 Task: Find connections with filter location Serrinha with filter topic #Selfhelpwith filter profile language Potuguese with filter current company MobiKwik with filter school Punjab Engineering College with filter industry Fabricated Metal Products with filter service category Computer Repair with filter keywords title Owner
Action: Mouse moved to (666, 117)
Screenshot: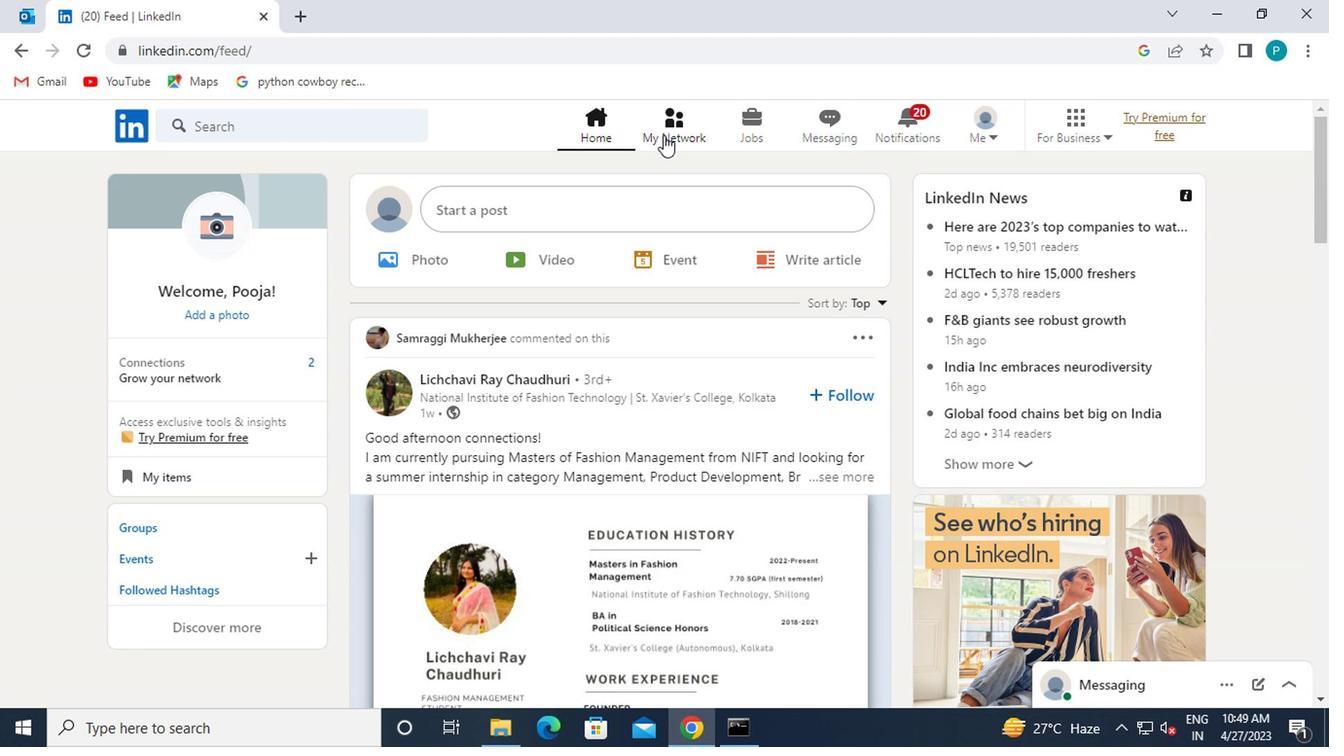 
Action: Mouse pressed left at (666, 117)
Screenshot: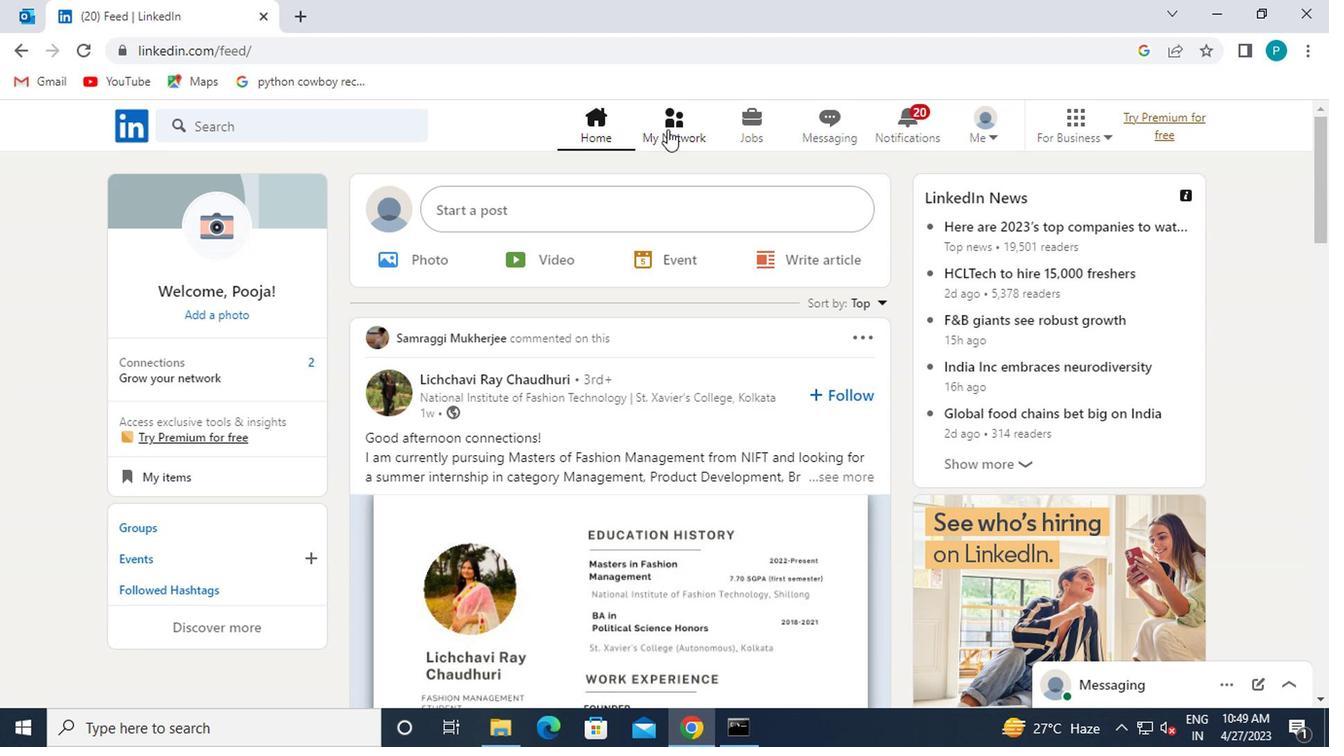 
Action: Mouse moved to (313, 228)
Screenshot: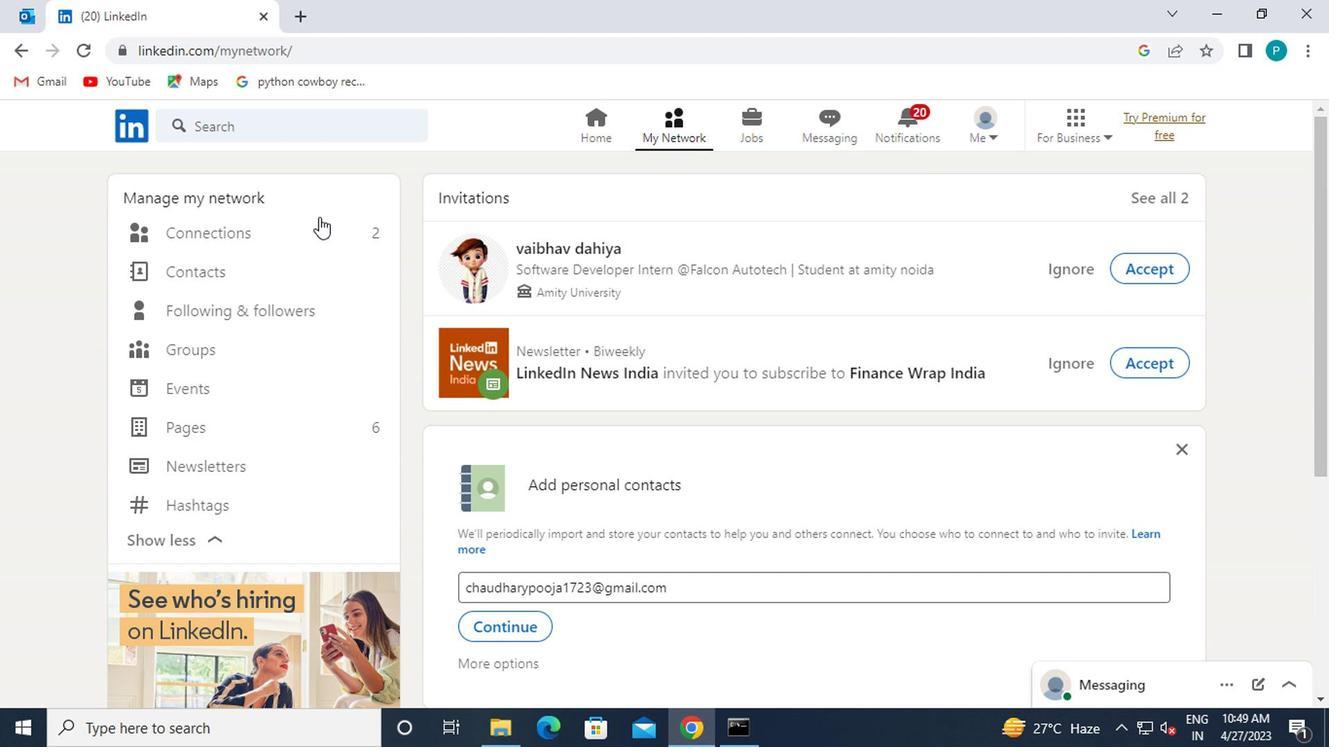 
Action: Mouse pressed left at (313, 228)
Screenshot: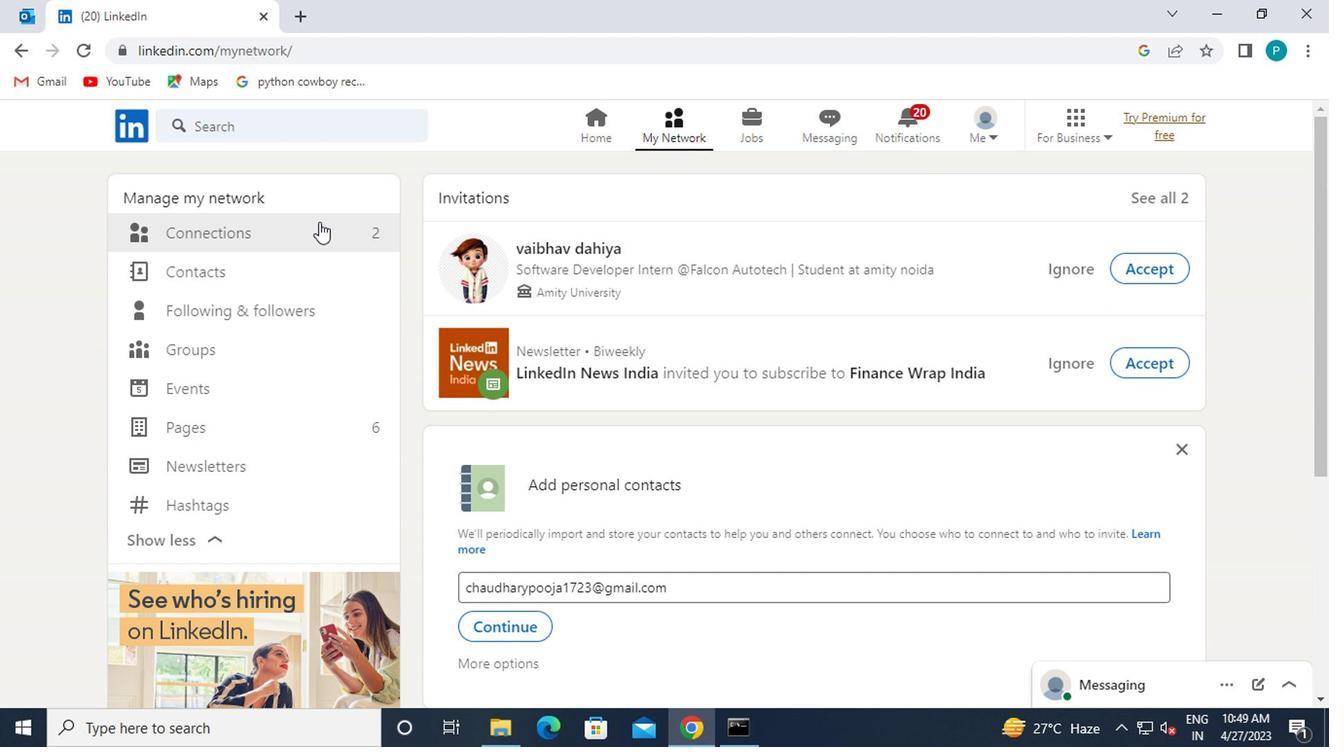 
Action: Mouse moved to (776, 239)
Screenshot: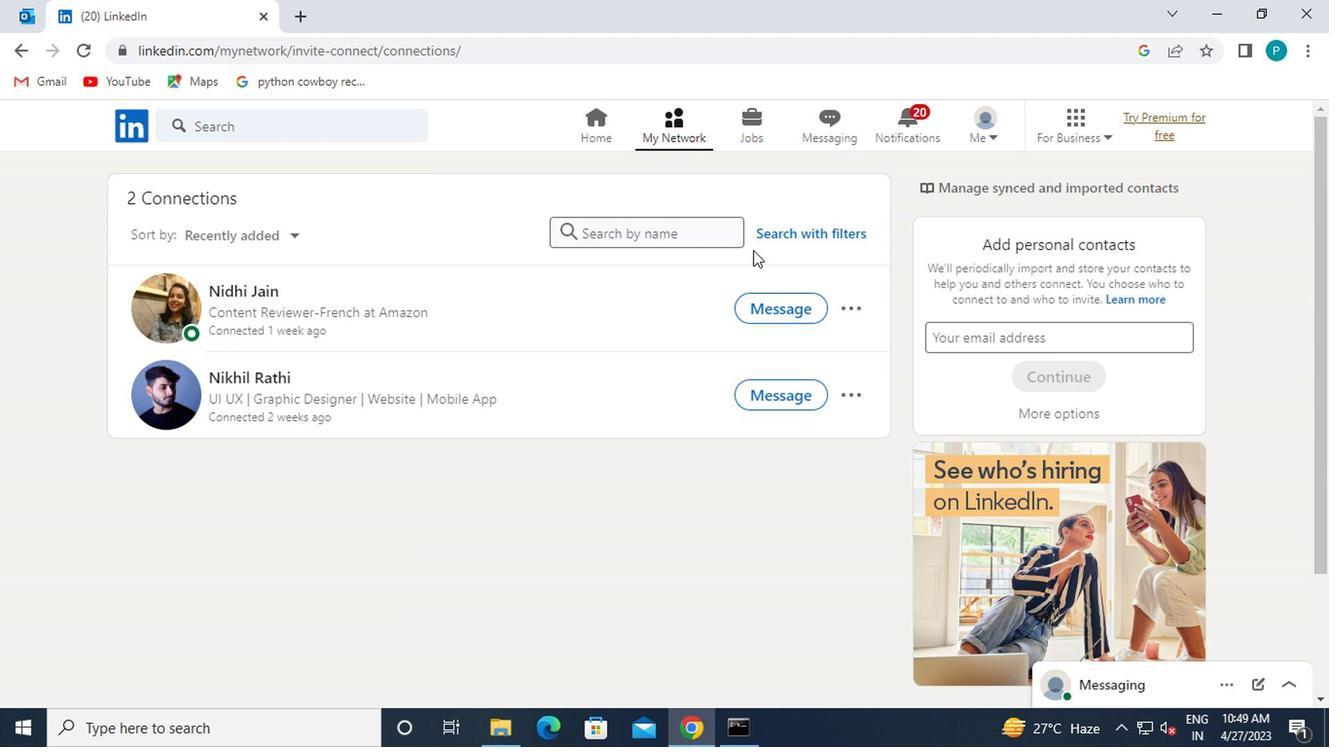 
Action: Mouse pressed left at (776, 239)
Screenshot: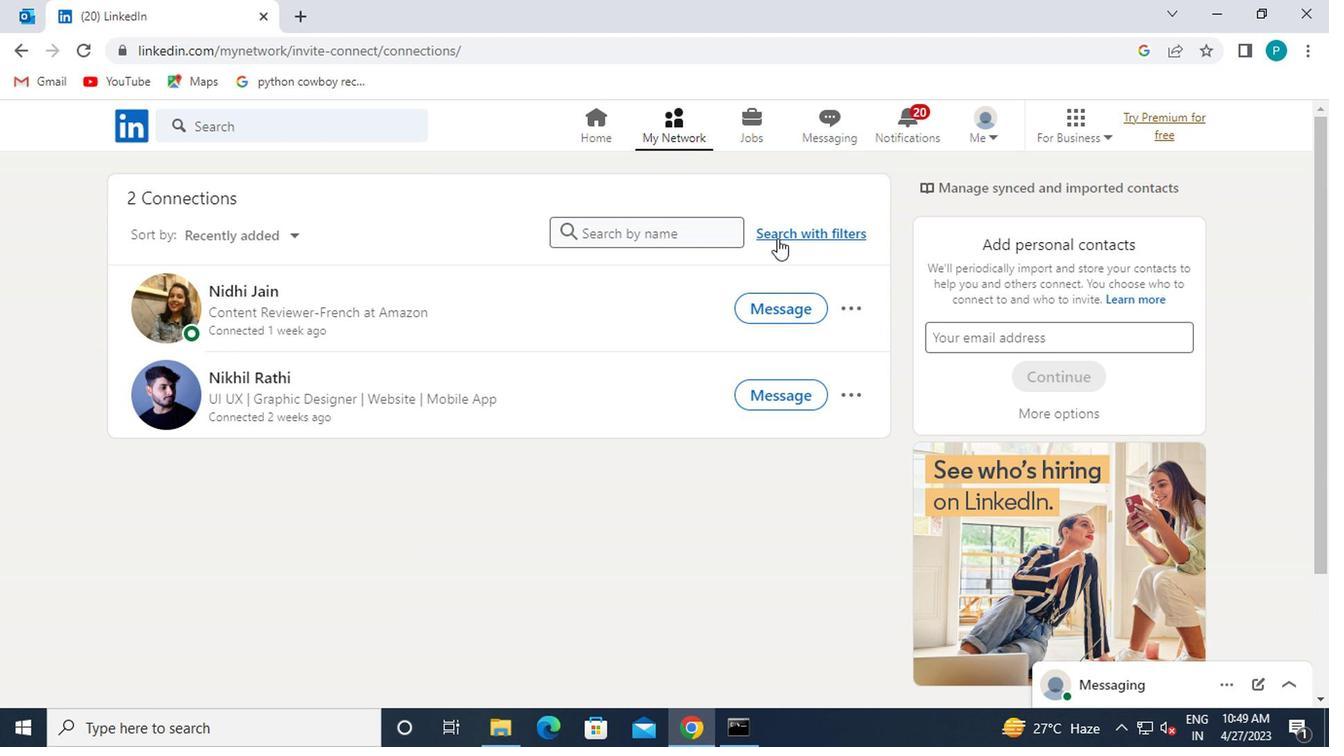 
Action: Mouse moved to (676, 184)
Screenshot: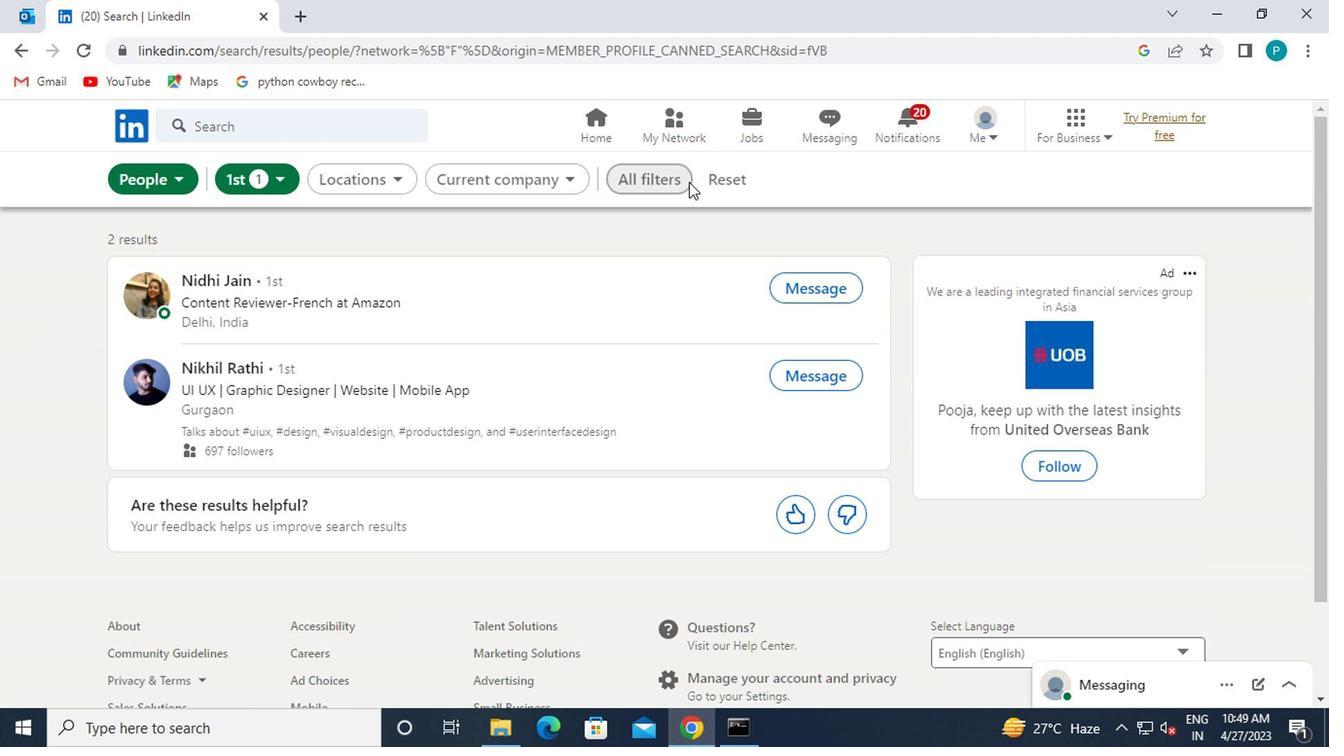 
Action: Mouse pressed left at (676, 184)
Screenshot: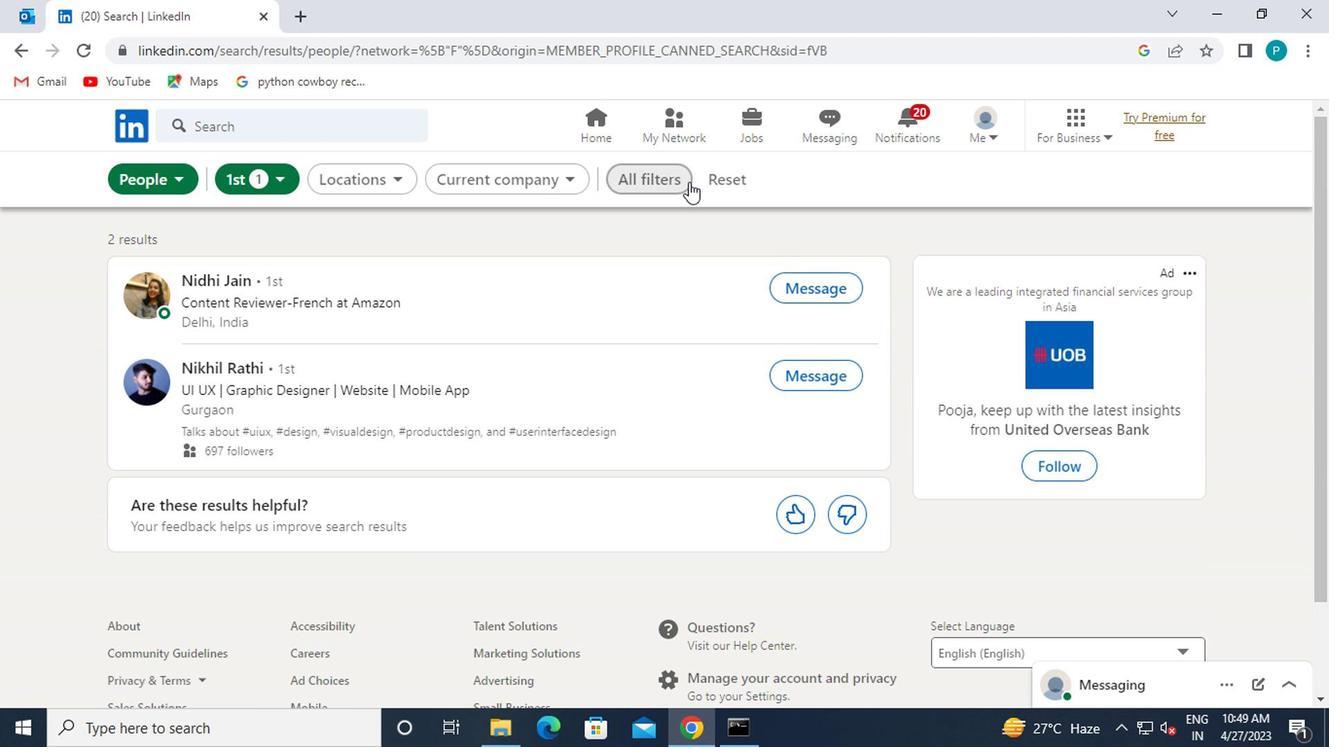 
Action: Mouse moved to (972, 414)
Screenshot: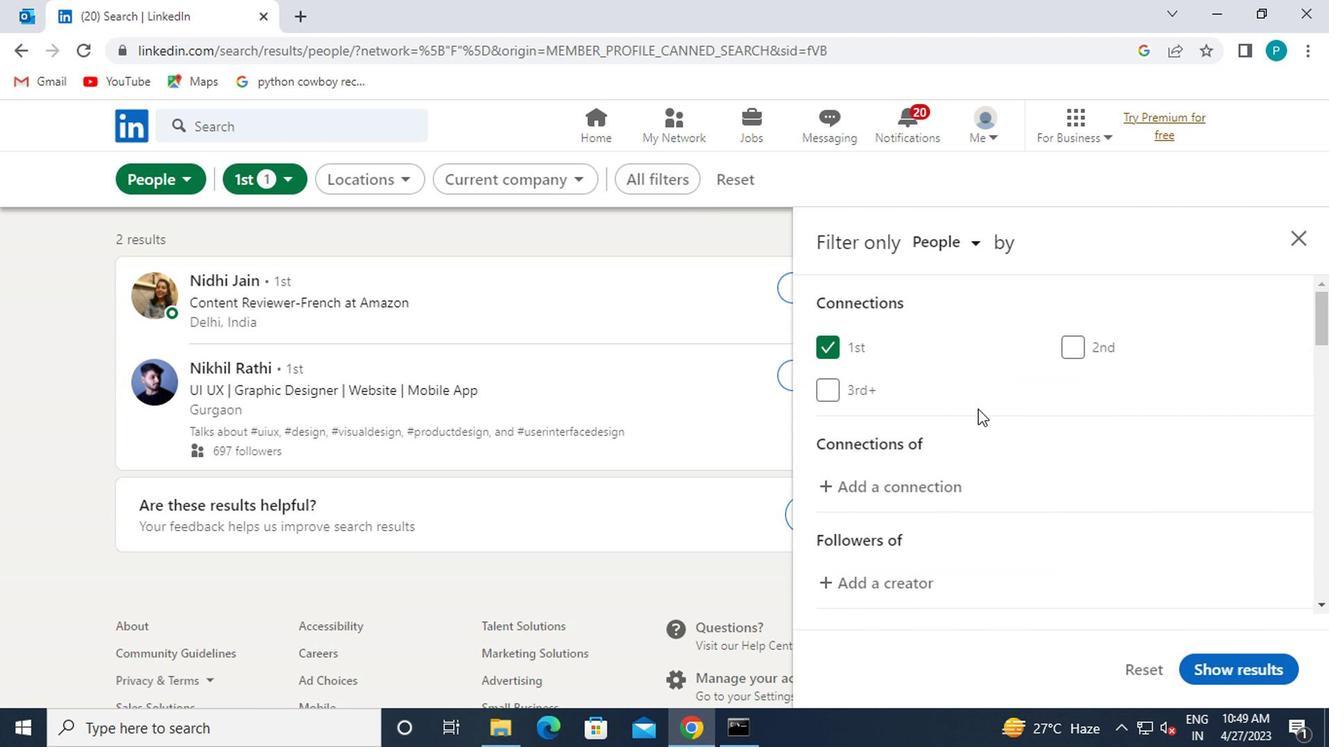 
Action: Mouse scrolled (972, 412) with delta (0, -1)
Screenshot: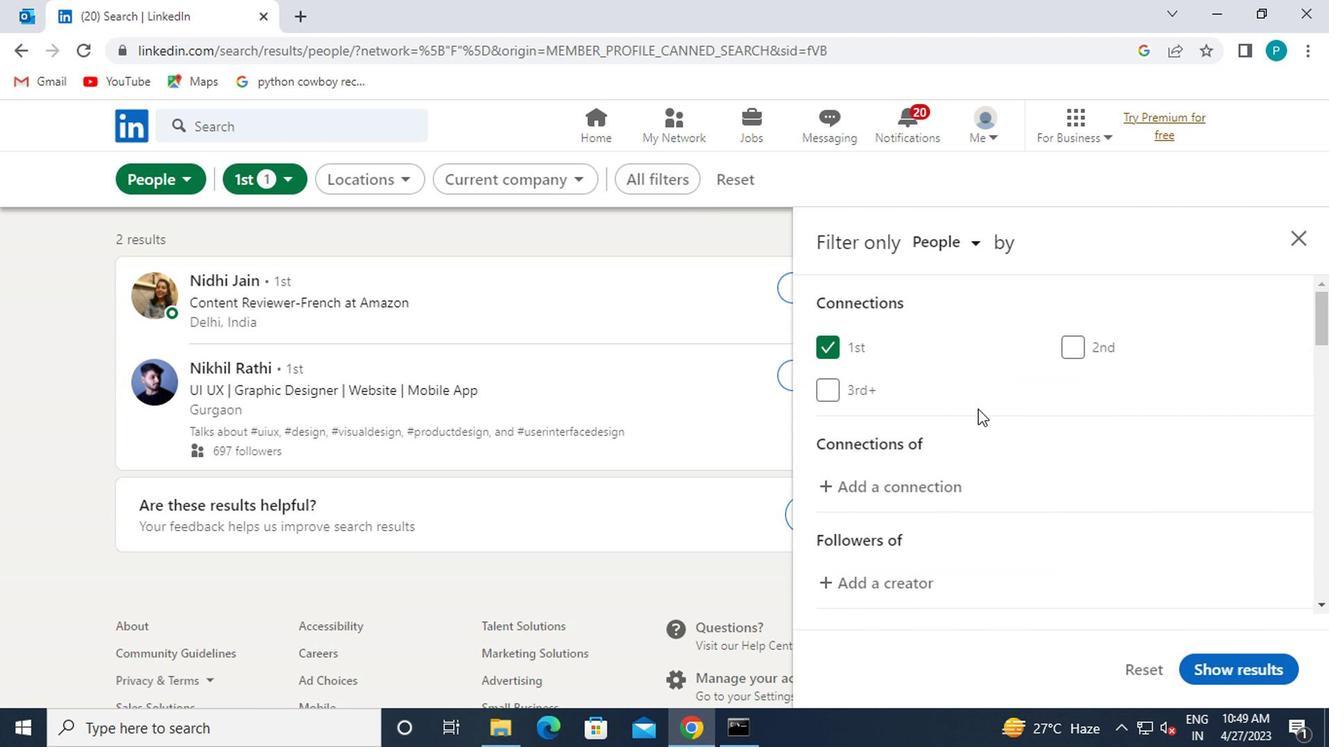 
Action: Mouse scrolled (972, 412) with delta (0, -1)
Screenshot: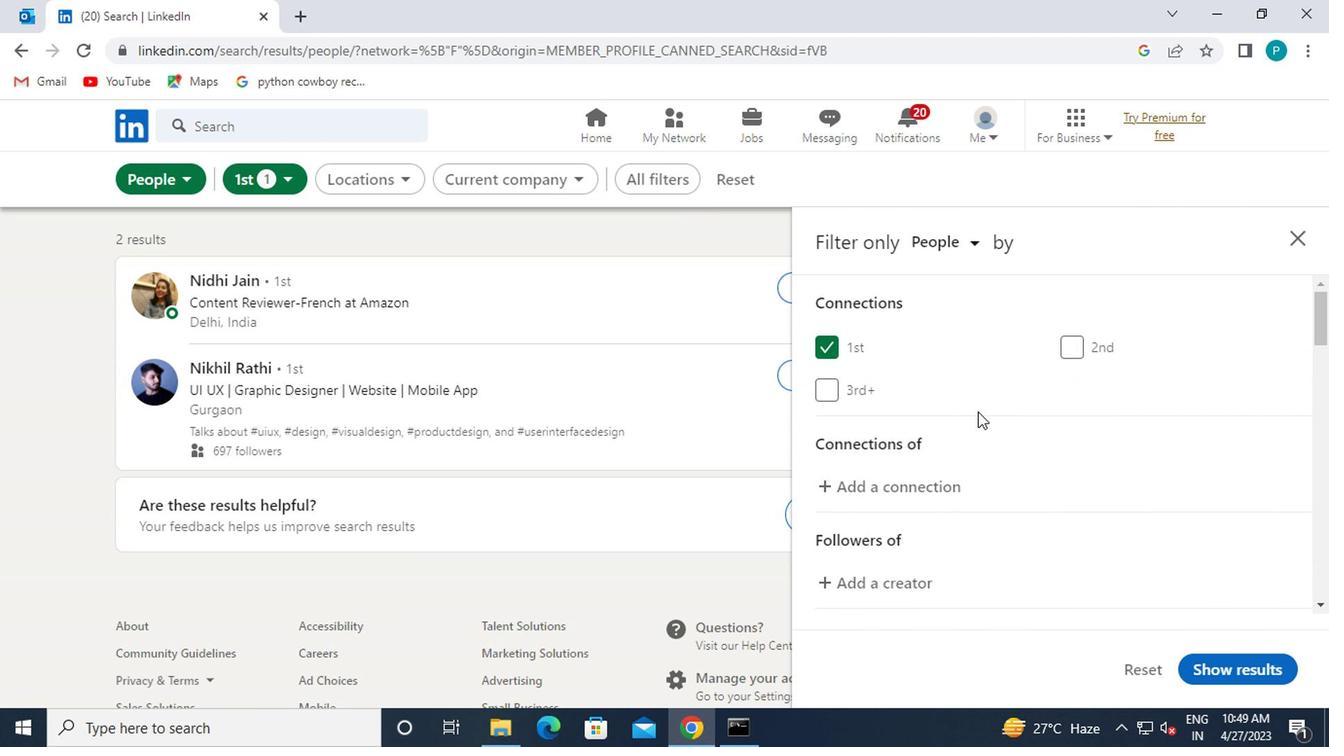 
Action: Mouse scrolled (972, 412) with delta (0, -1)
Screenshot: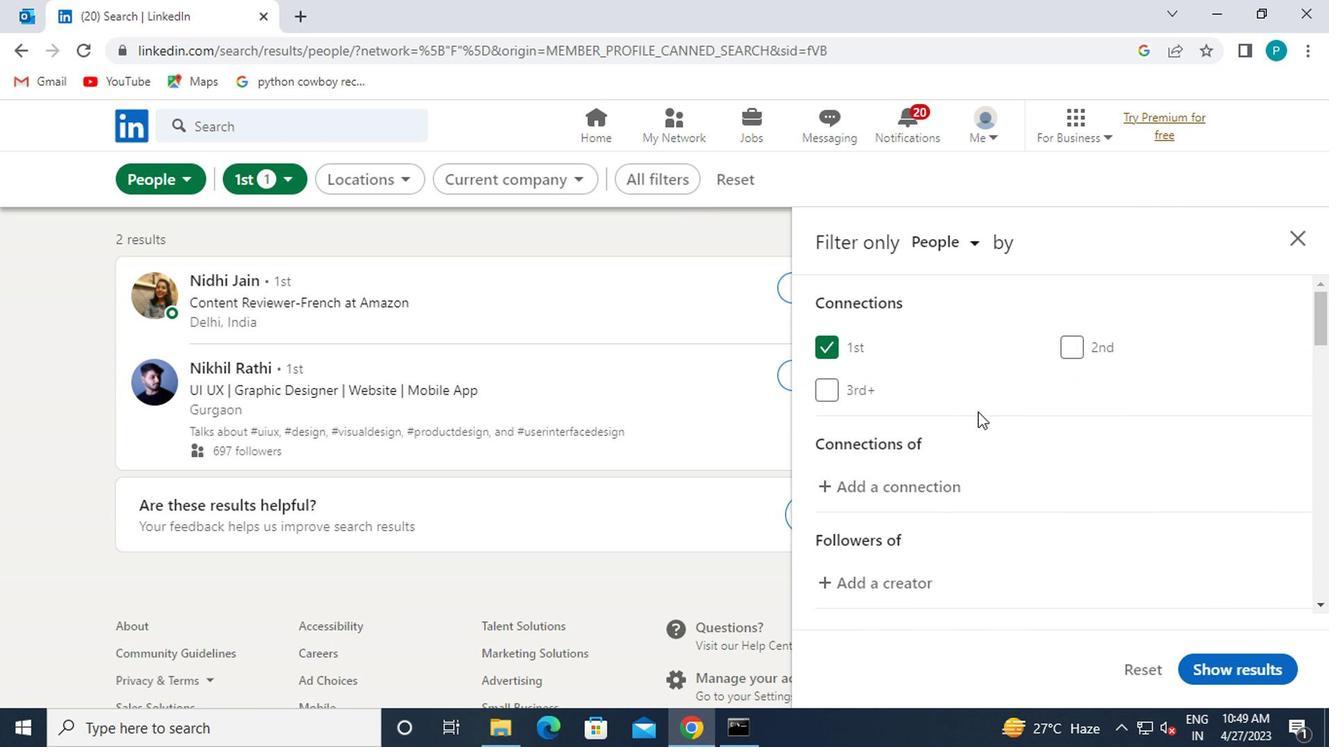 
Action: Mouse moved to (1132, 468)
Screenshot: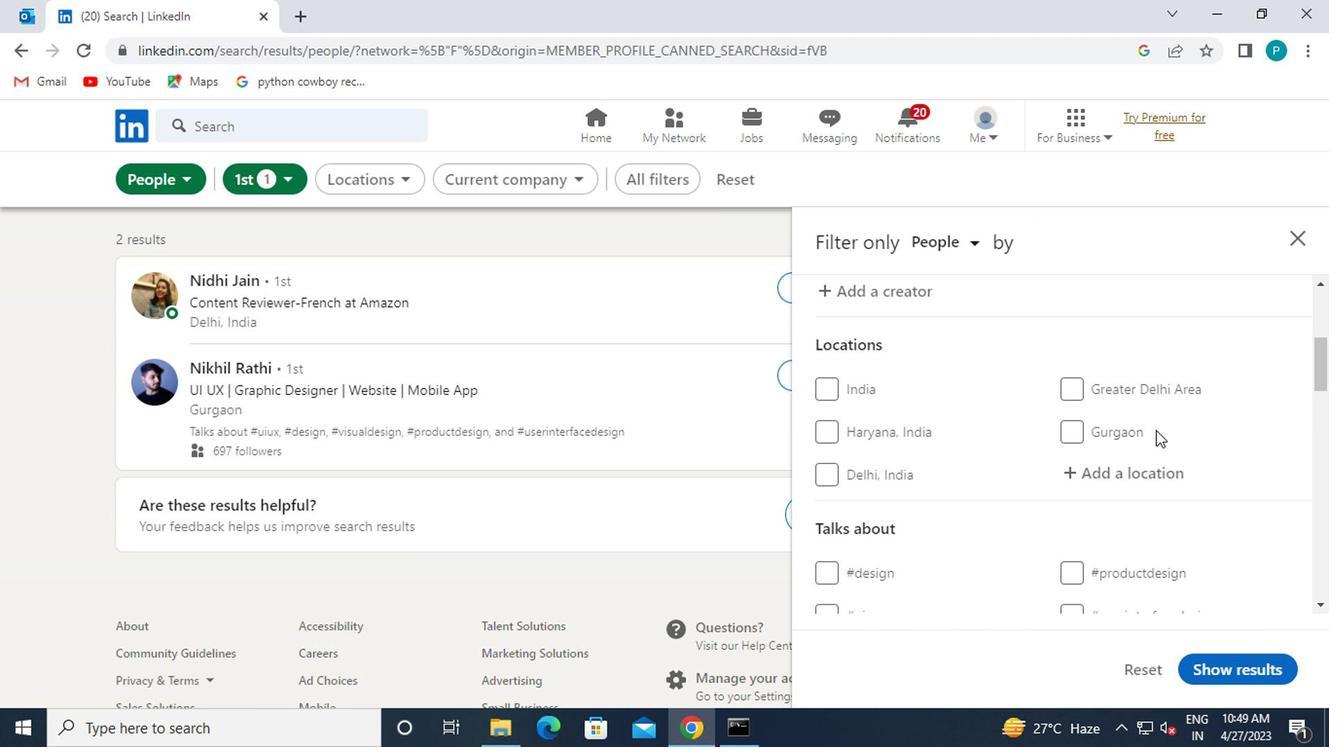 
Action: Mouse pressed left at (1132, 468)
Screenshot: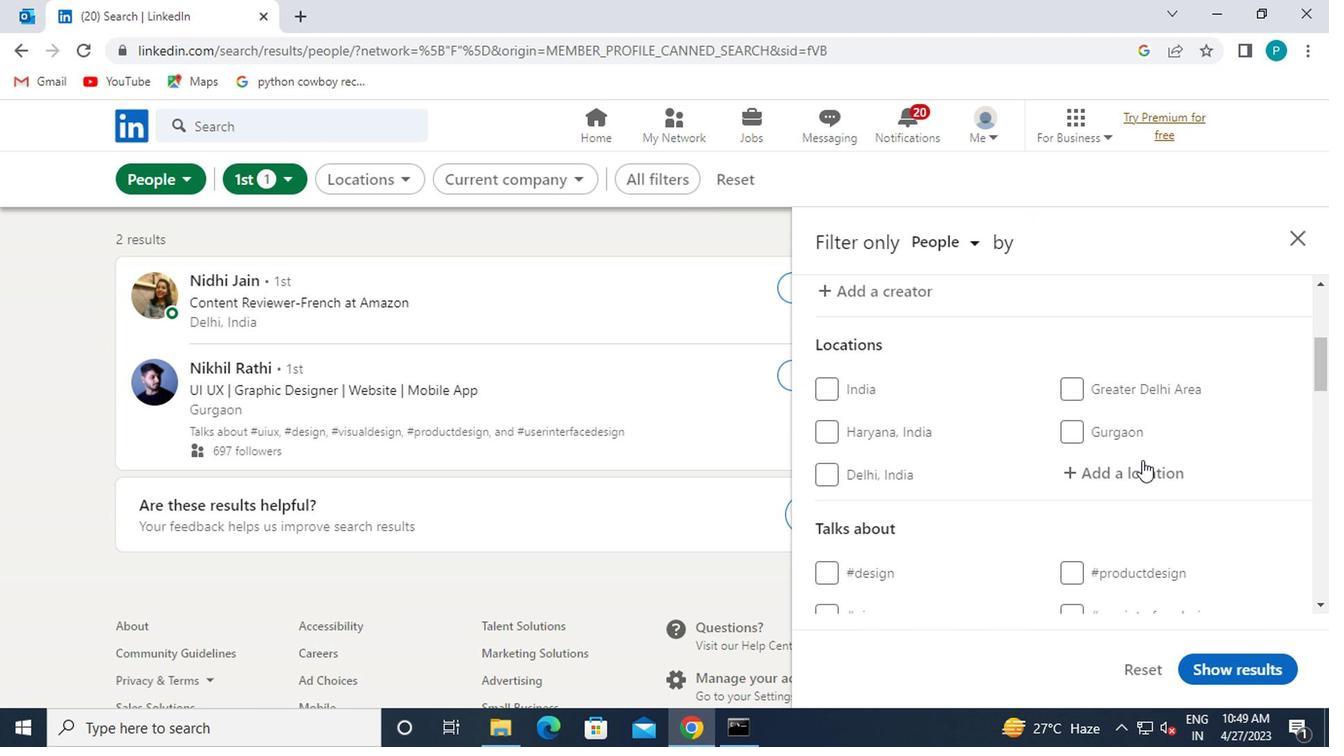 
Action: Mouse moved to (1134, 470)
Screenshot: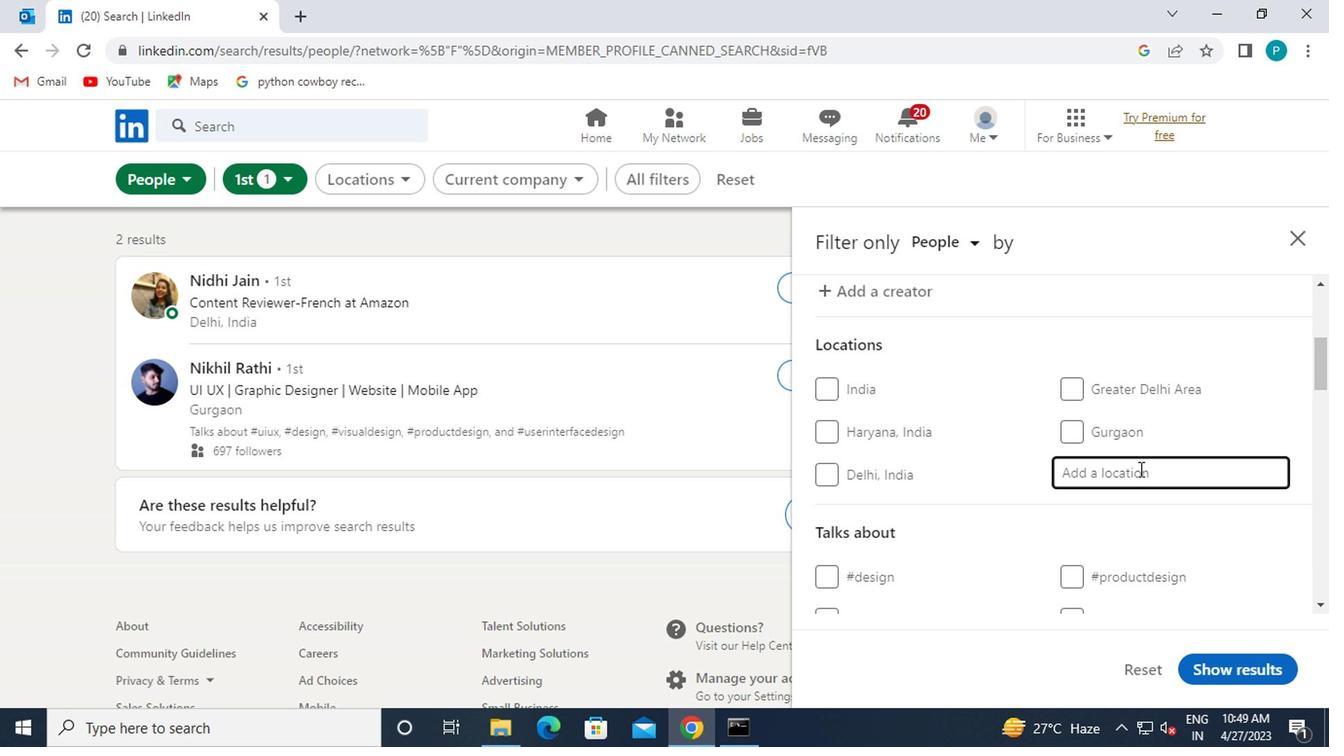 
Action: Key pressed <Key.caps_lock>s<Key.caps_lock>errinha
Screenshot: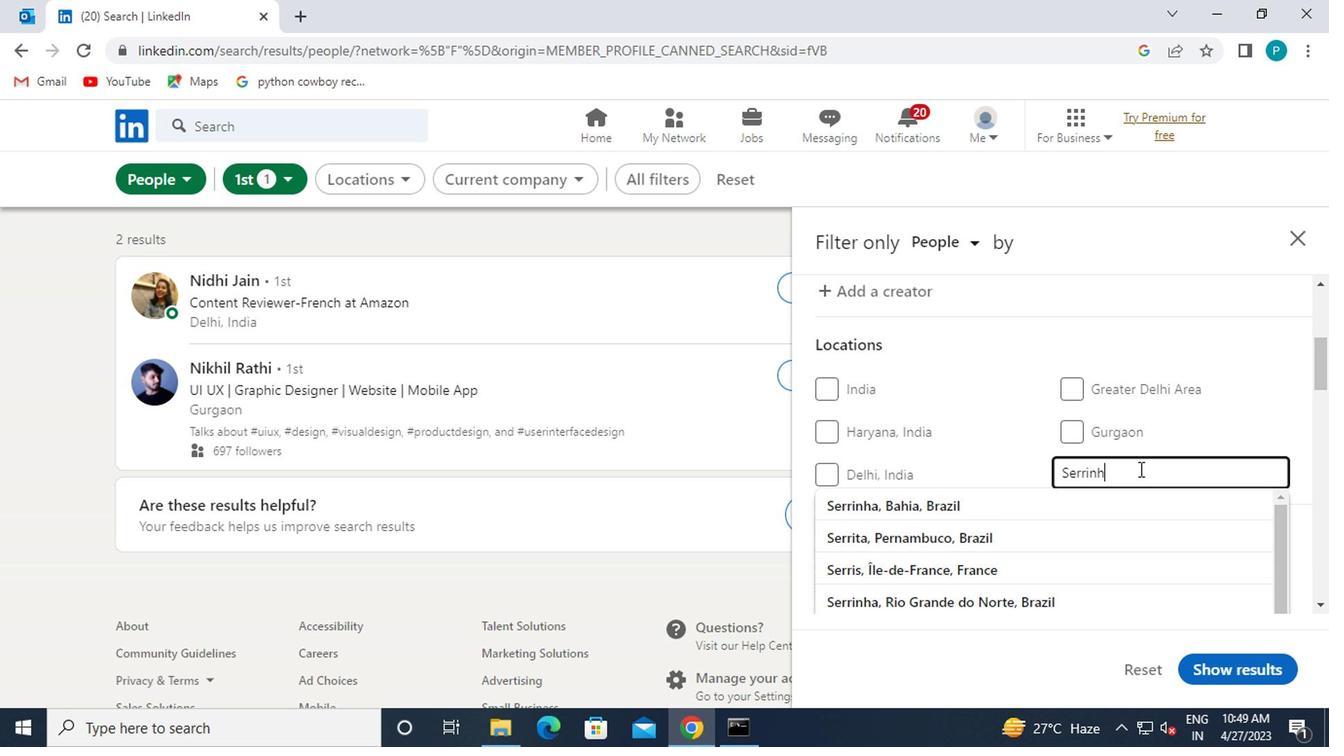 
Action: Mouse moved to (1060, 504)
Screenshot: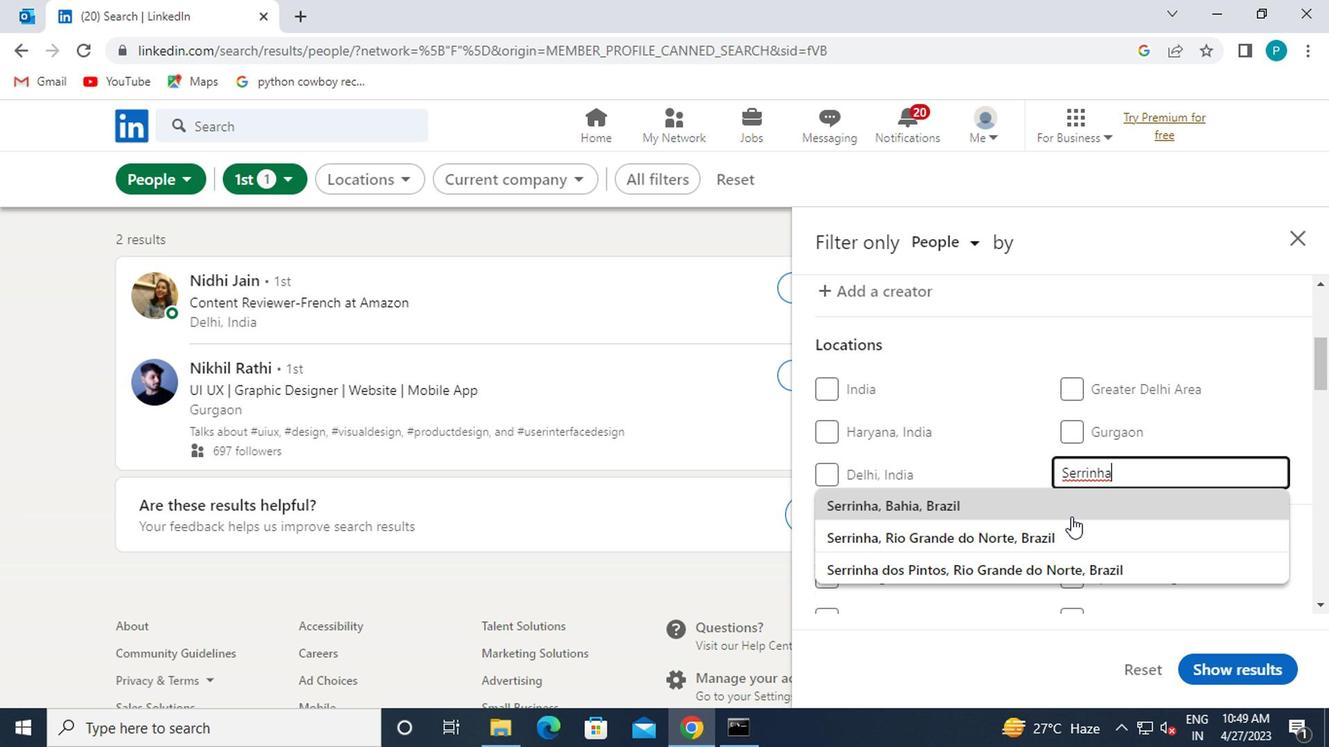 
Action: Mouse pressed left at (1060, 504)
Screenshot: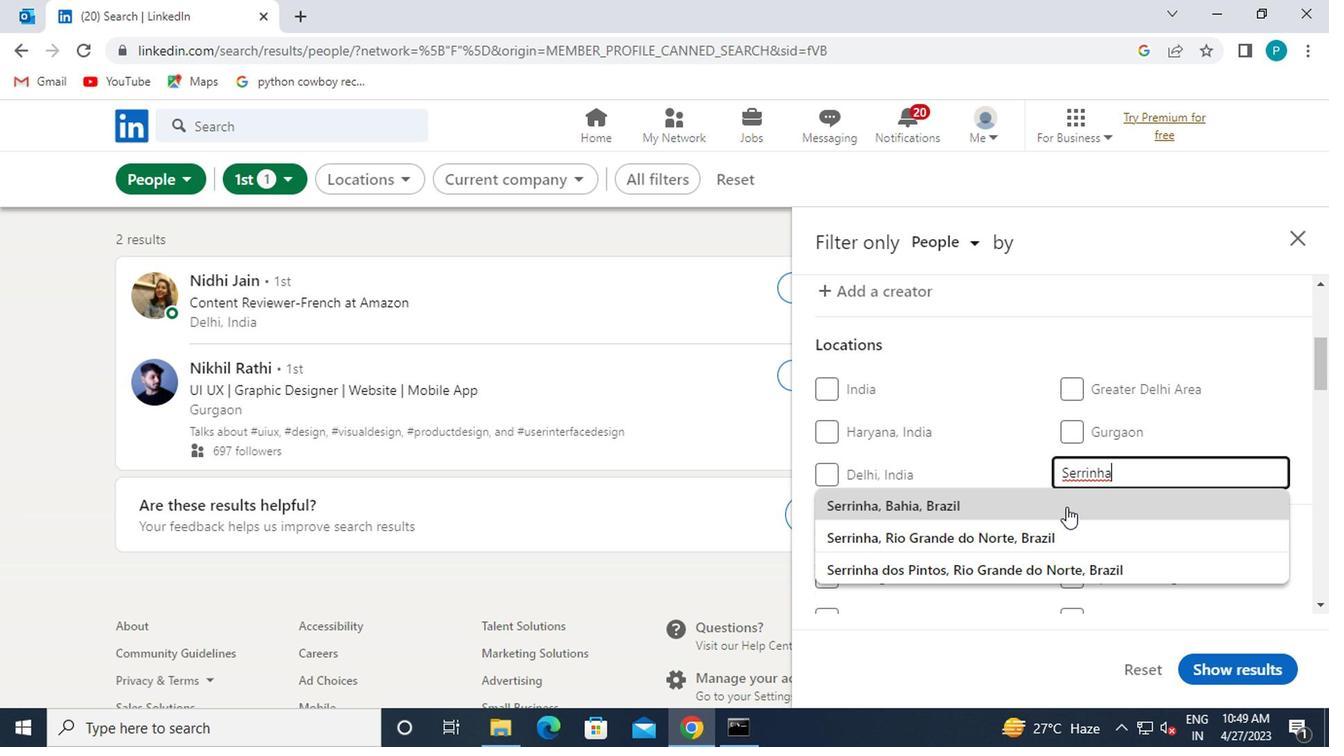 
Action: Mouse scrolled (1060, 504) with delta (0, 0)
Screenshot: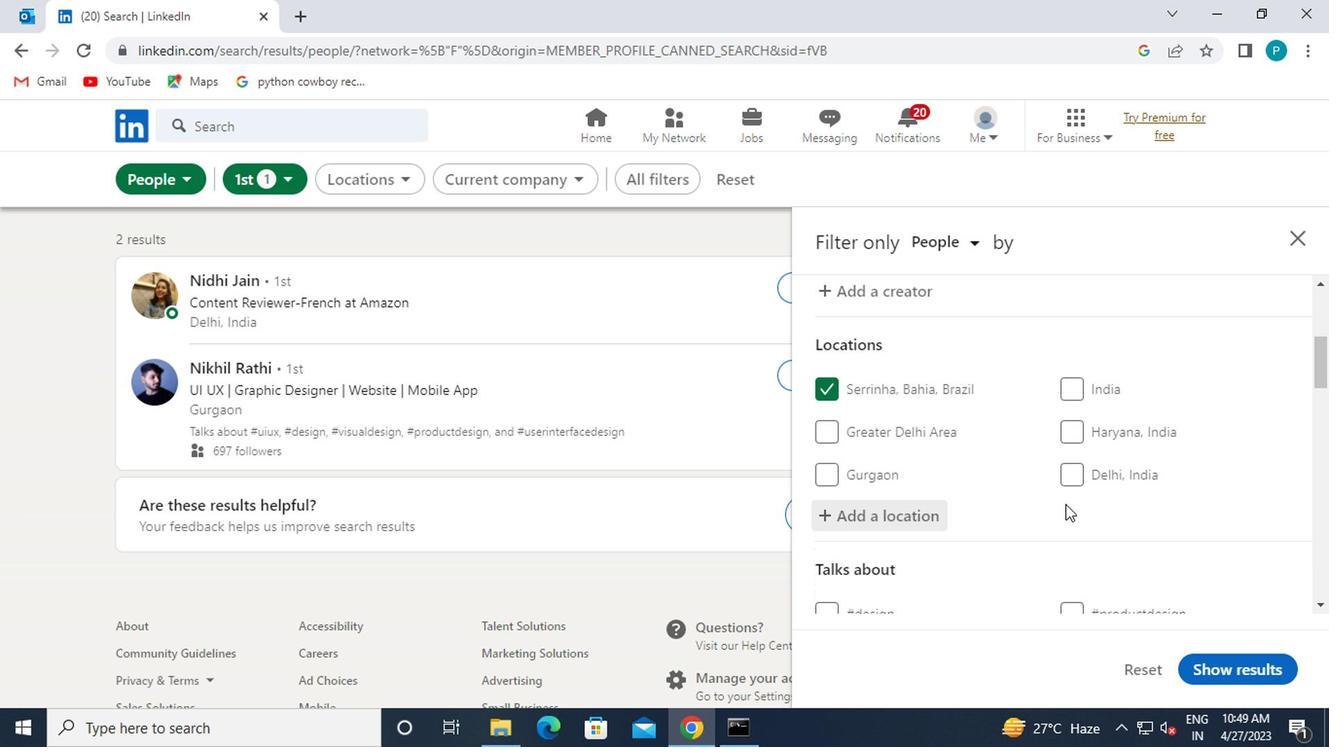 
Action: Mouse scrolled (1060, 504) with delta (0, 0)
Screenshot: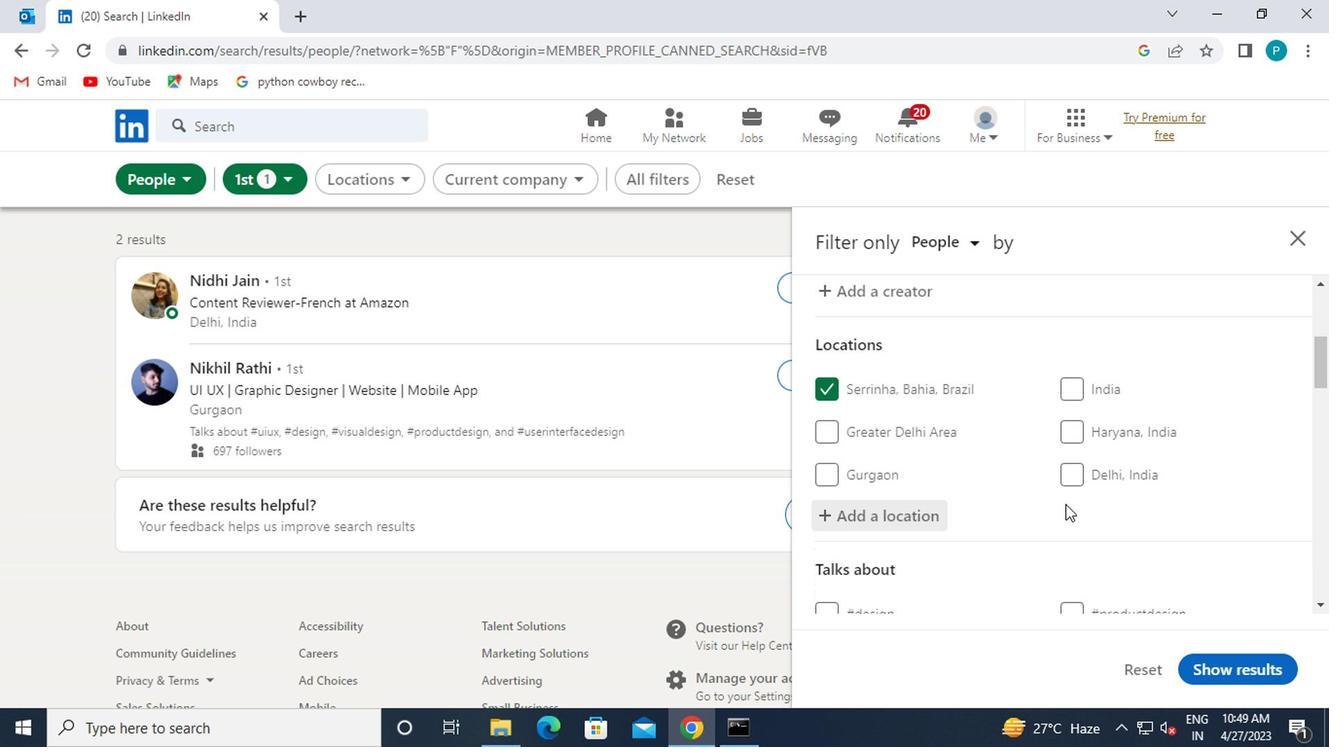
Action: Mouse scrolled (1060, 504) with delta (0, 0)
Screenshot: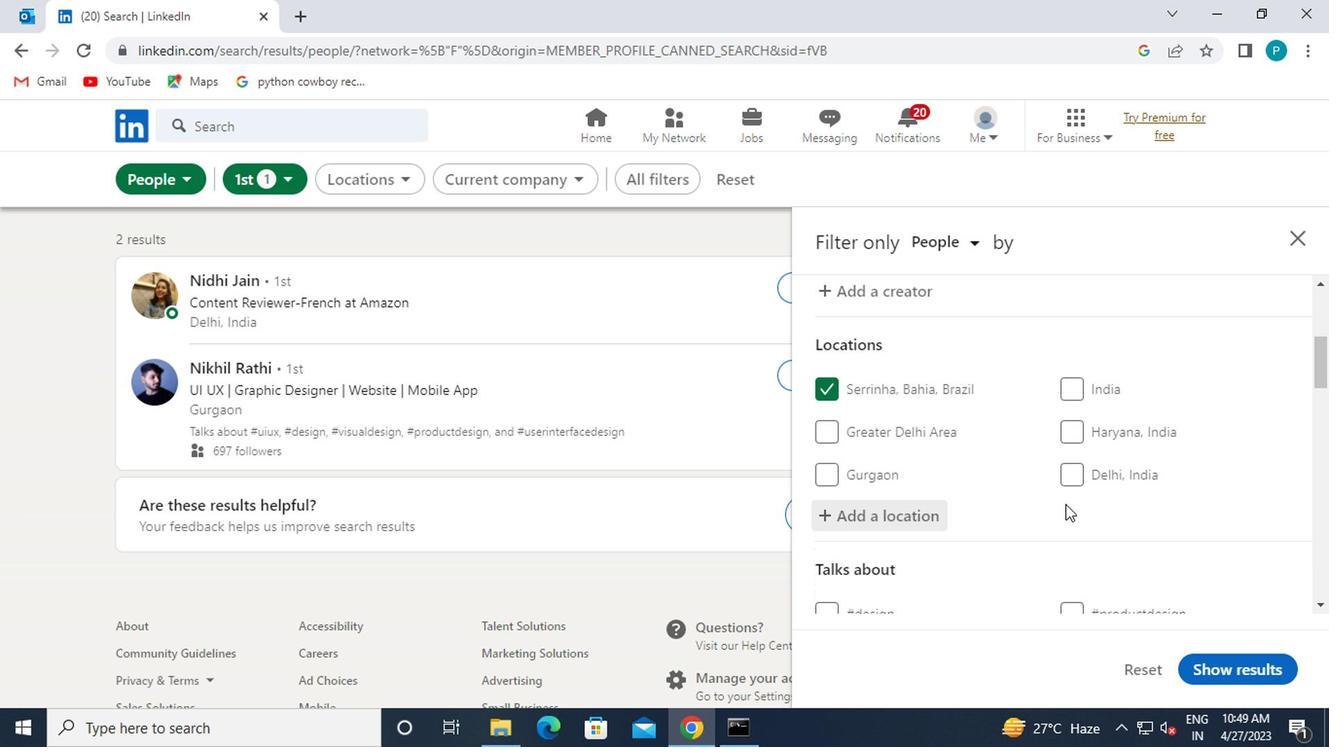 
Action: Mouse moved to (1080, 414)
Screenshot: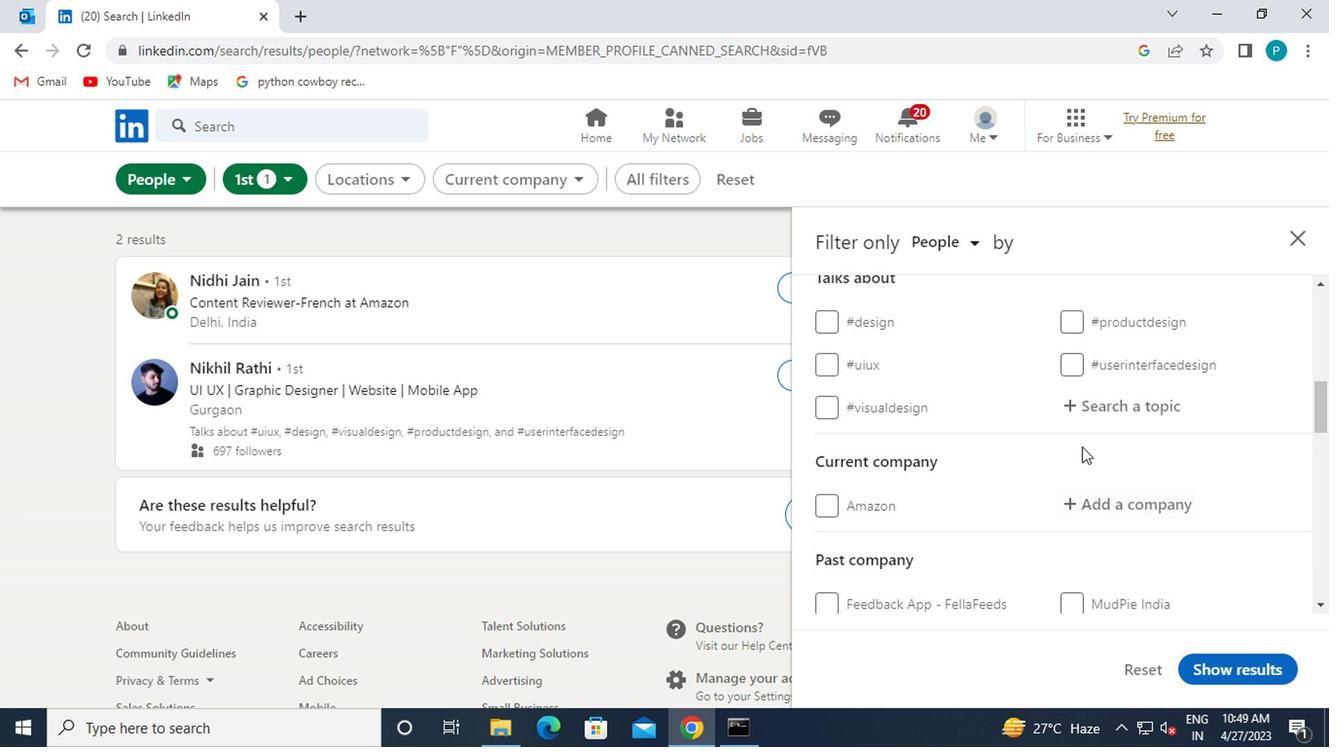 
Action: Mouse pressed left at (1080, 414)
Screenshot: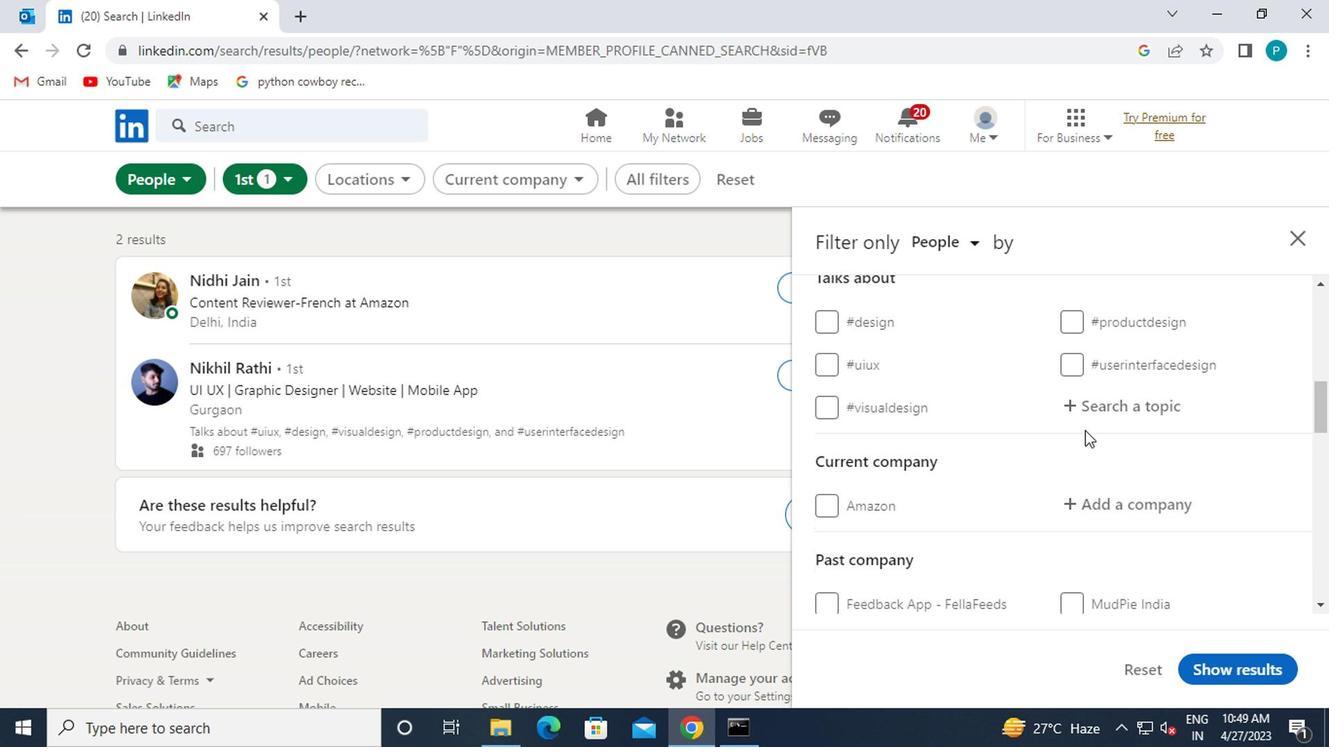 
Action: Mouse moved to (1090, 412)
Screenshot: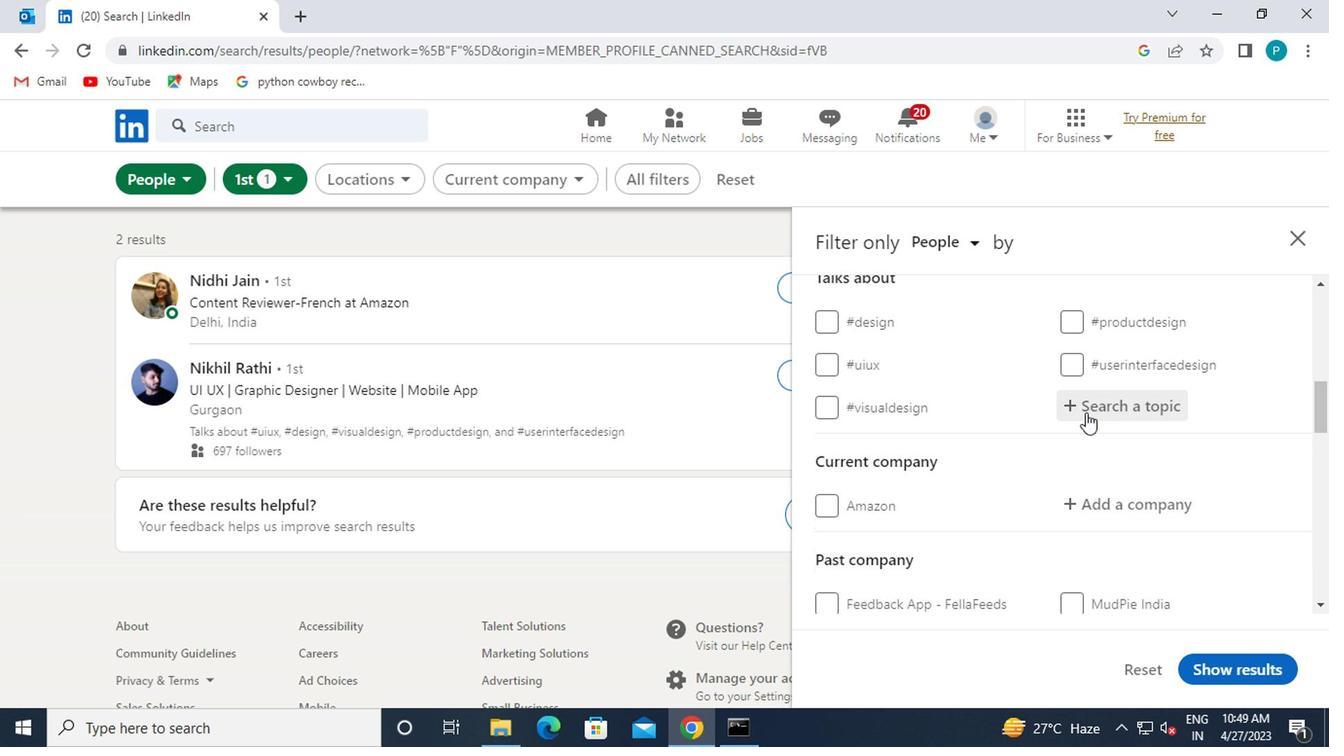 
Action: Key pressed <Key.shift>#<Key.caps_lock>S<Key.caps_lock>ELFHELP
Screenshot: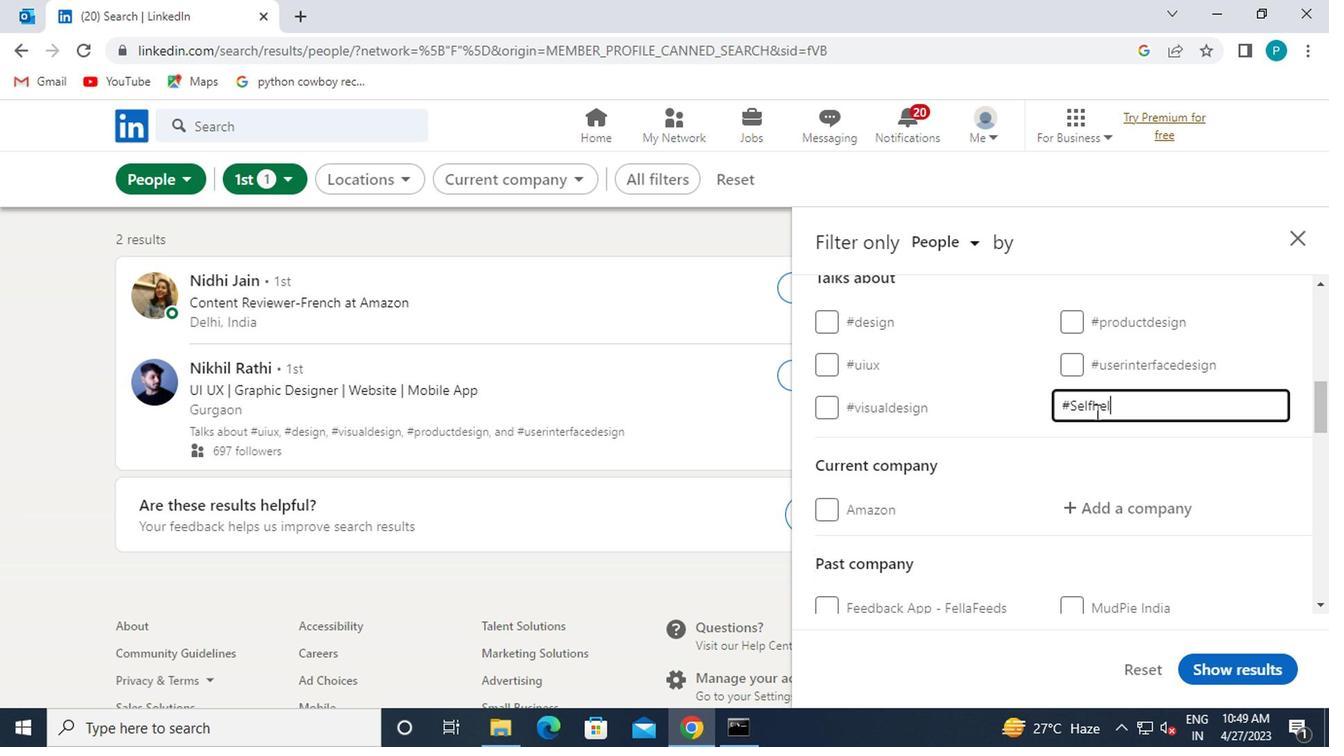 
Action: Mouse moved to (1082, 517)
Screenshot: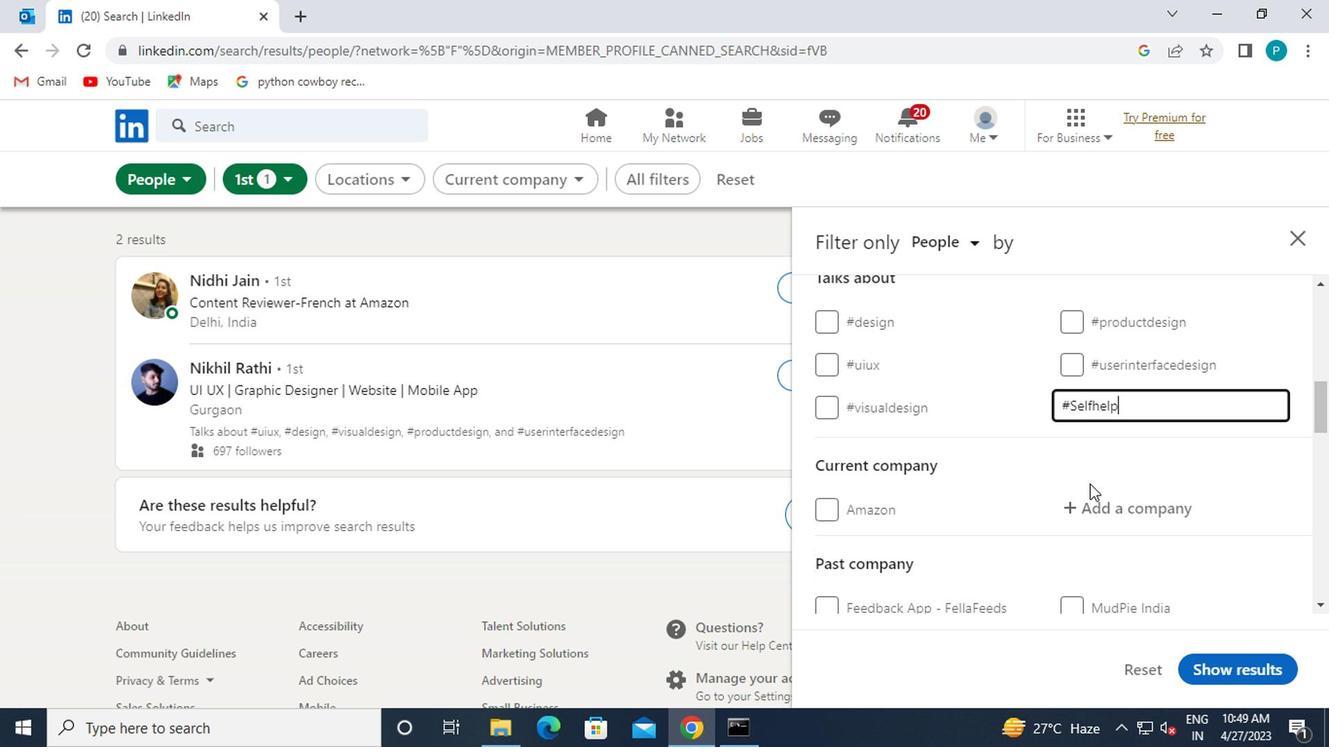 
Action: Mouse pressed left at (1082, 517)
Screenshot: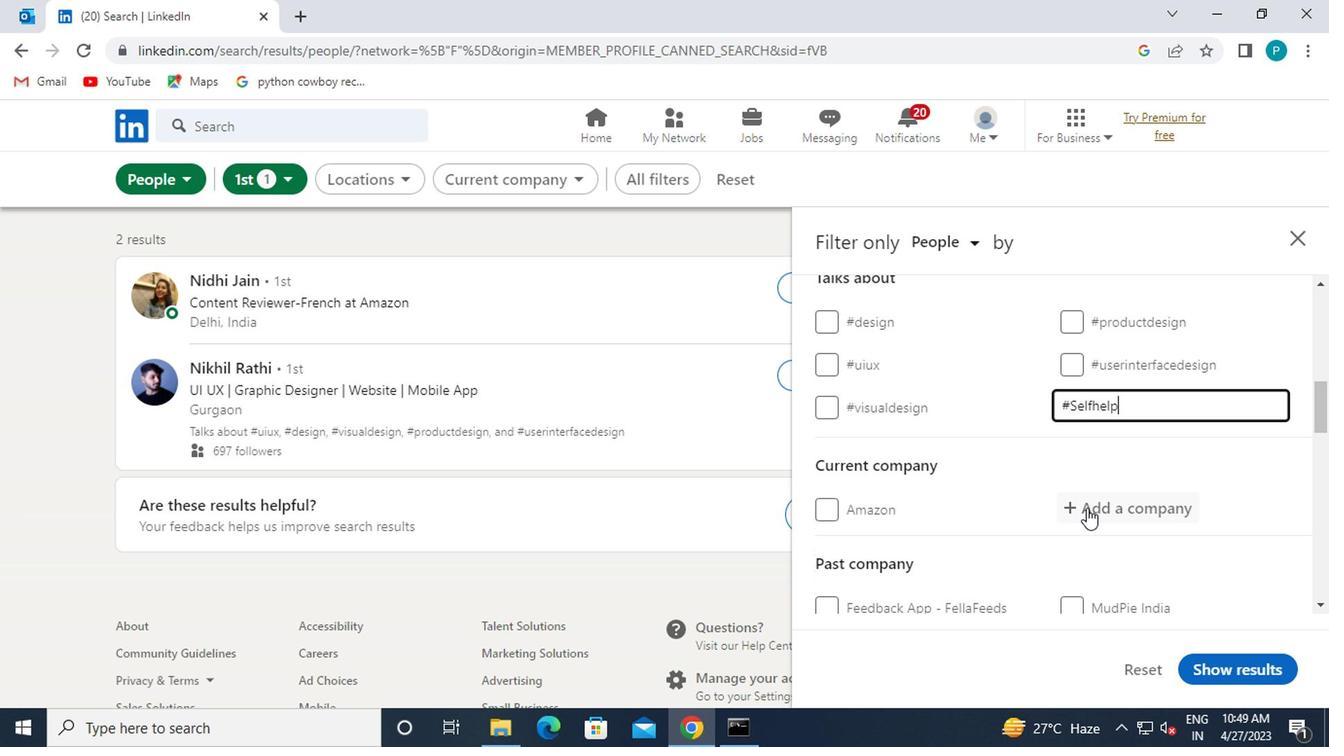 
Action: Mouse moved to (1118, 495)
Screenshot: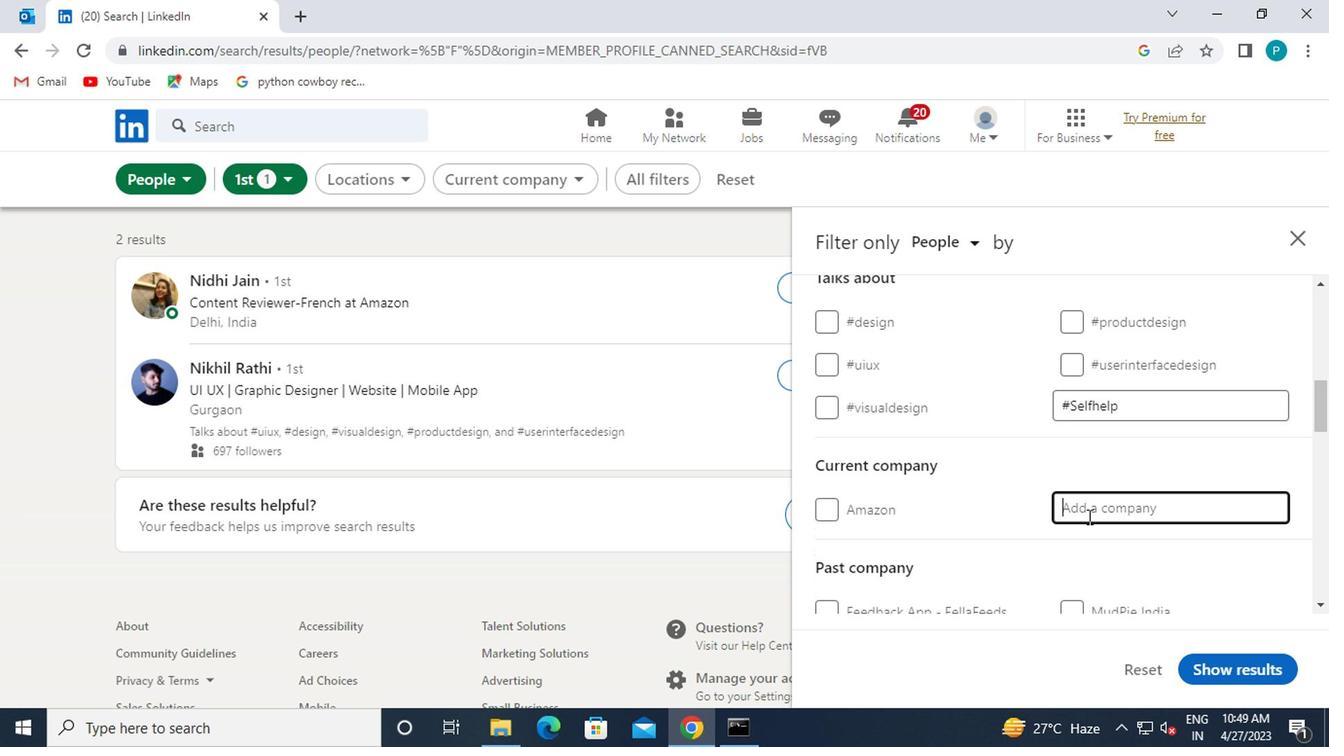 
Action: Key pressed <Key.caps_lock>M<Key.caps_lock>OBIKWIK
Screenshot: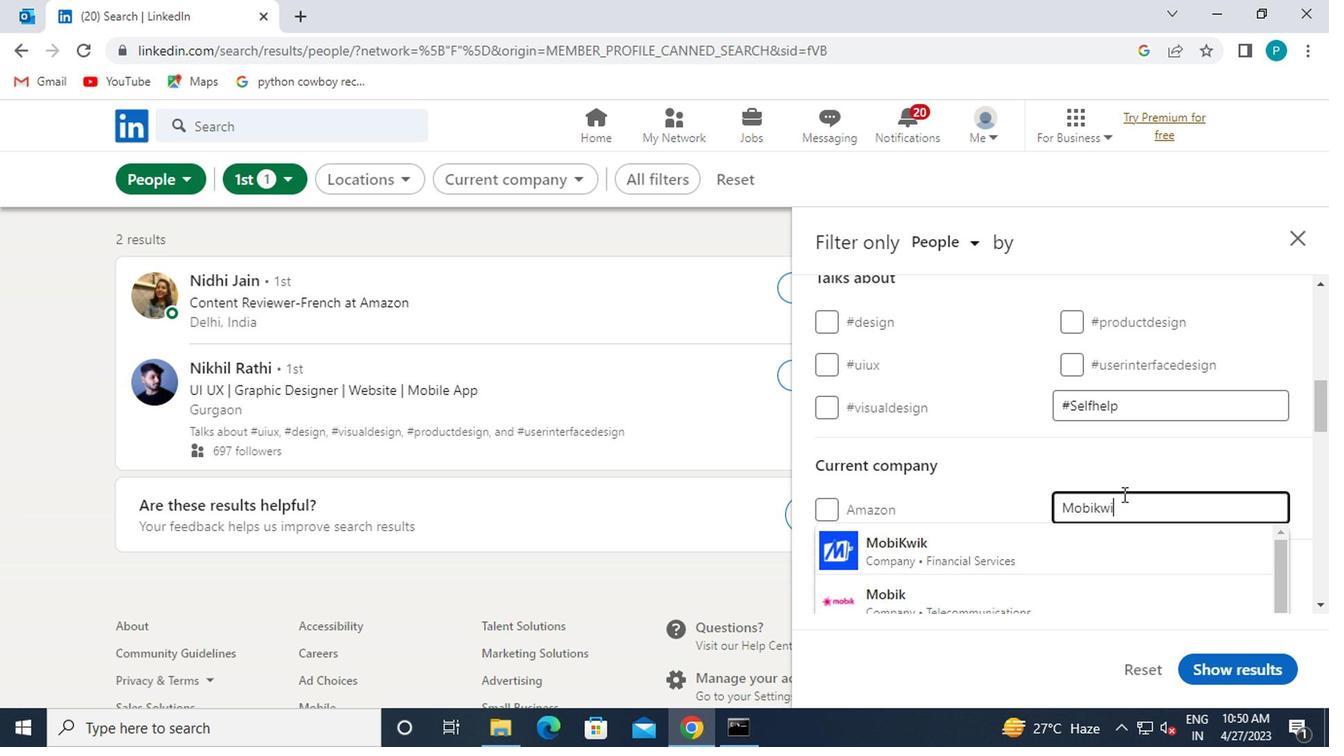 
Action: Mouse moved to (1053, 540)
Screenshot: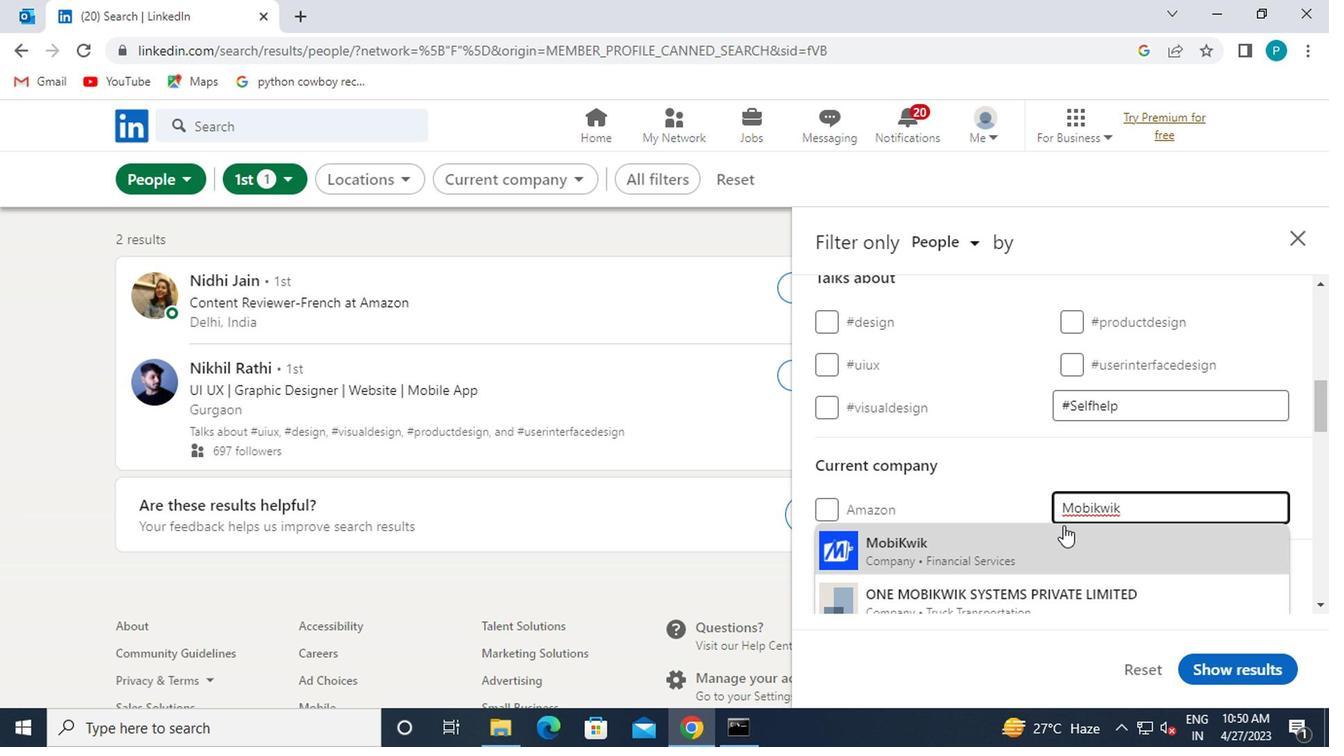 
Action: Mouse pressed left at (1053, 540)
Screenshot: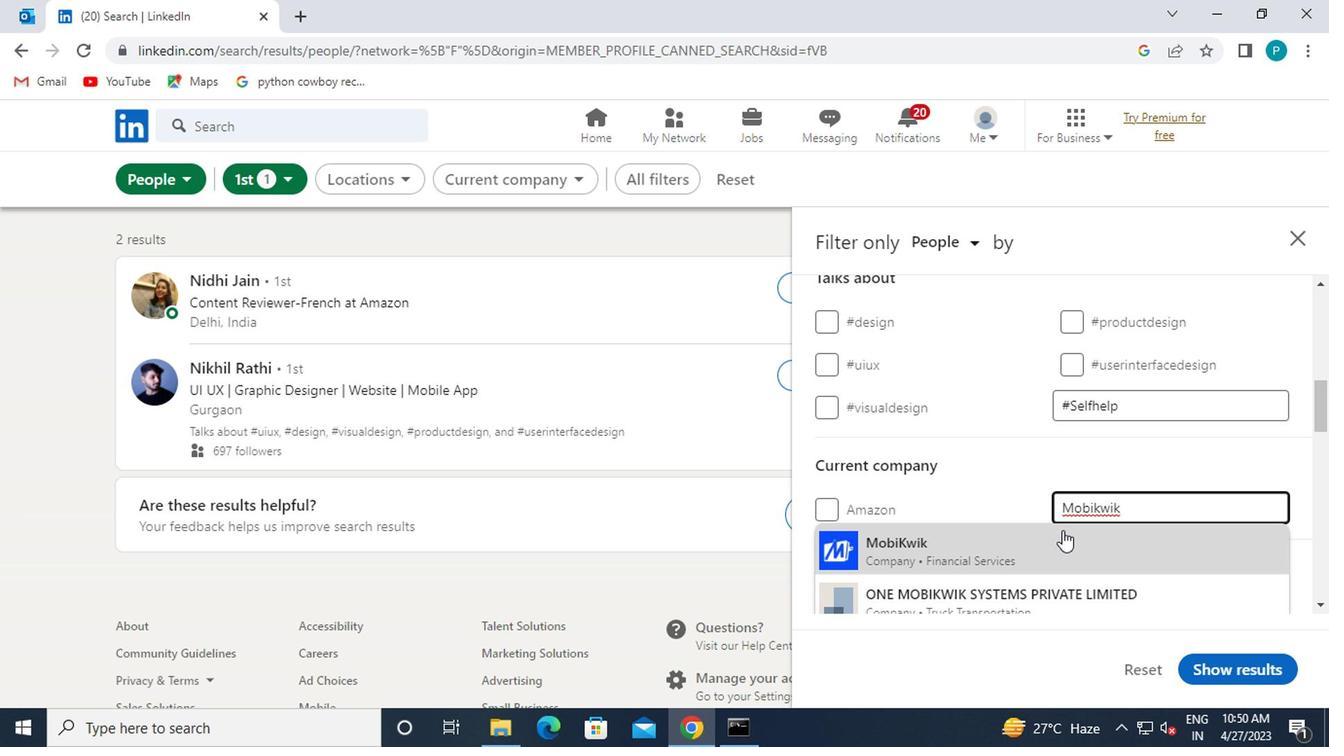 
Action: Mouse moved to (988, 485)
Screenshot: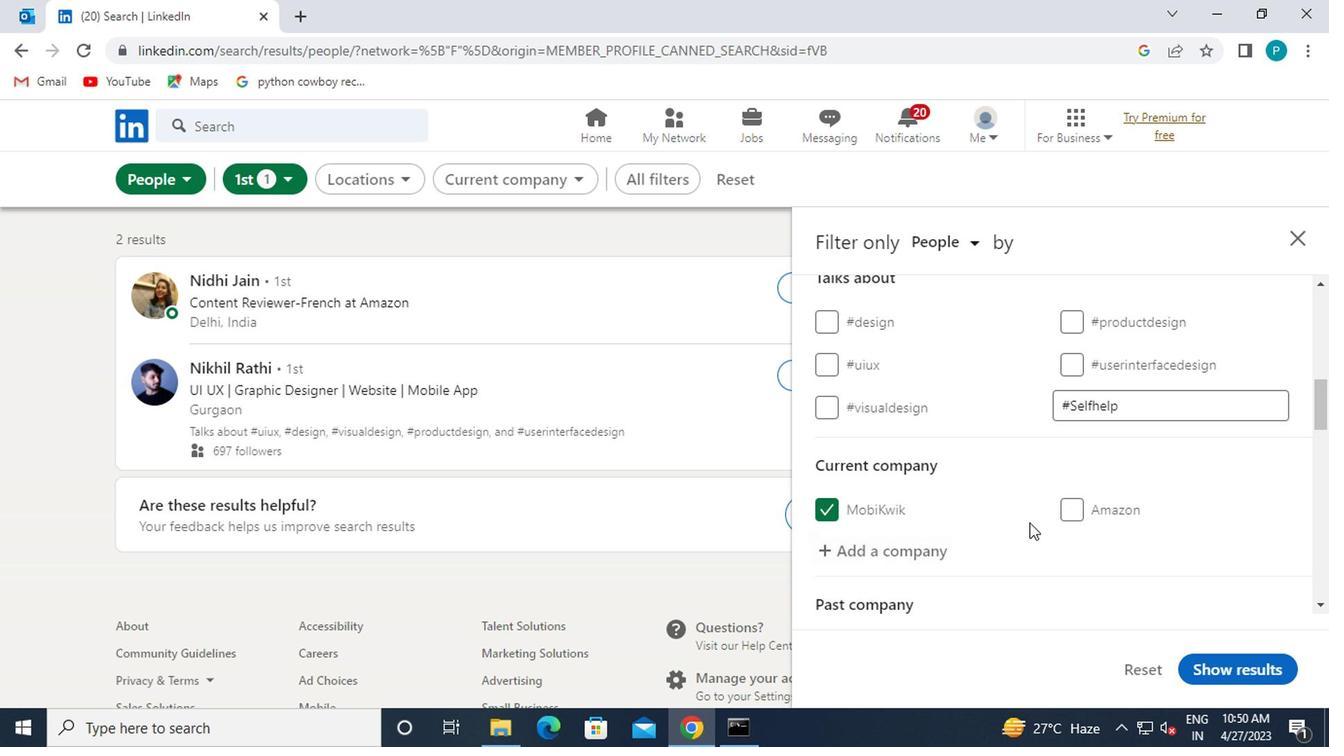 
Action: Mouse scrolled (988, 484) with delta (0, 0)
Screenshot: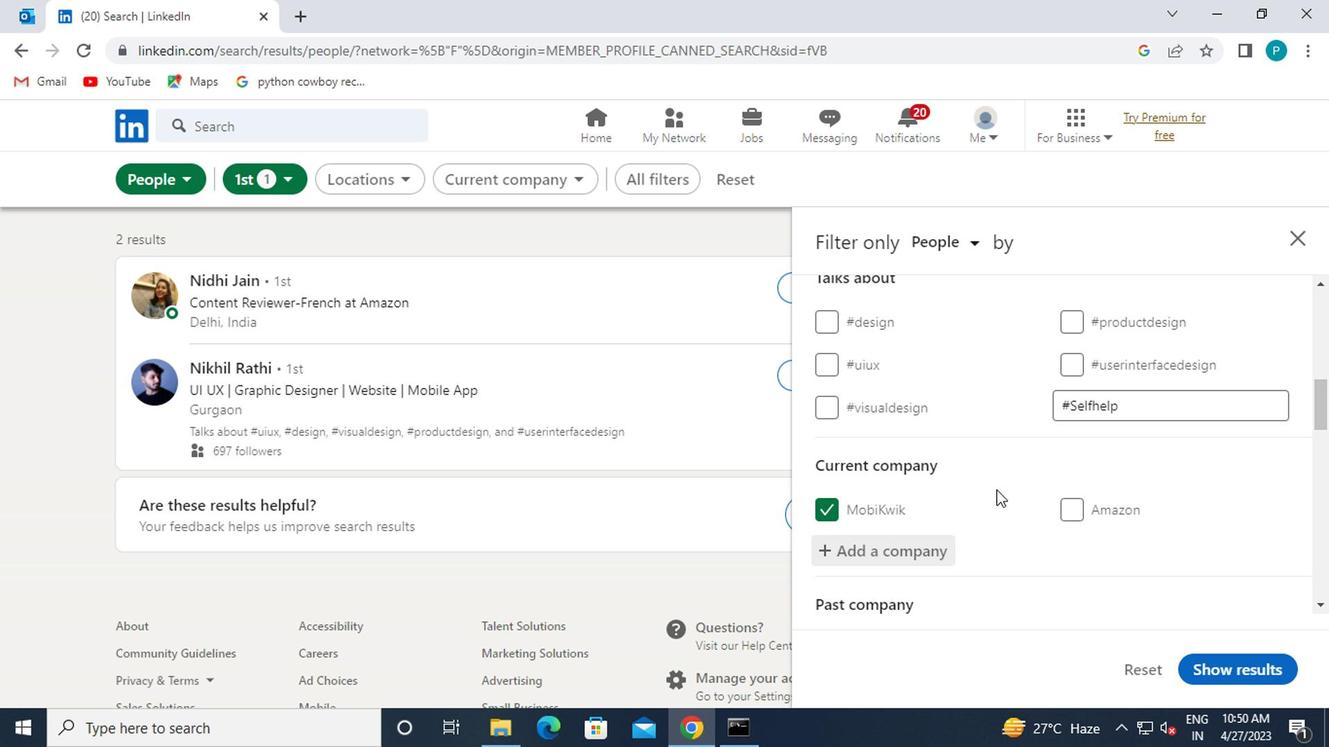 
Action: Mouse scrolled (988, 484) with delta (0, 0)
Screenshot: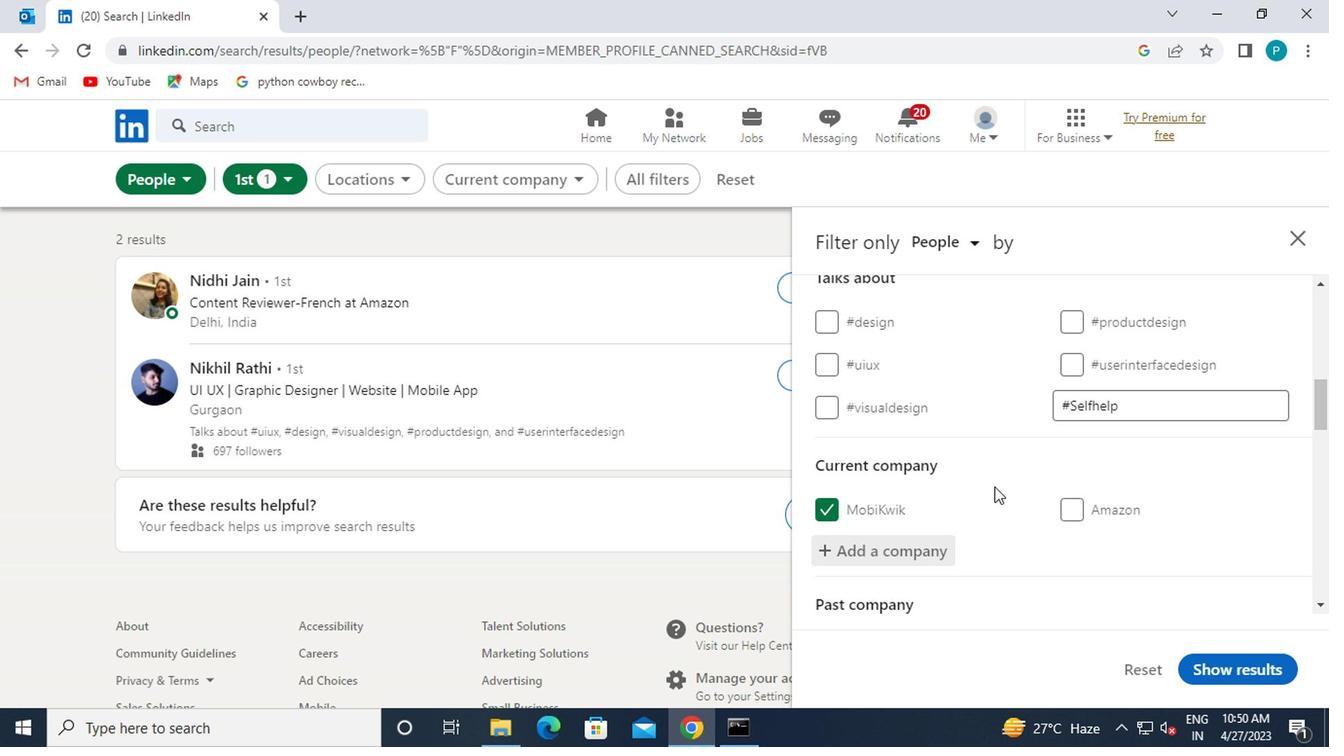 
Action: Mouse moved to (1018, 524)
Screenshot: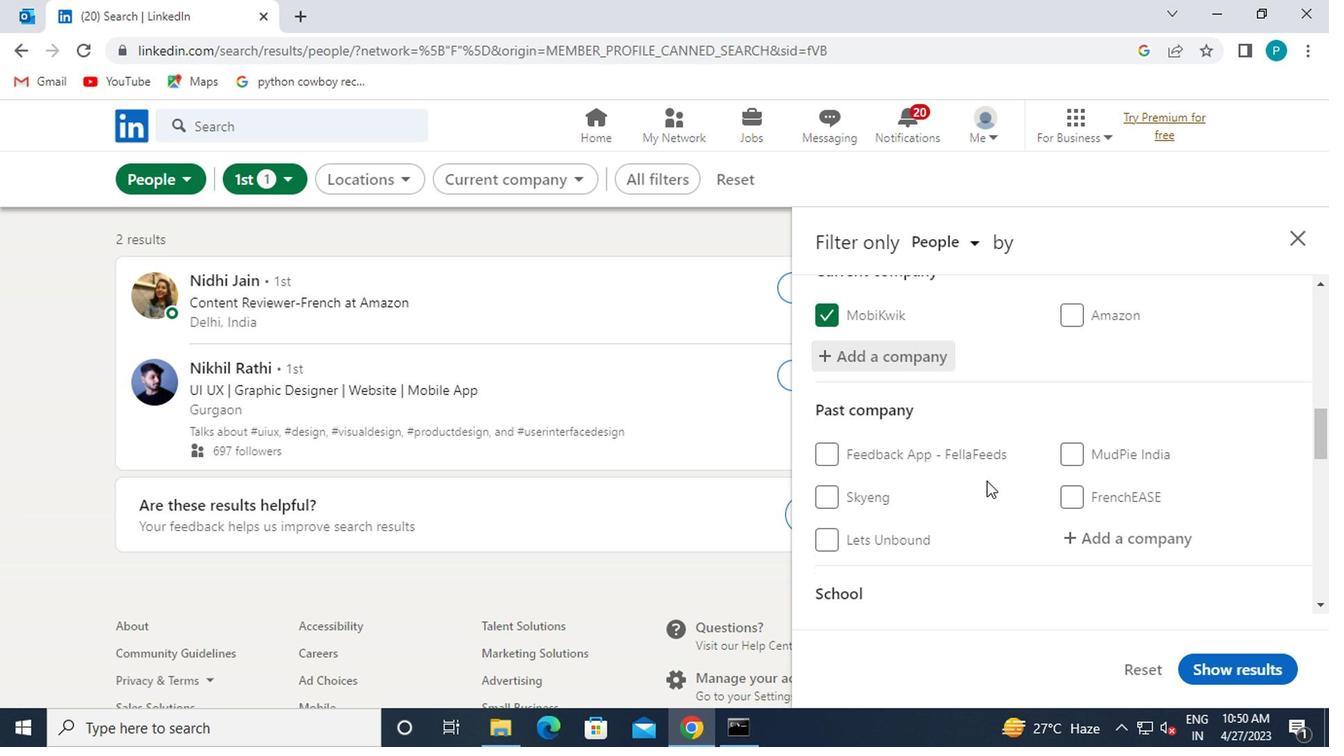 
Action: Mouse scrolled (1018, 523) with delta (0, 0)
Screenshot: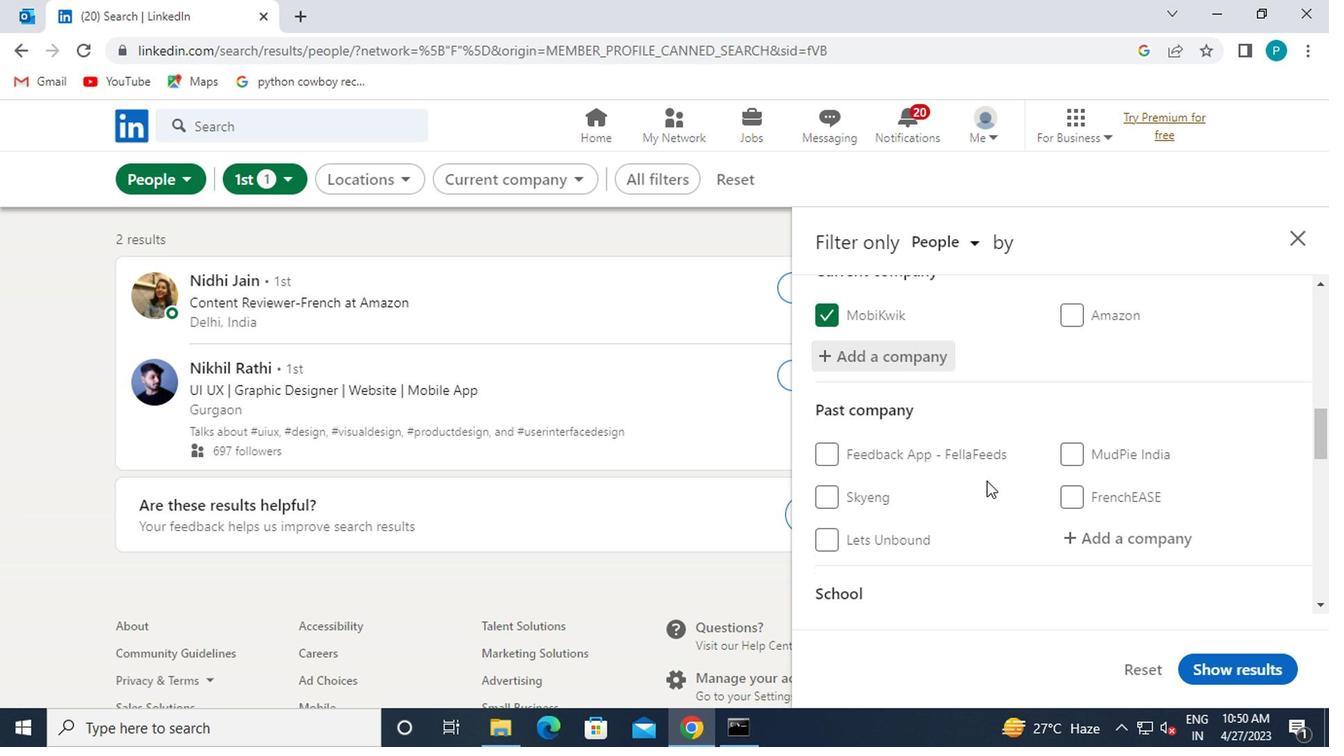 
Action: Mouse moved to (1020, 525)
Screenshot: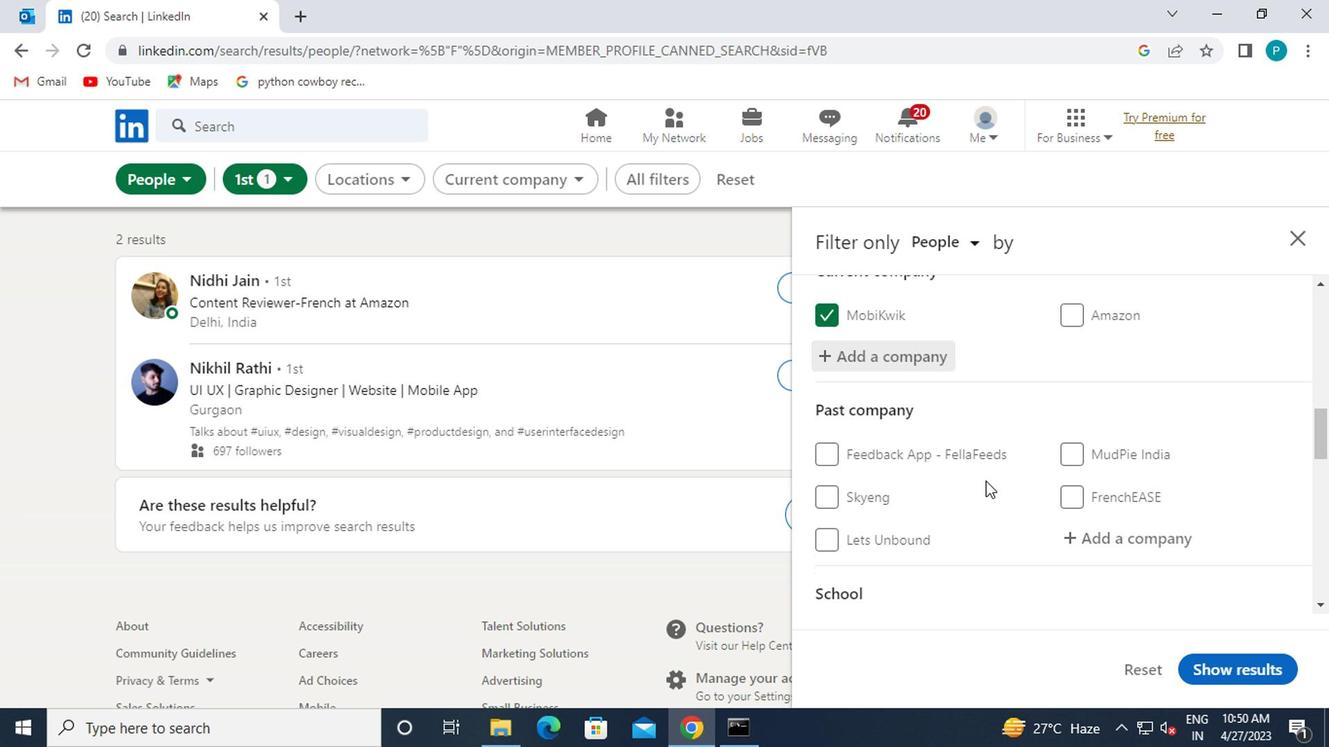 
Action: Mouse scrolled (1020, 524) with delta (0, -1)
Screenshot: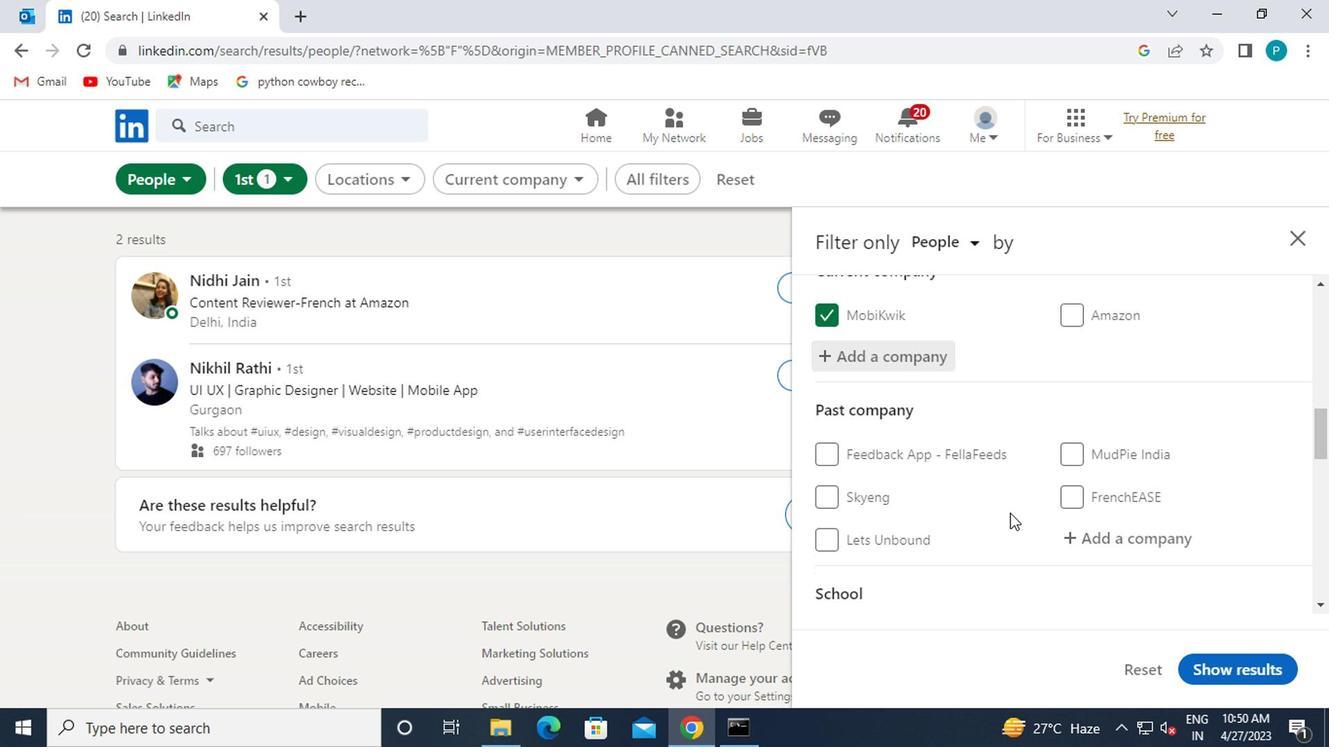 
Action: Mouse moved to (1064, 569)
Screenshot: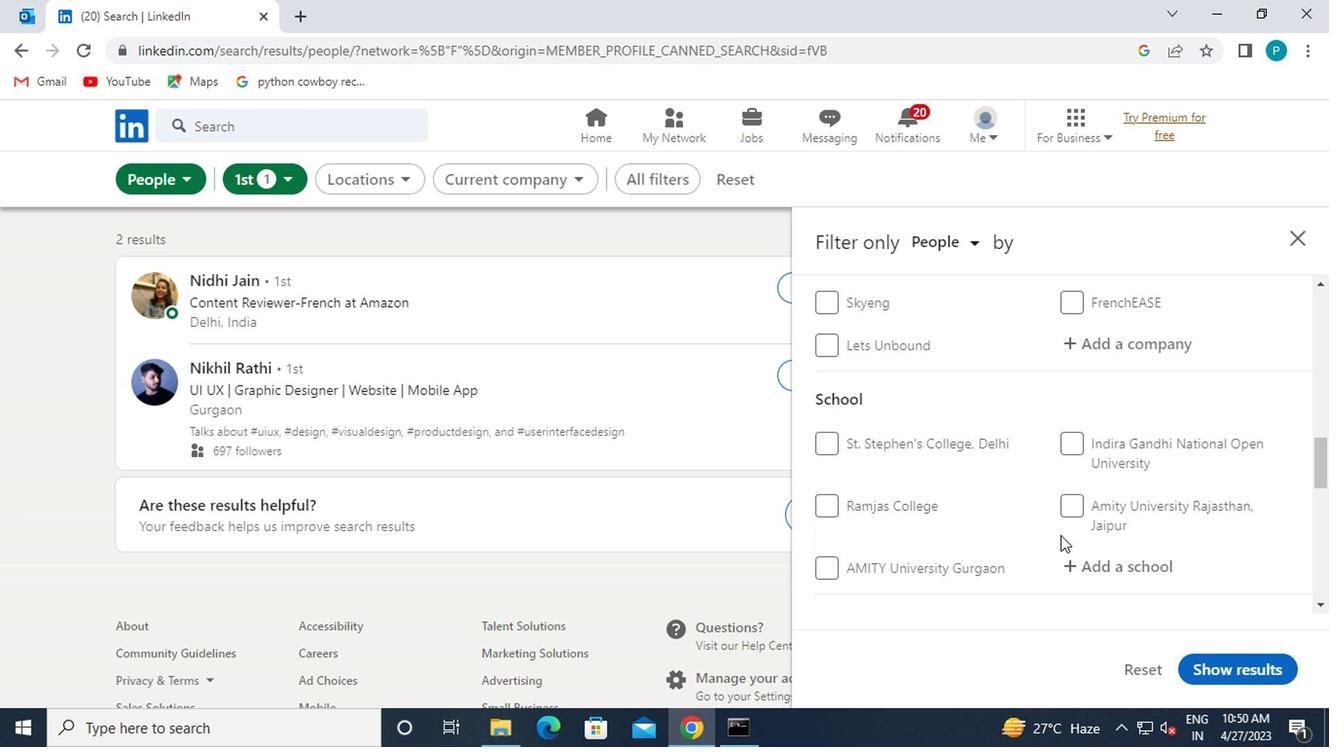 
Action: Mouse pressed left at (1064, 569)
Screenshot: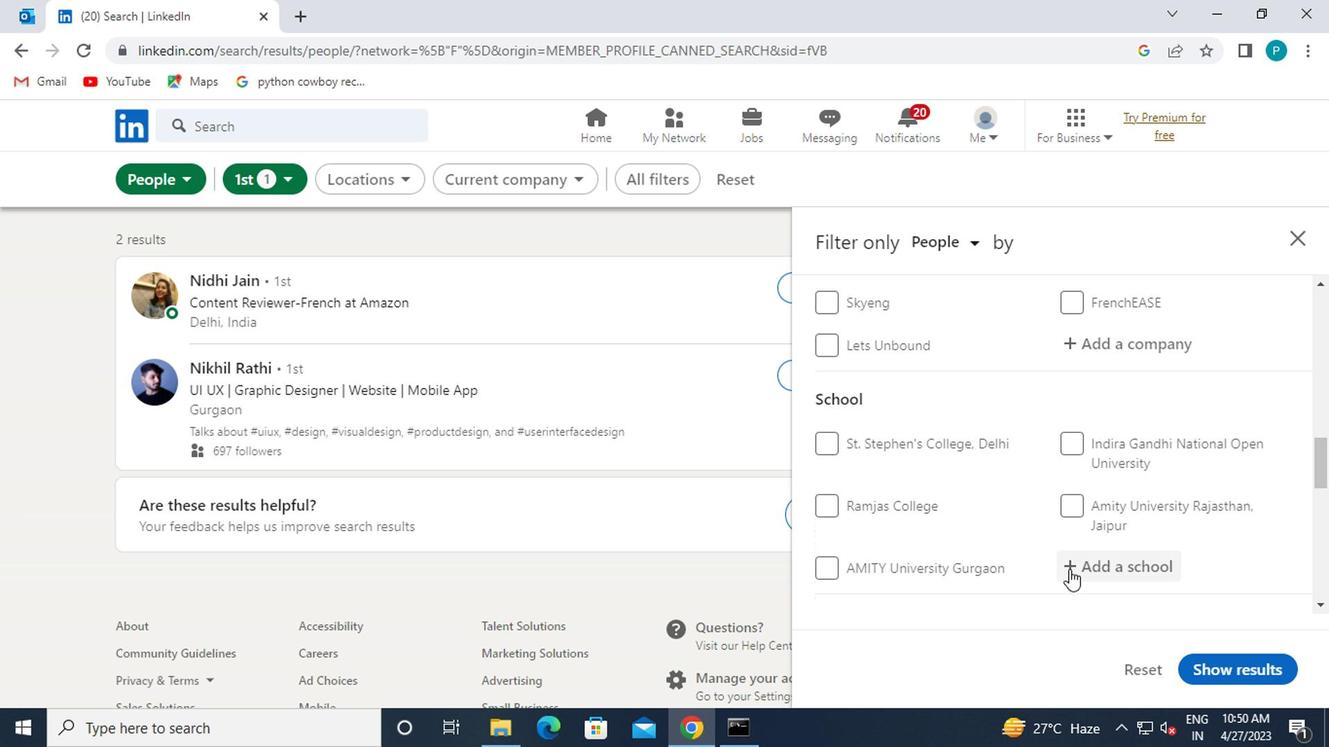 
Action: Mouse moved to (1105, 558)
Screenshot: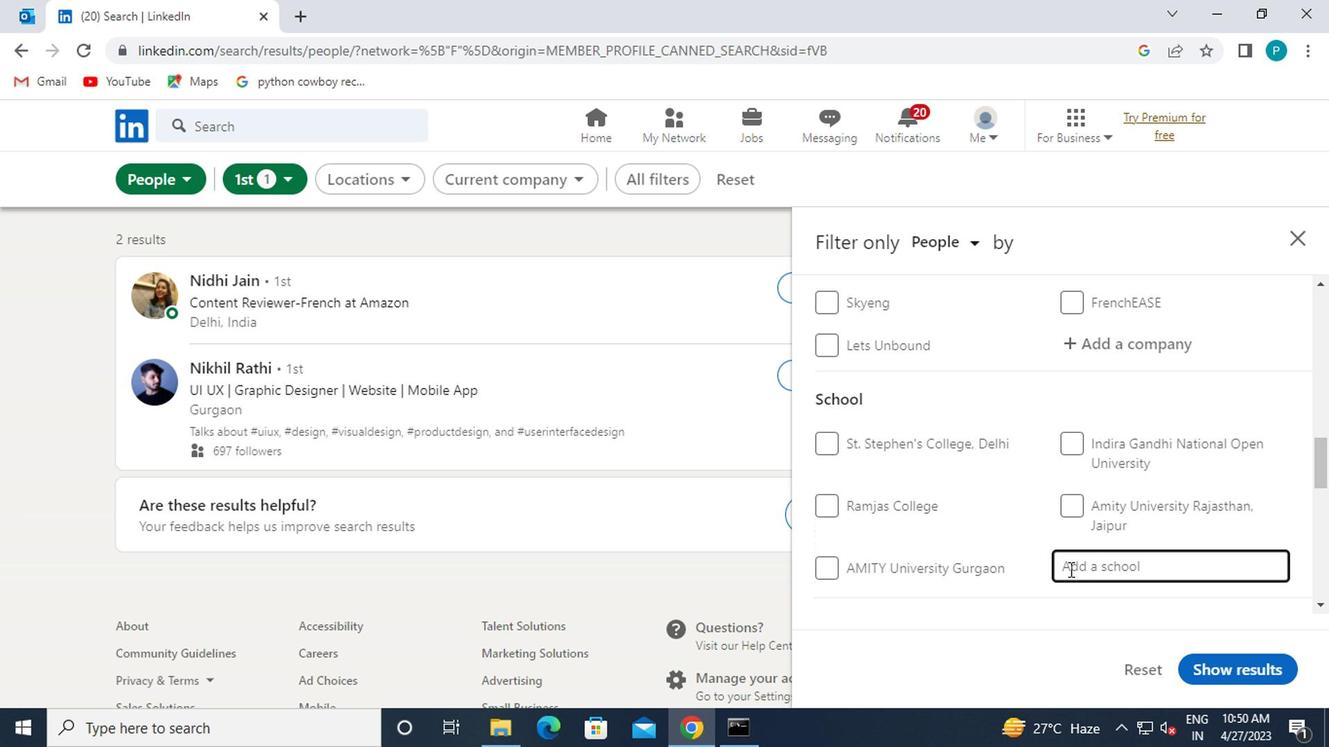 
Action: Key pressed <Key.caps_lock>P<Key.caps_lock>UNJAB
Screenshot: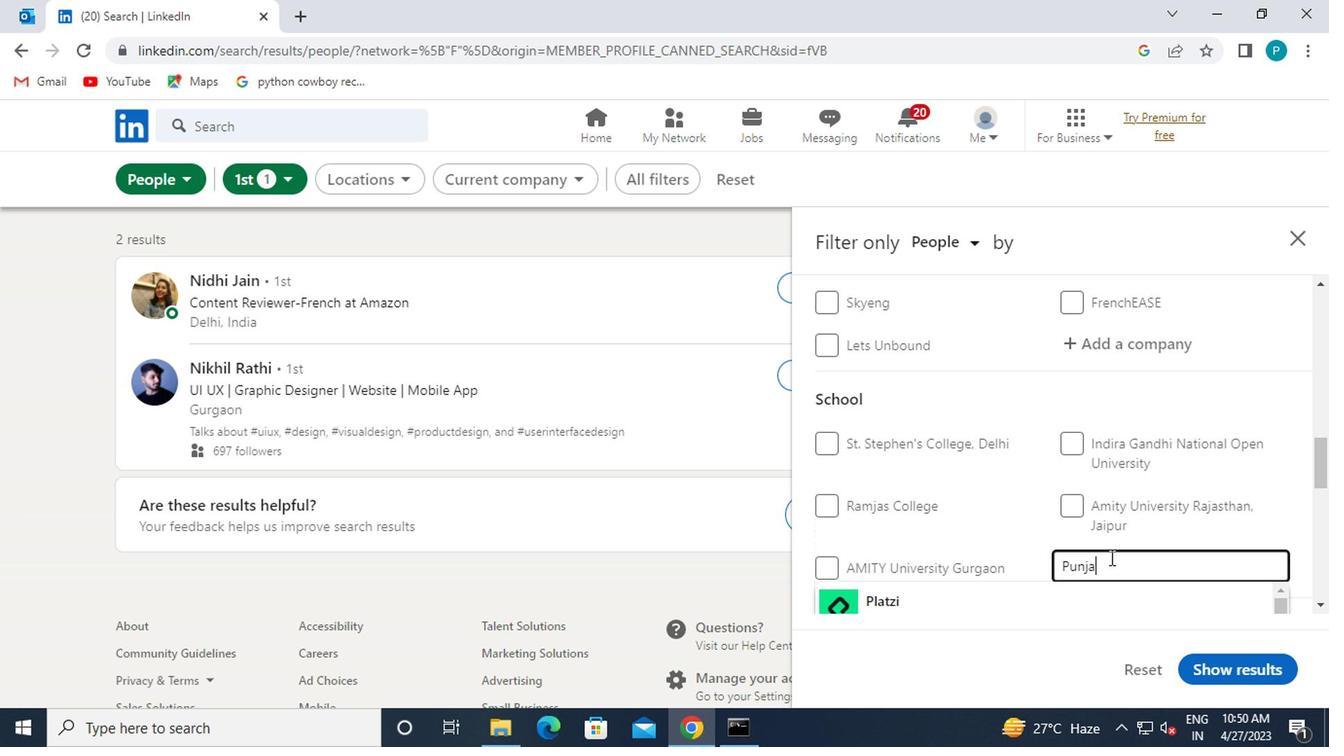 
Action: Mouse moved to (1087, 497)
Screenshot: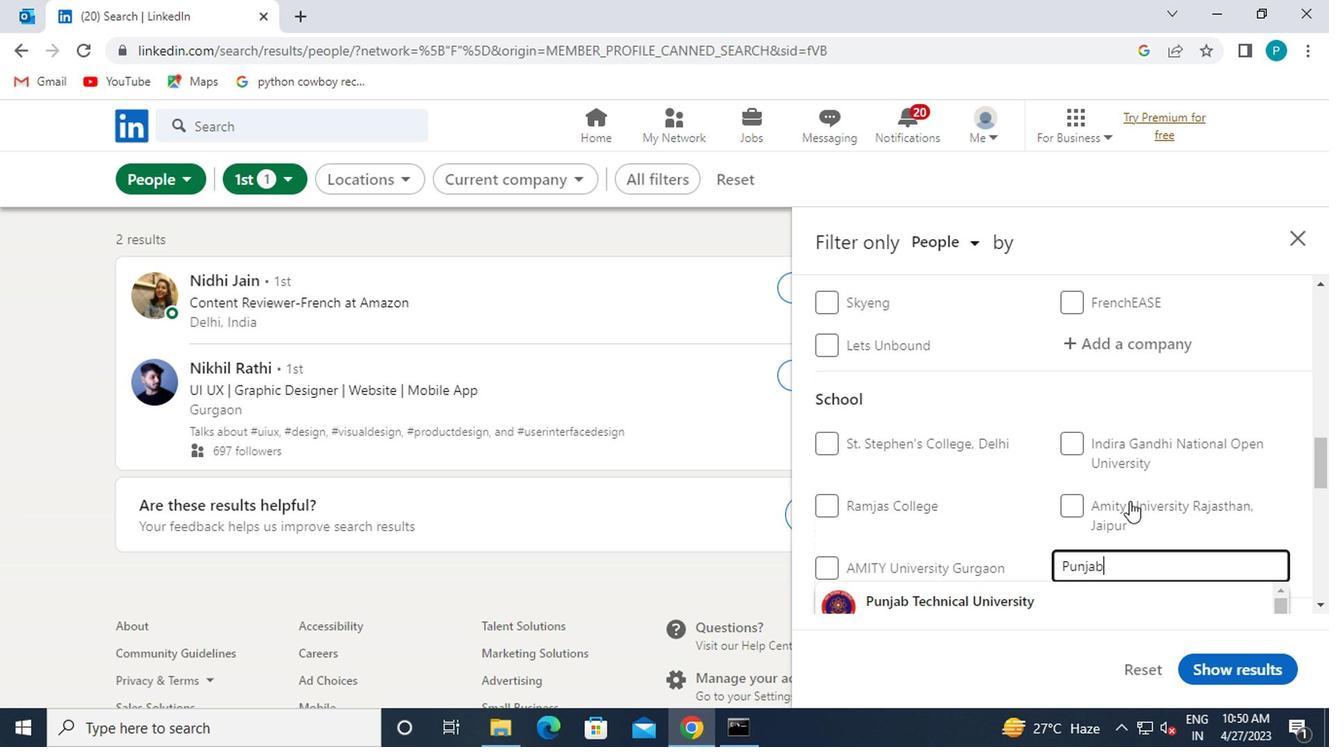 
Action: Mouse scrolled (1087, 497) with delta (0, 0)
Screenshot: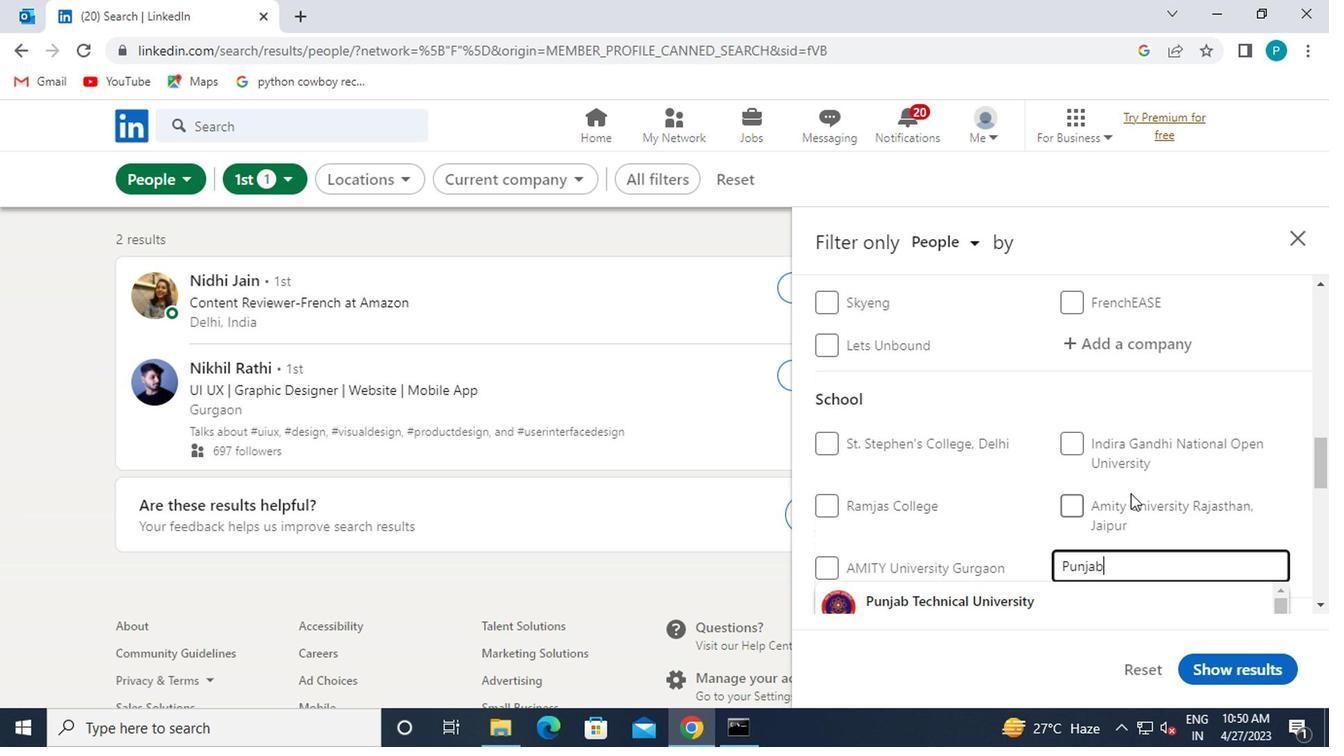 
Action: Mouse scrolled (1087, 497) with delta (0, 0)
Screenshot: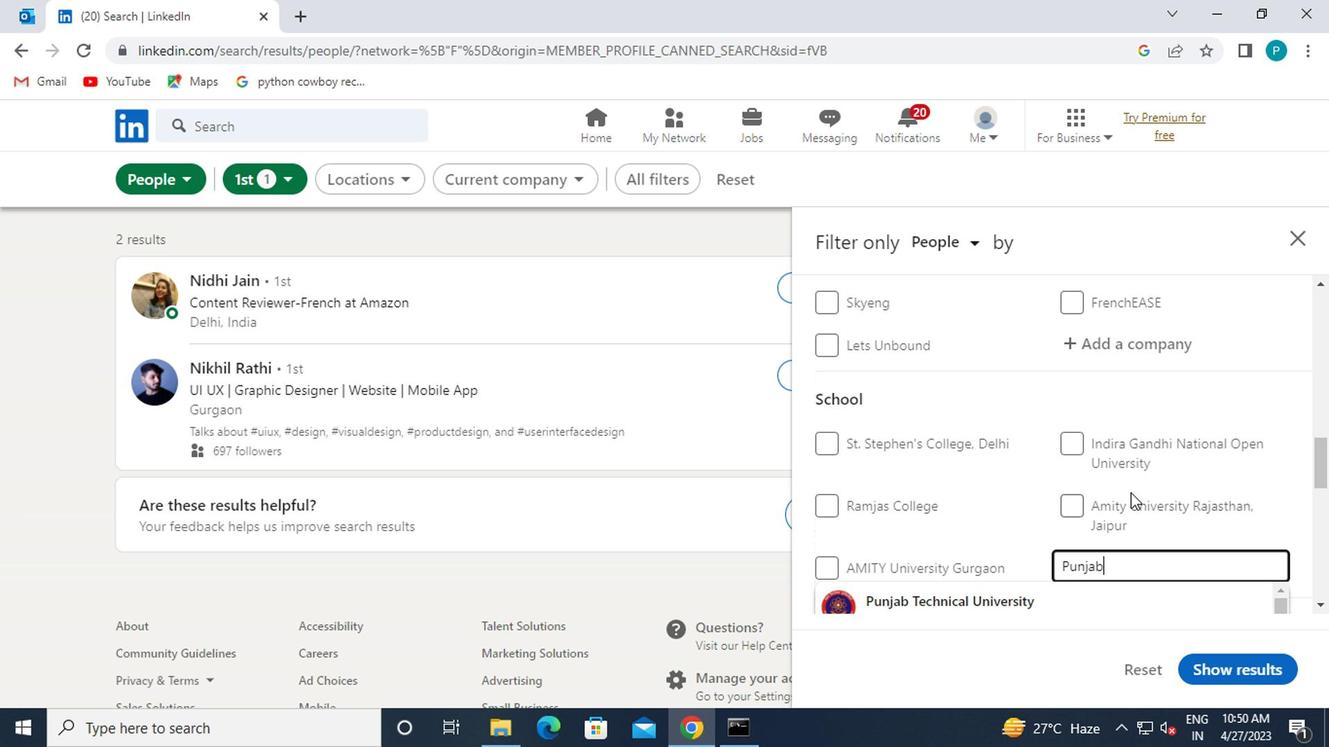 
Action: Mouse moved to (1082, 463)
Screenshot: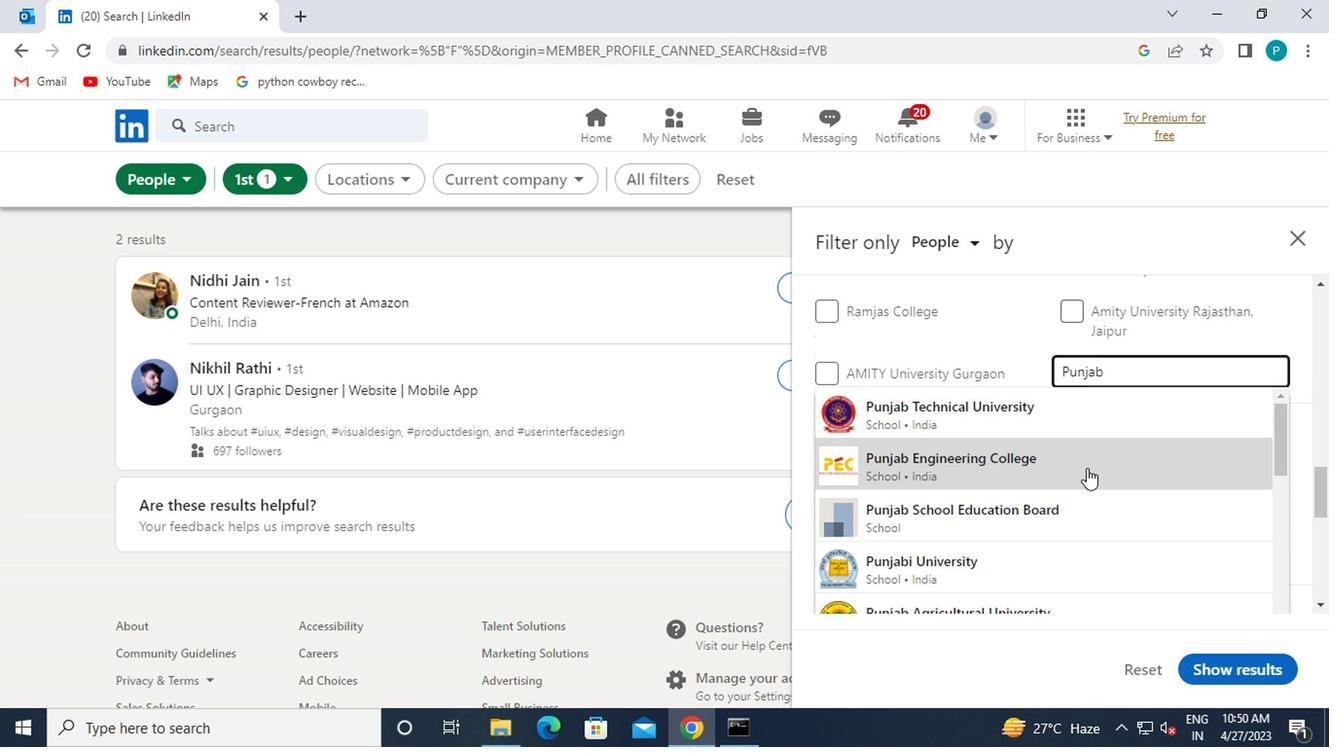 
Action: Mouse pressed left at (1082, 463)
Screenshot: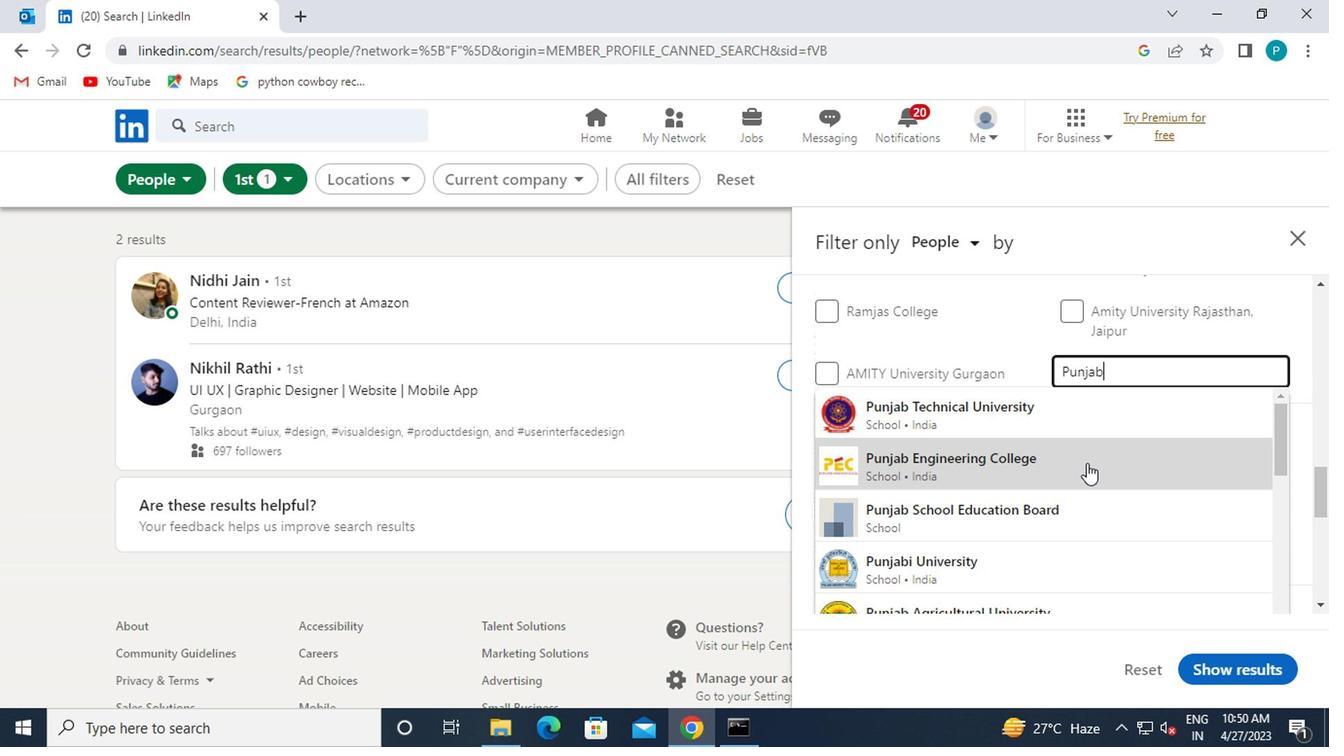 
Action: Mouse scrolled (1082, 463) with delta (0, 0)
Screenshot: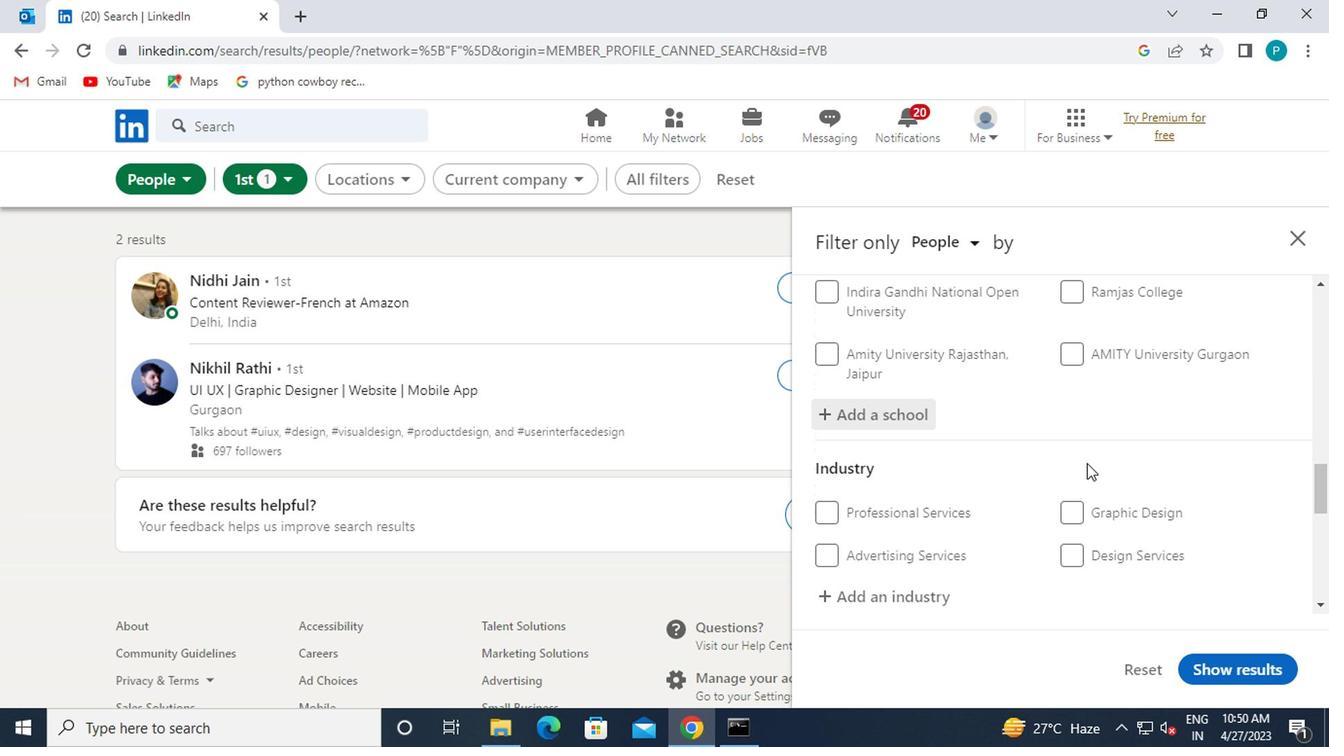 
Action: Mouse scrolled (1082, 463) with delta (0, 0)
Screenshot: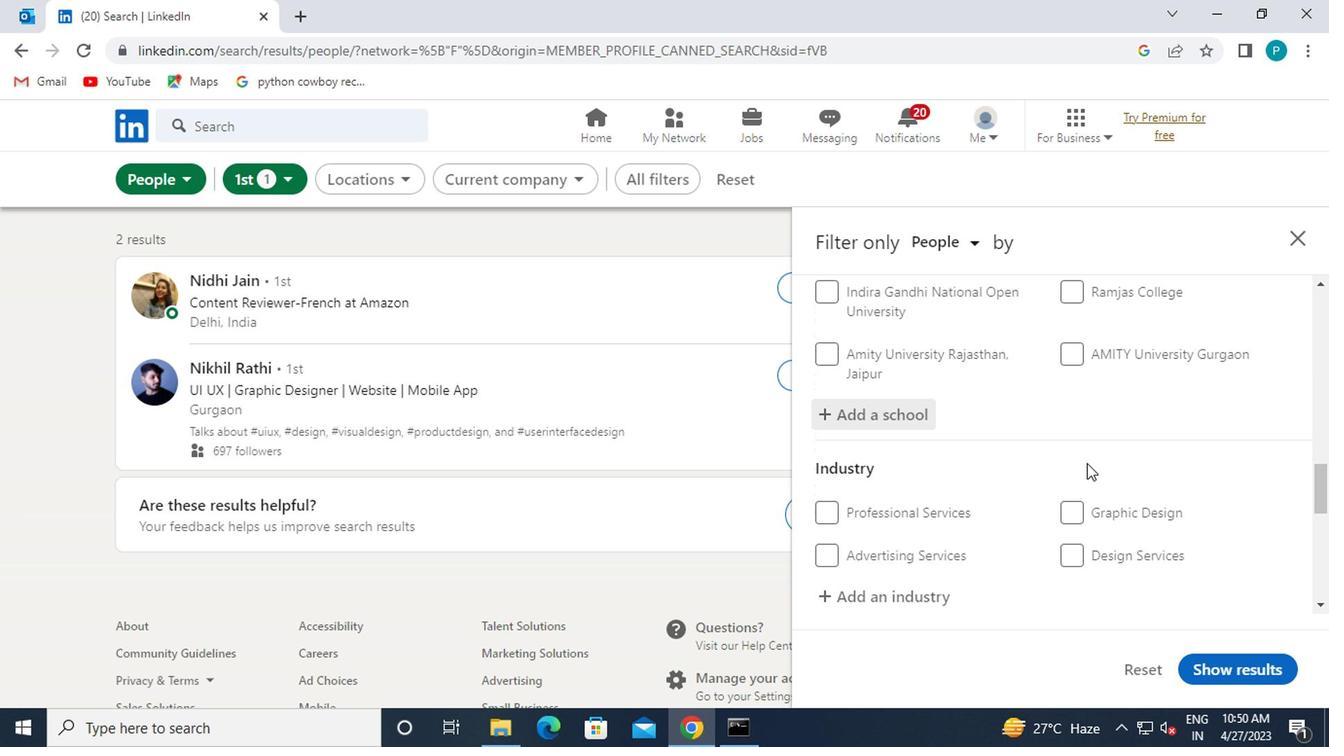 
Action: Mouse scrolled (1082, 463) with delta (0, 0)
Screenshot: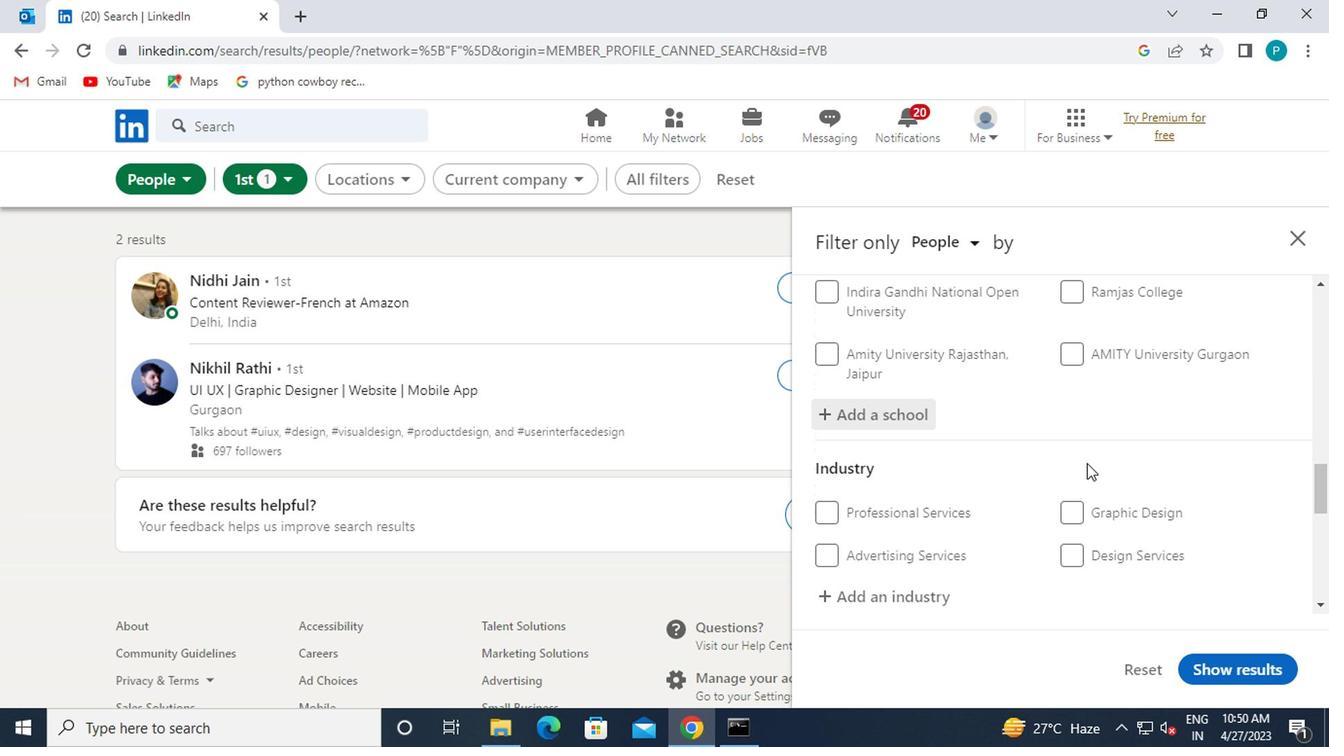 
Action: Mouse moved to (980, 417)
Screenshot: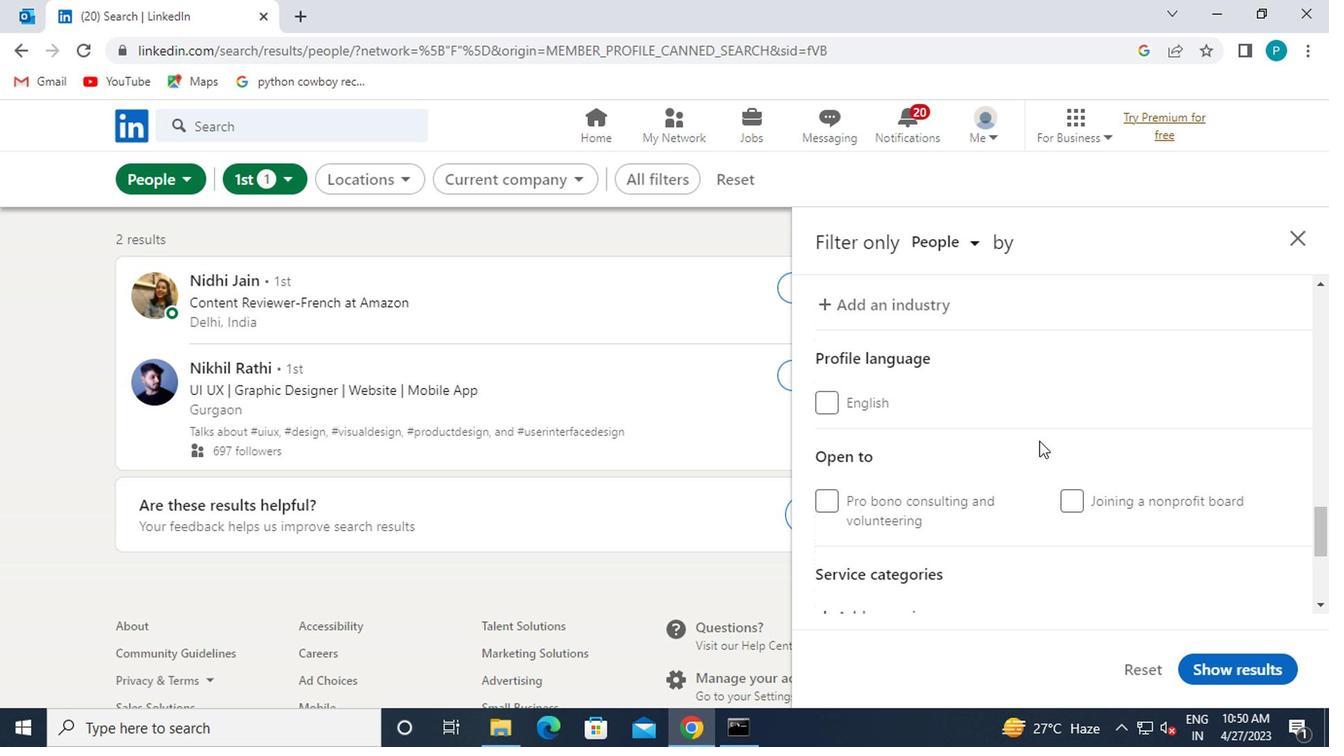 
Action: Mouse scrolled (980, 418) with delta (0, 1)
Screenshot: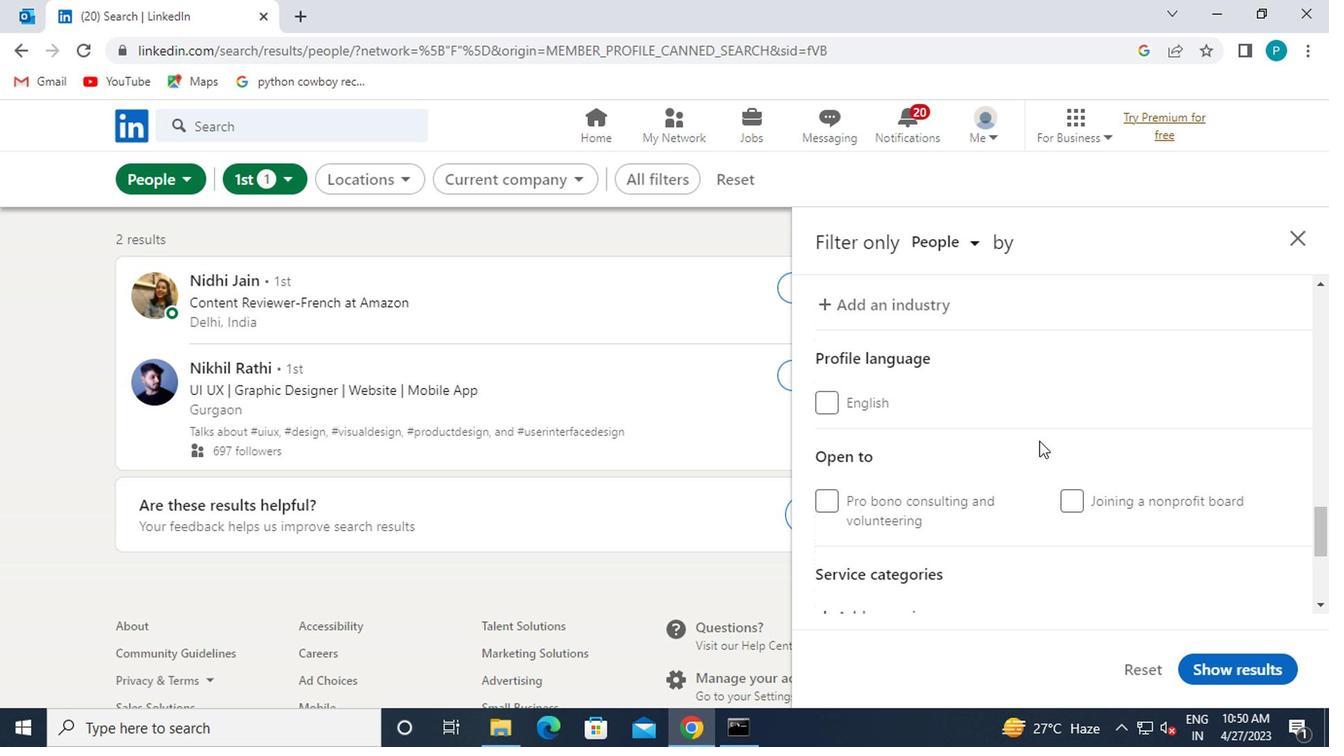 
Action: Mouse moved to (968, 414)
Screenshot: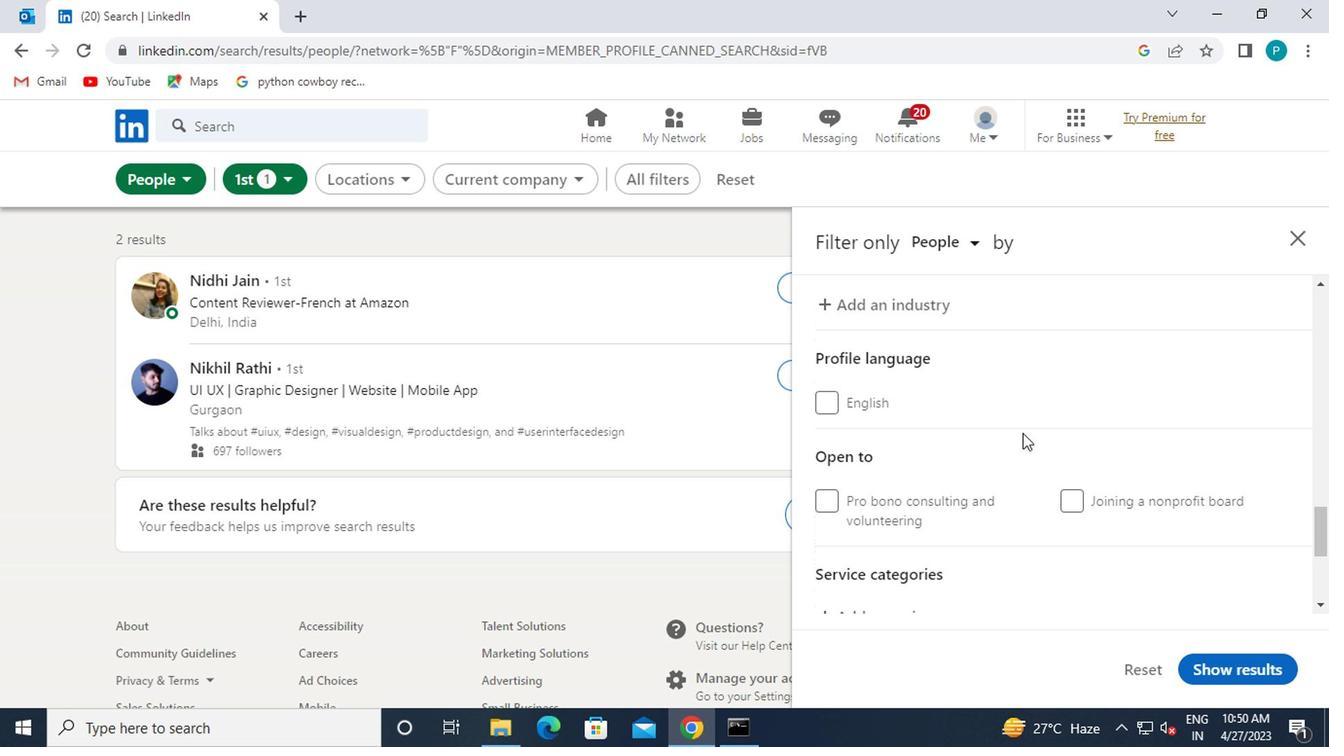 
Action: Mouse scrolled (968, 414) with delta (0, 0)
Screenshot: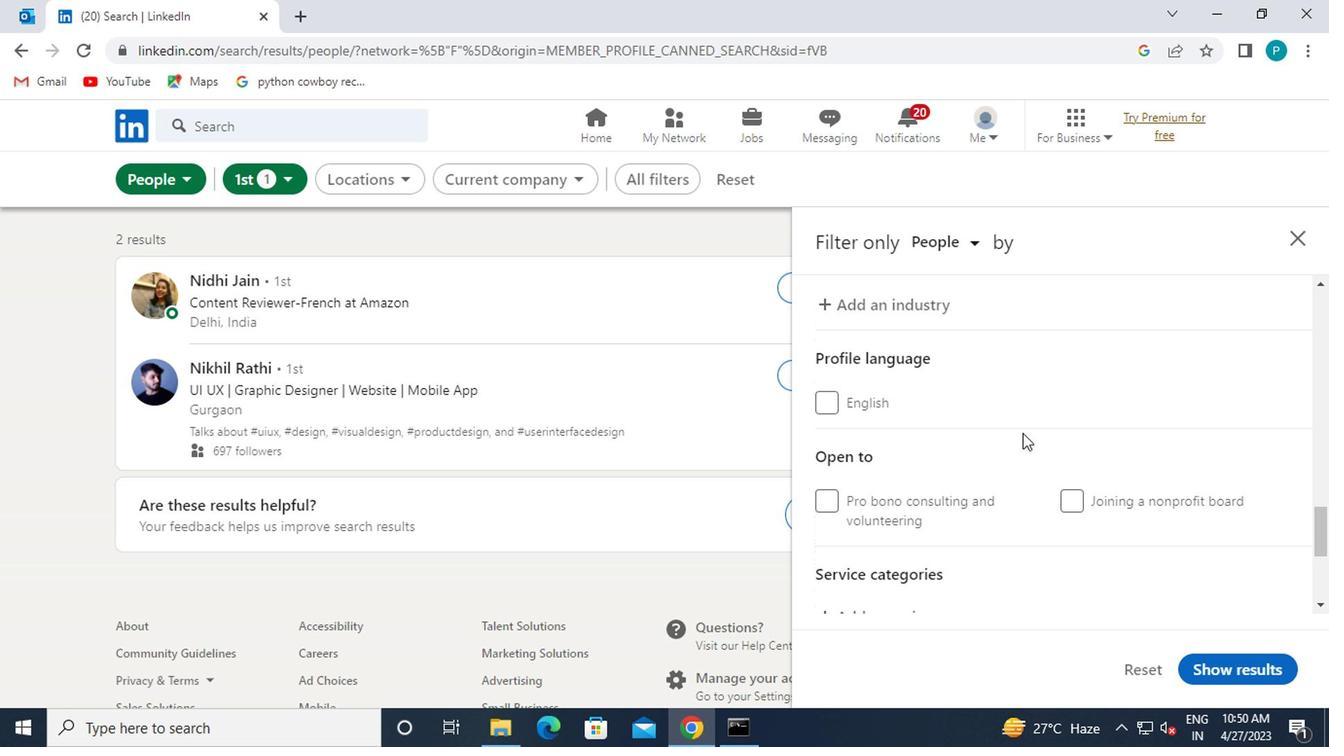 
Action: Mouse moved to (886, 496)
Screenshot: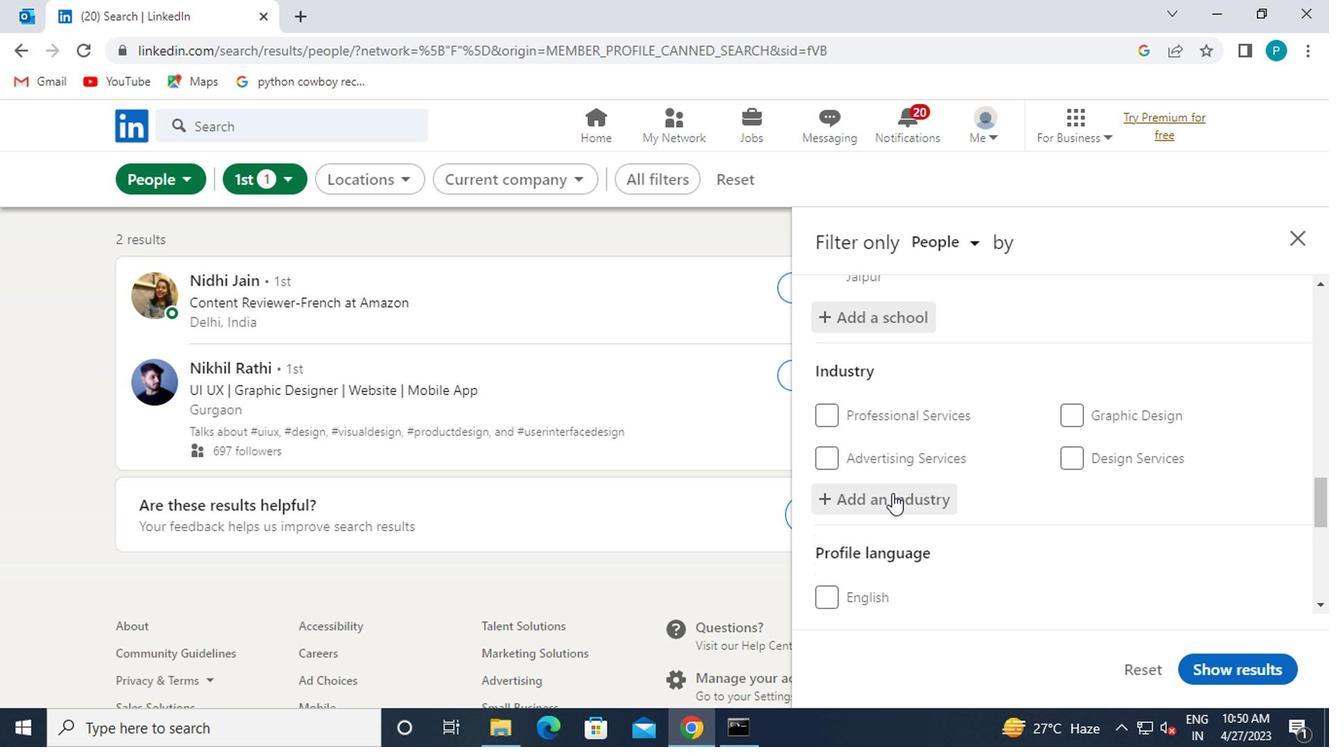 
Action: Mouse pressed left at (886, 496)
Screenshot: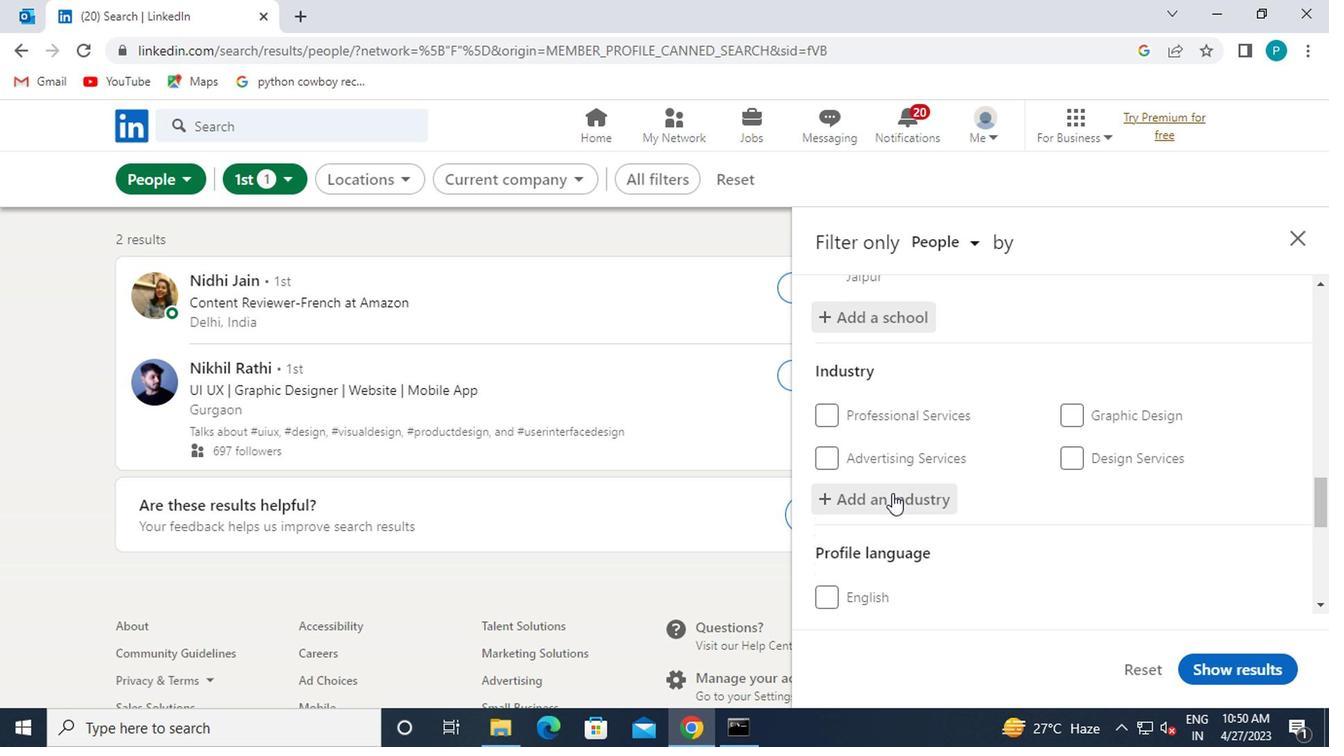 
Action: Mouse moved to (770, 371)
Screenshot: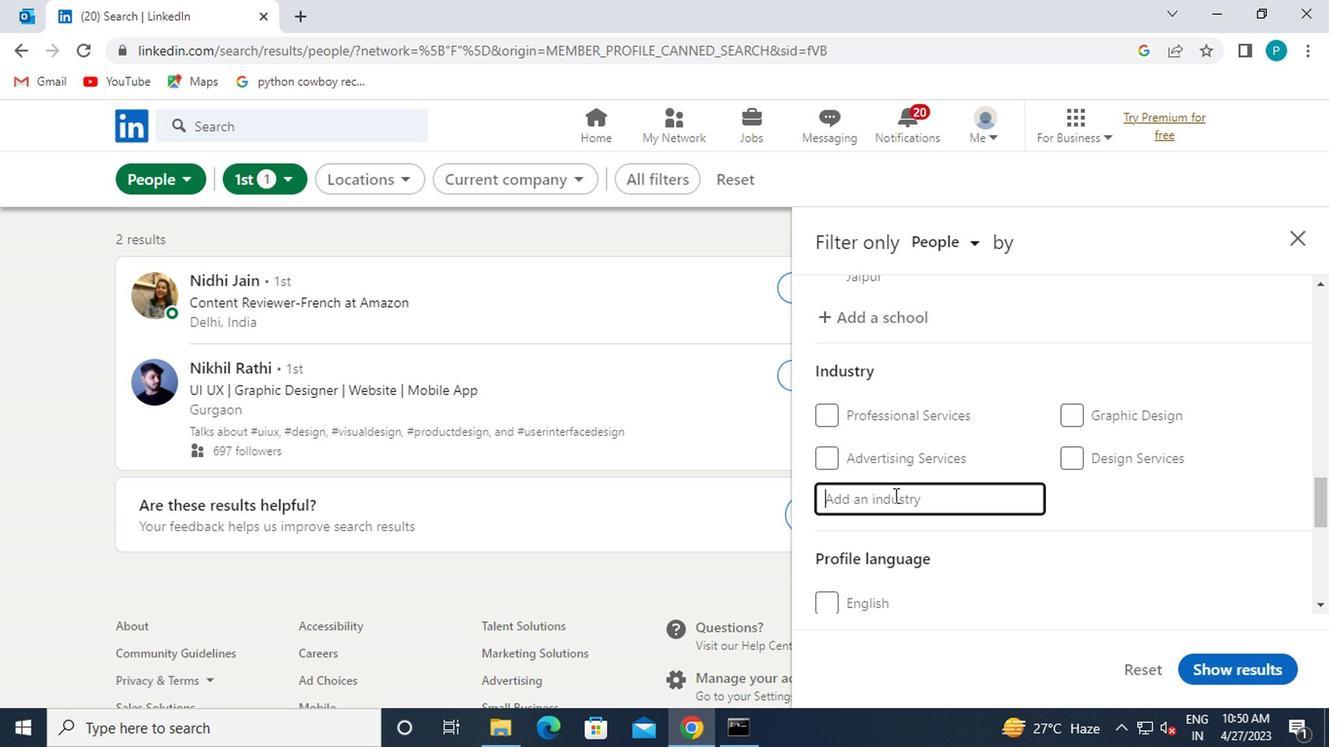 
Action: Key pressed FABR
Screenshot: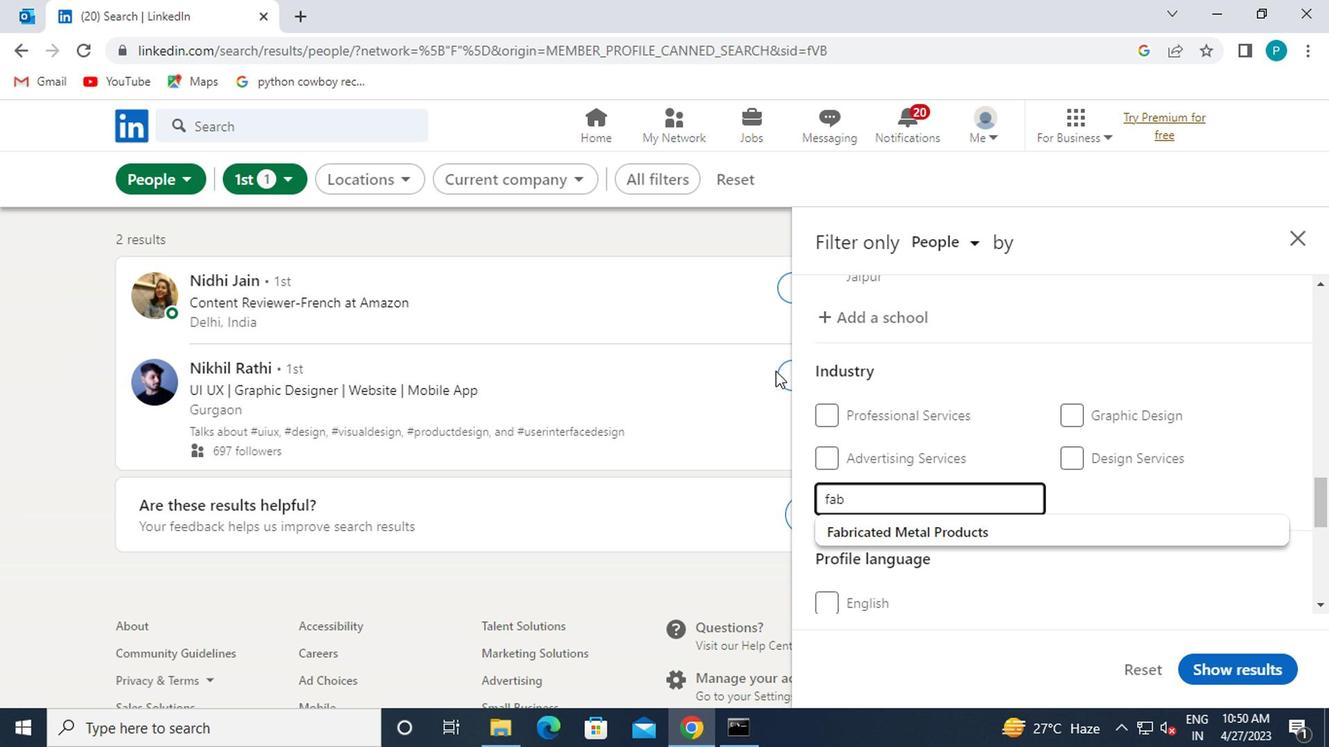
Action: Mouse moved to (934, 531)
Screenshot: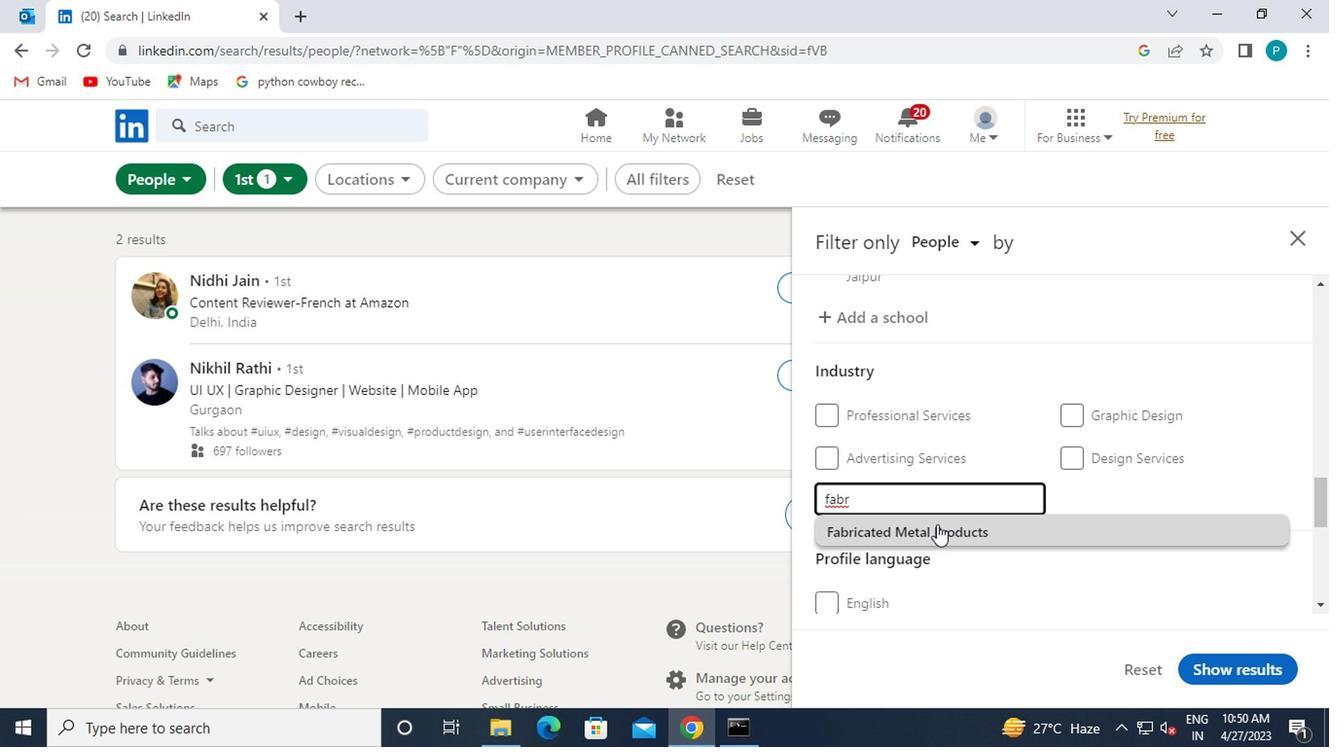 
Action: Mouse pressed left at (934, 531)
Screenshot: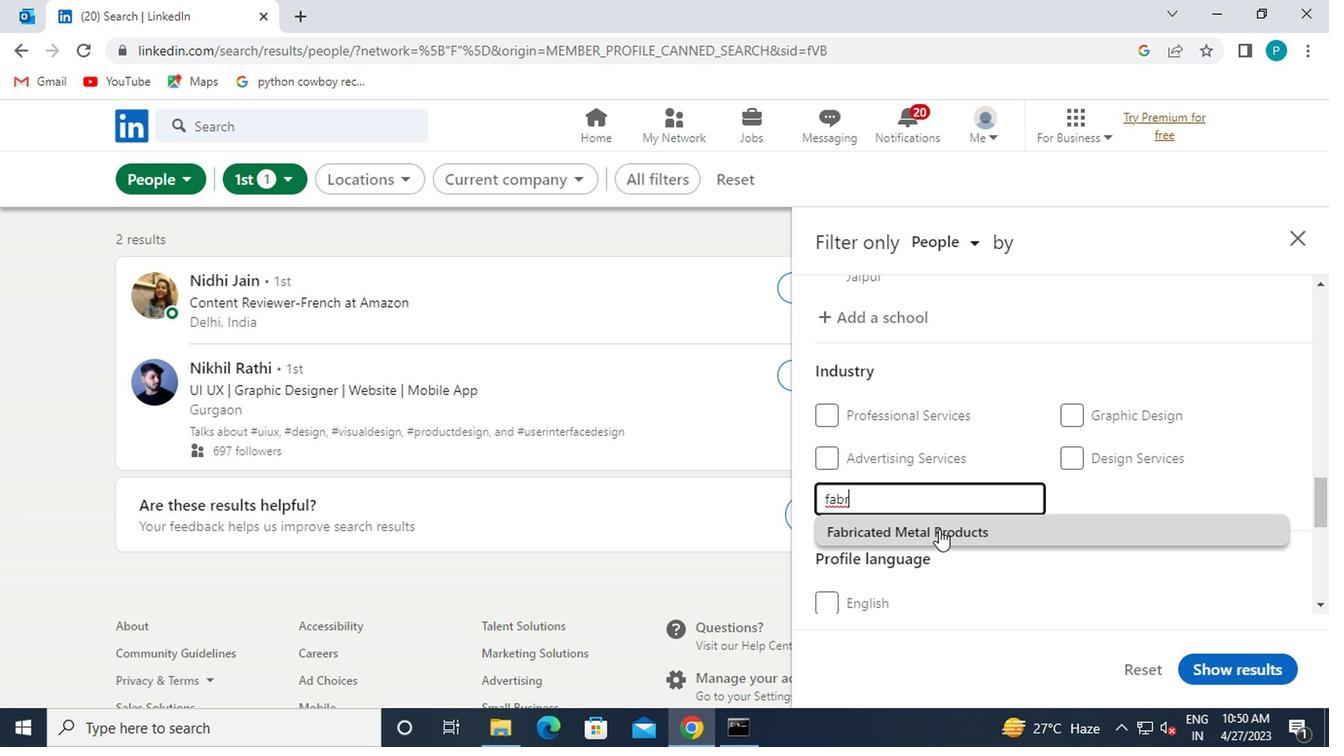 
Action: Mouse moved to (934, 531)
Screenshot: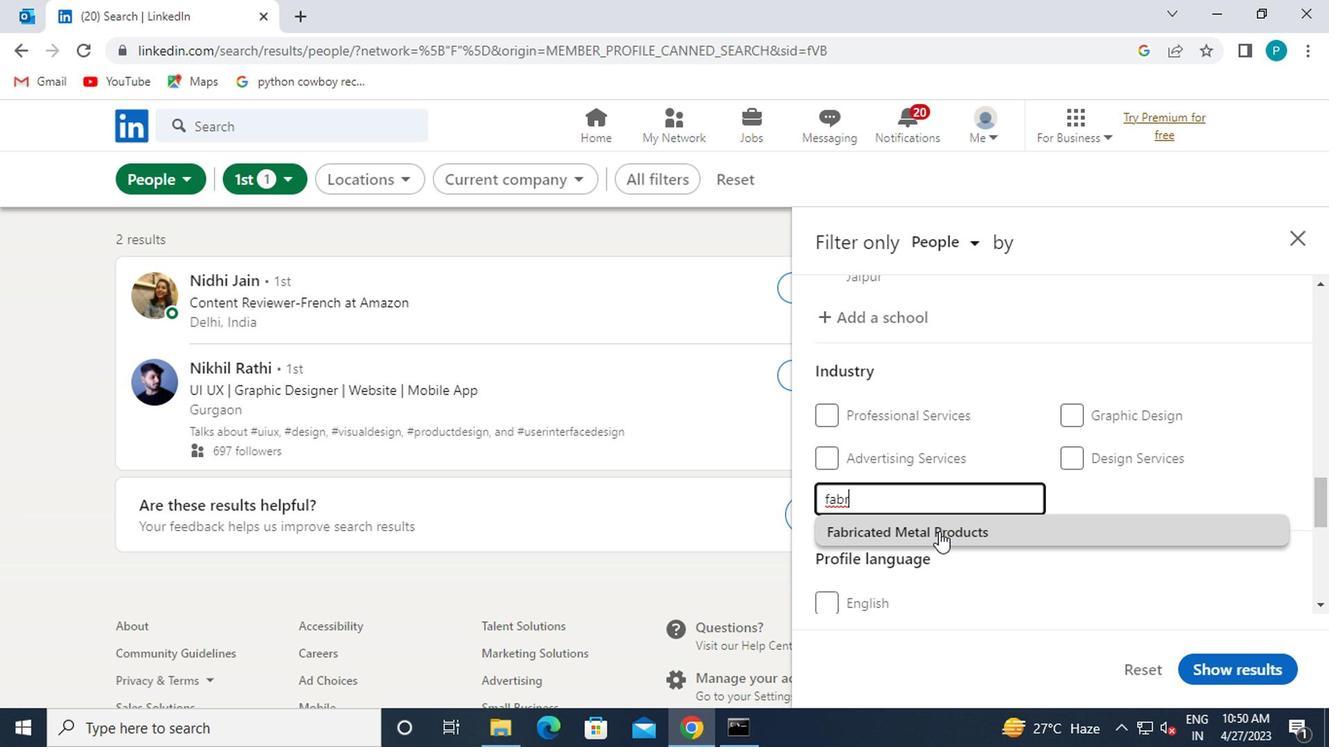 
Action: Mouse scrolled (934, 531) with delta (0, 0)
Screenshot: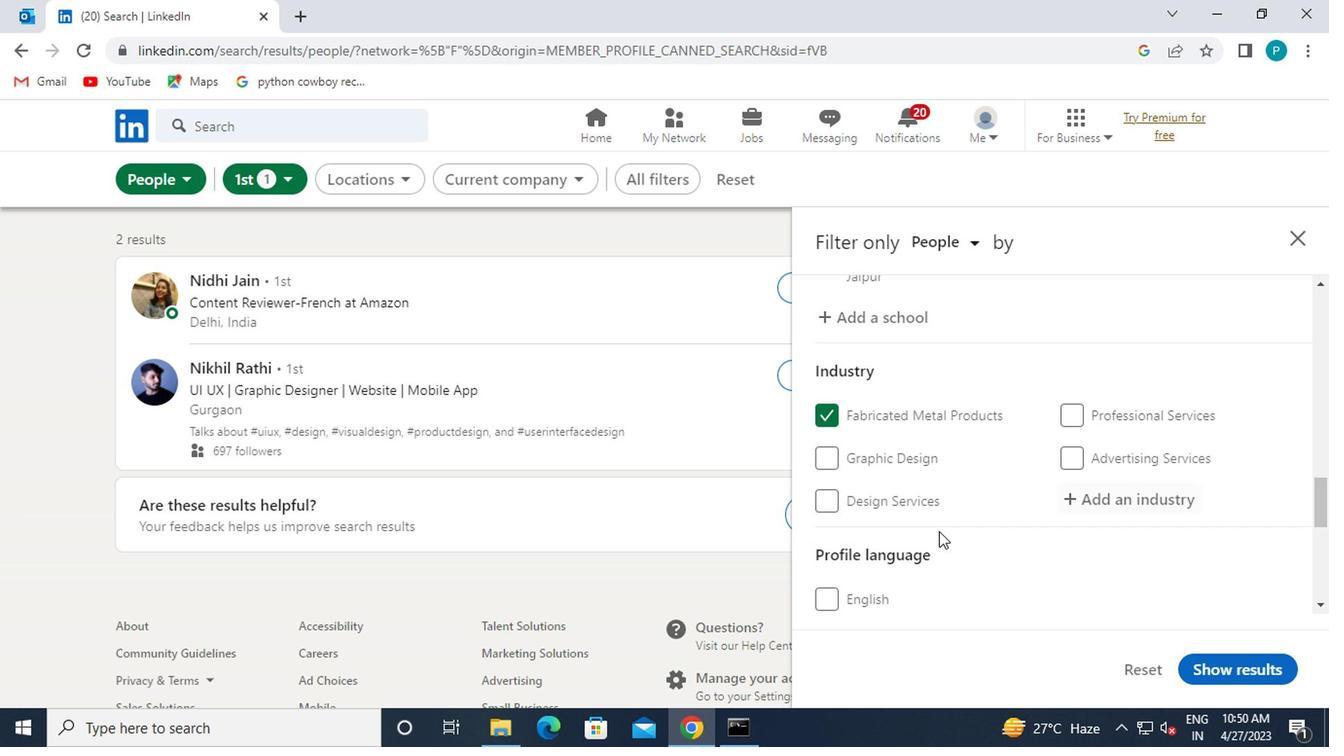 
Action: Mouse scrolled (934, 531) with delta (0, 0)
Screenshot: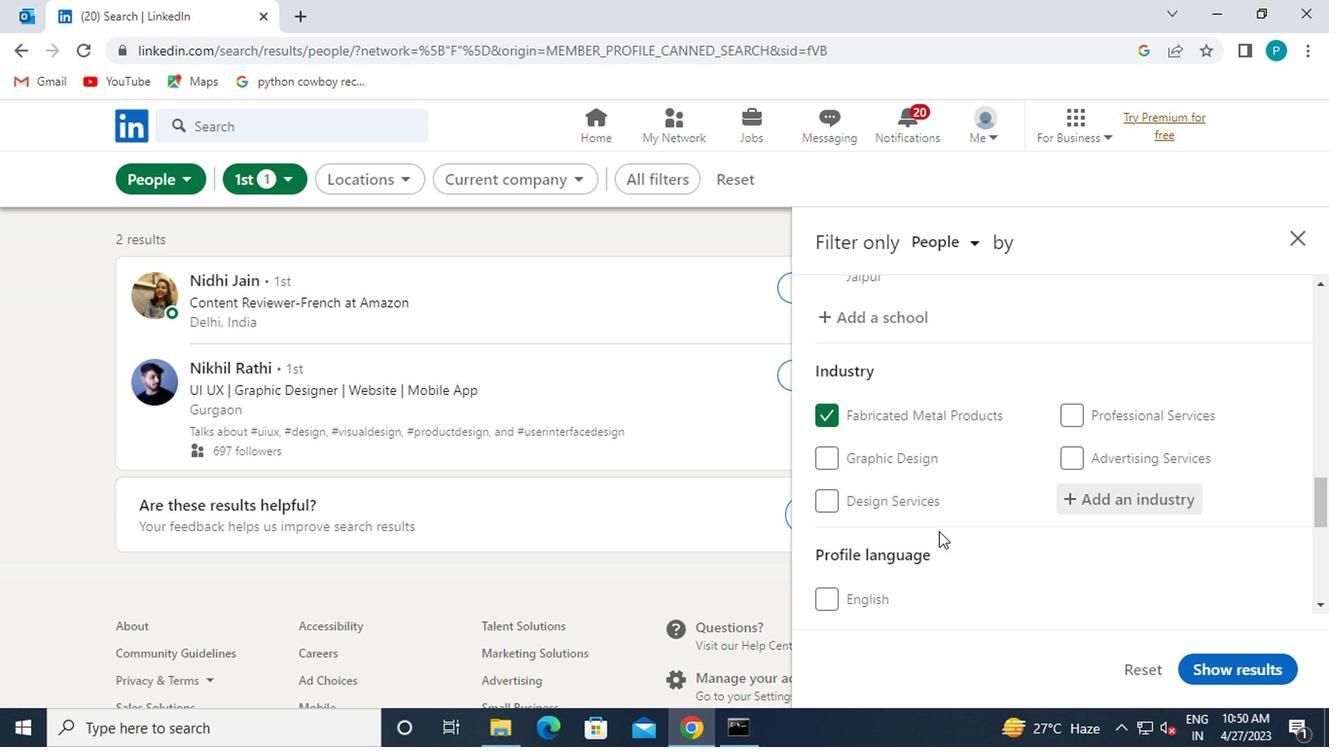 
Action: Mouse moved to (857, 519)
Screenshot: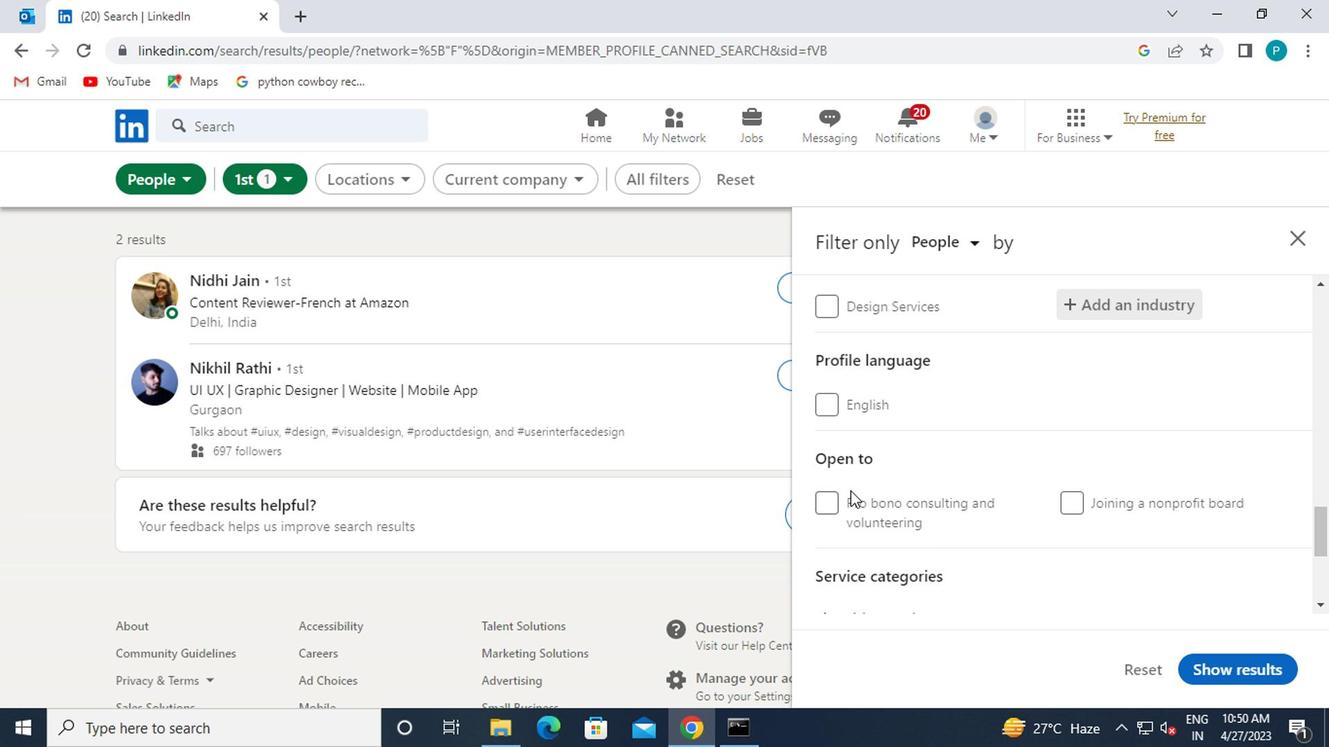 
Action: Mouse scrolled (857, 518) with delta (0, 0)
Screenshot: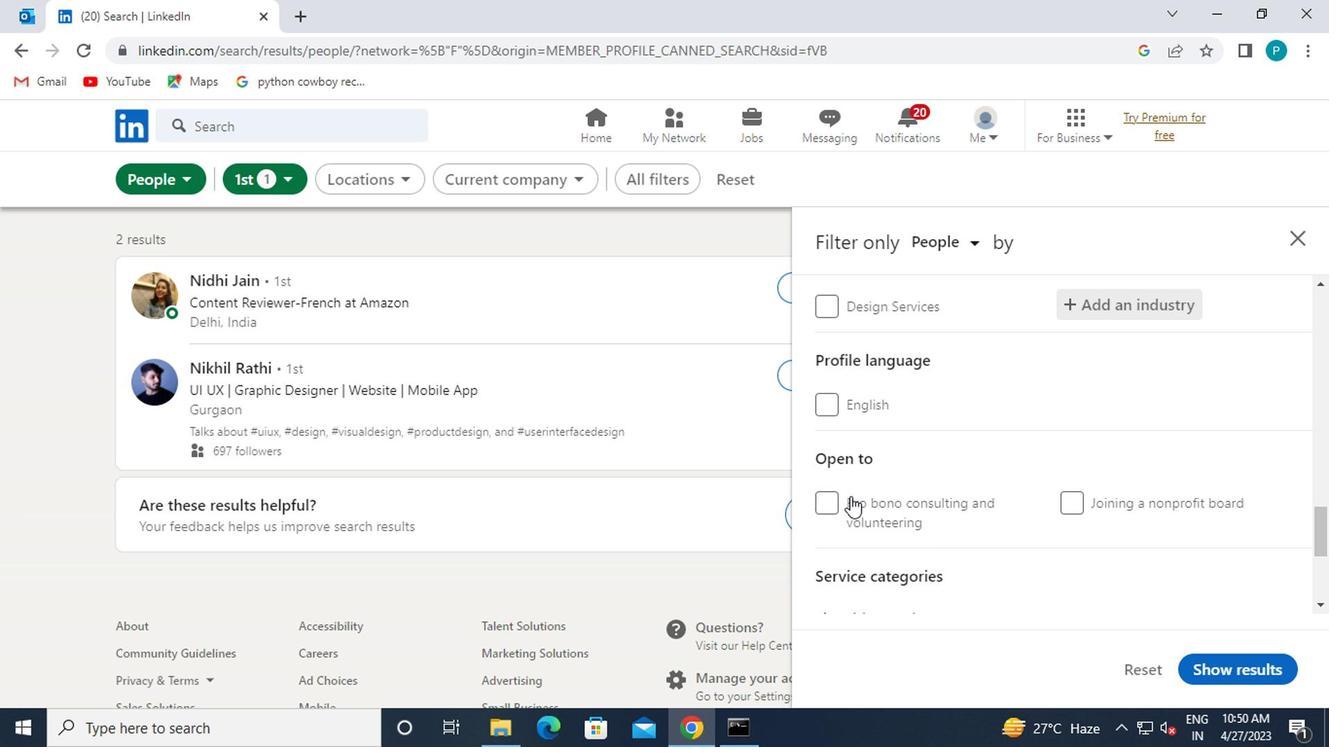 
Action: Mouse scrolled (857, 518) with delta (0, 0)
Screenshot: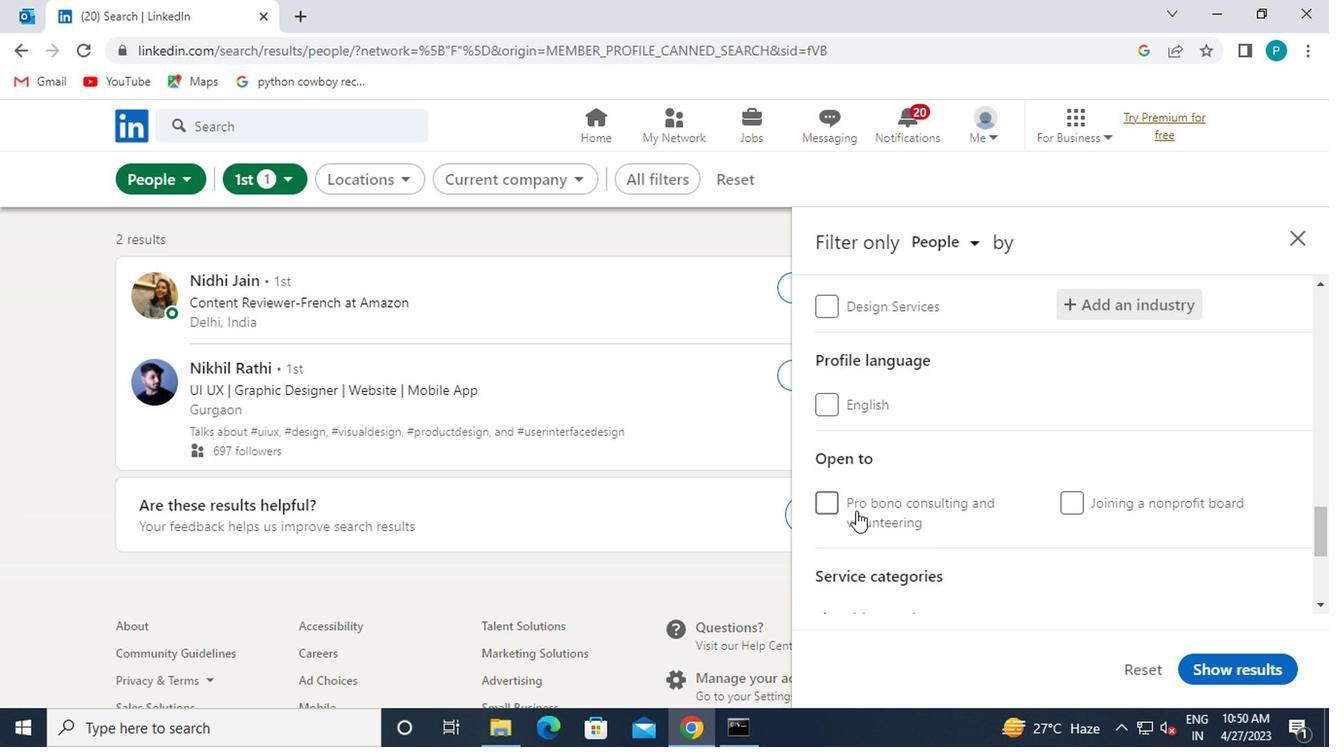 
Action: Mouse moved to (862, 429)
Screenshot: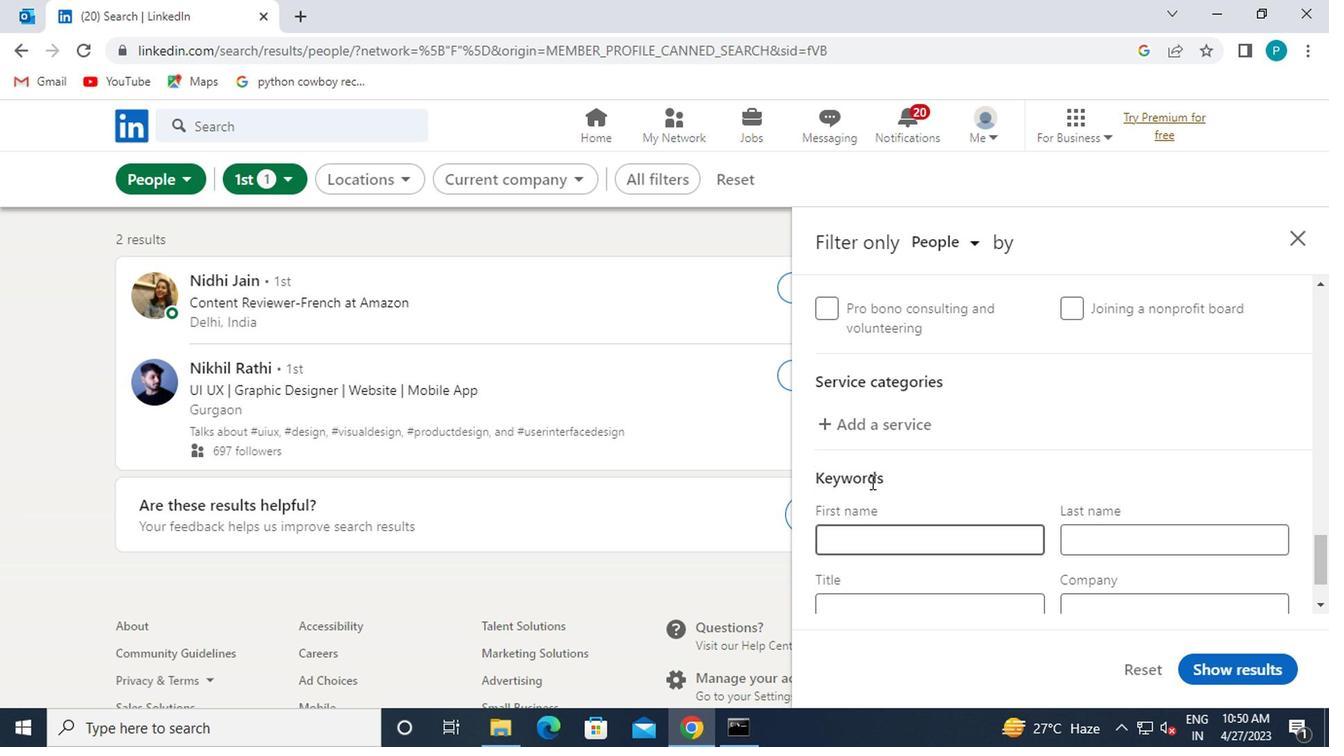 
Action: Mouse pressed left at (862, 429)
Screenshot: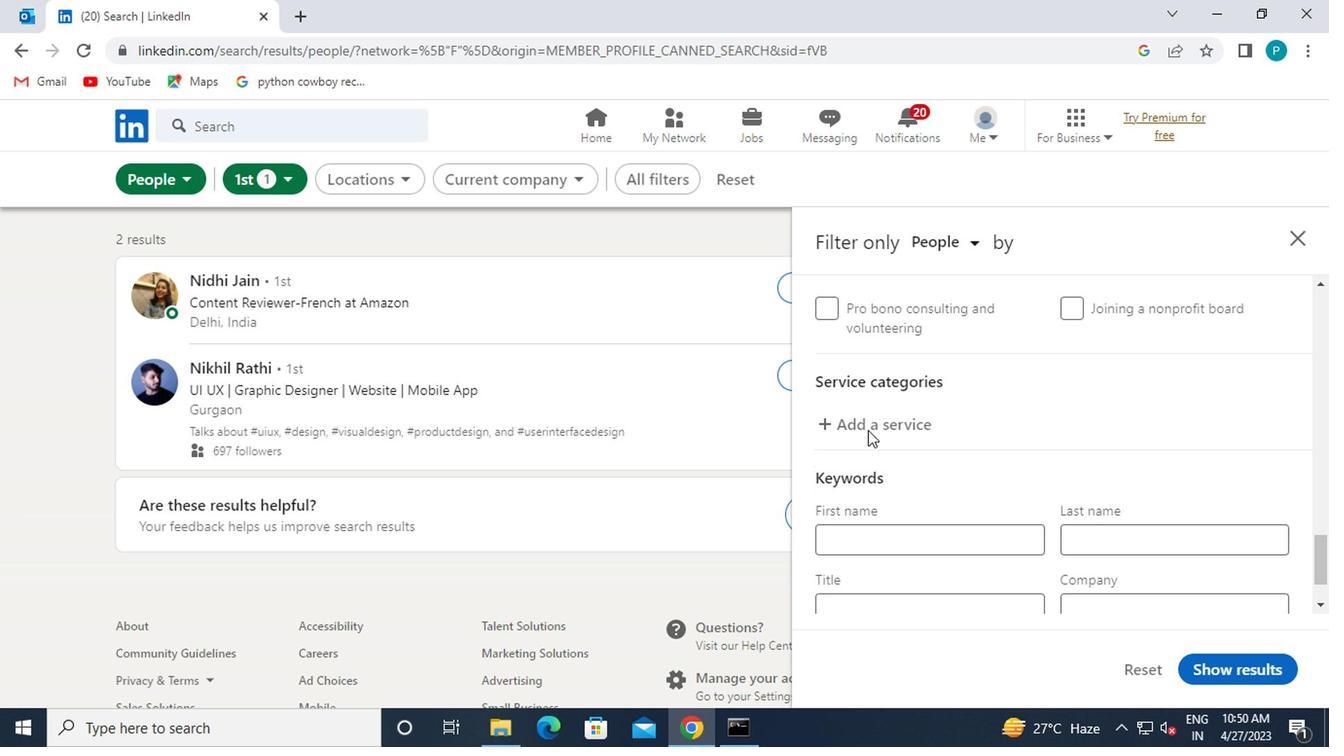 
Action: Mouse moved to (851, 431)
Screenshot: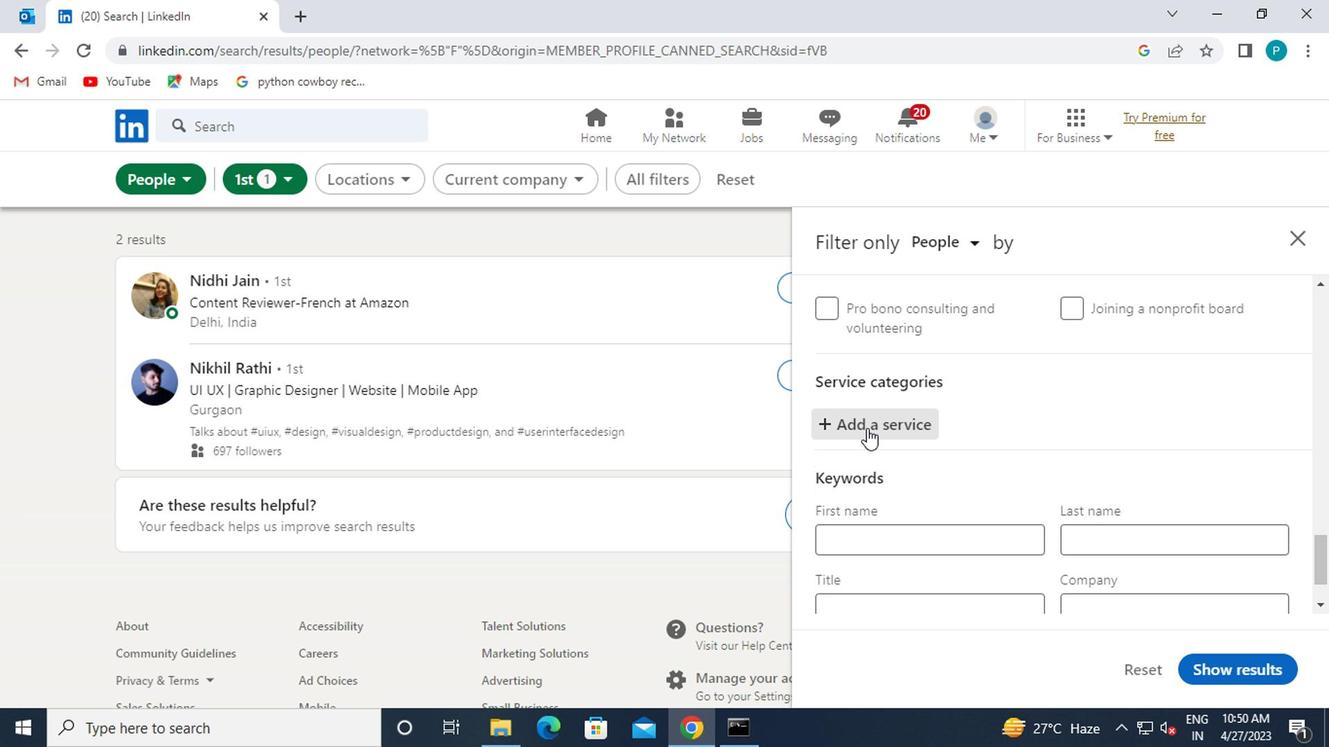 
Action: Key pressed COMPUTR<Key.backspace>ER
Screenshot: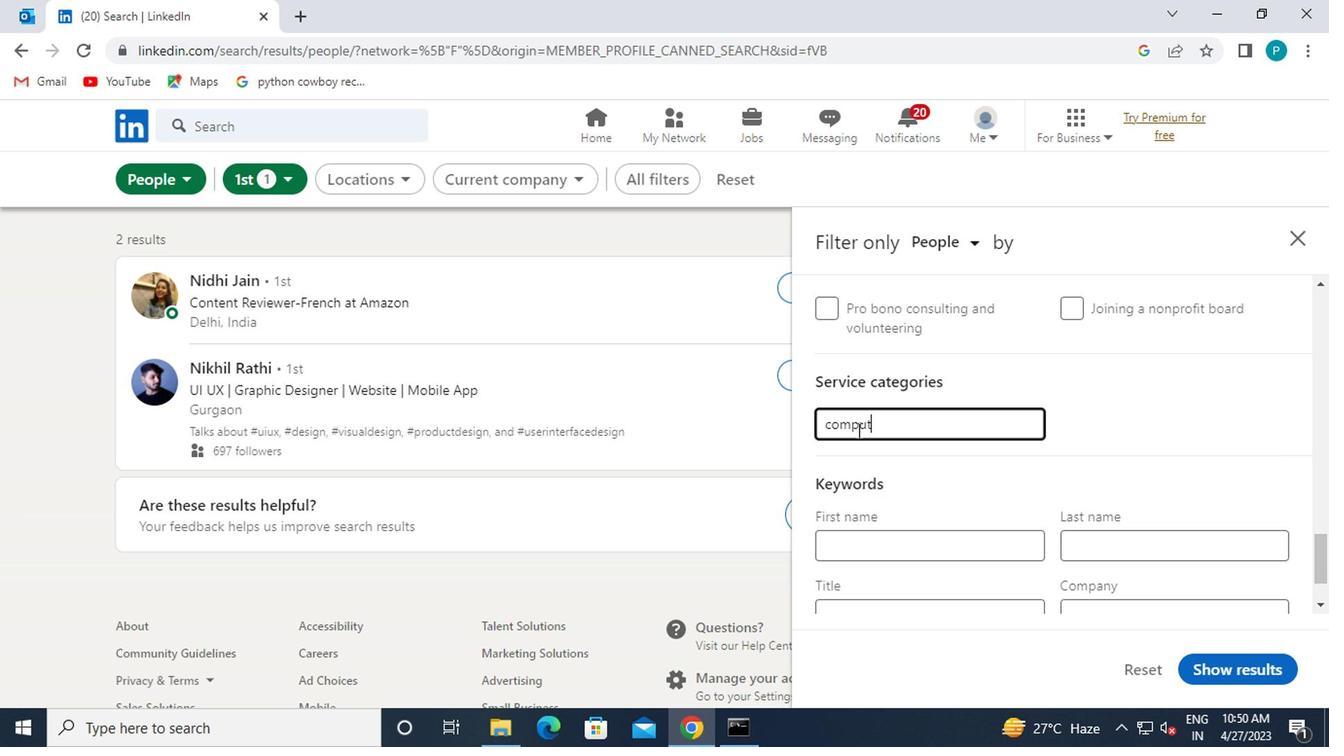 
Action: Mouse moved to (846, 455)
Screenshot: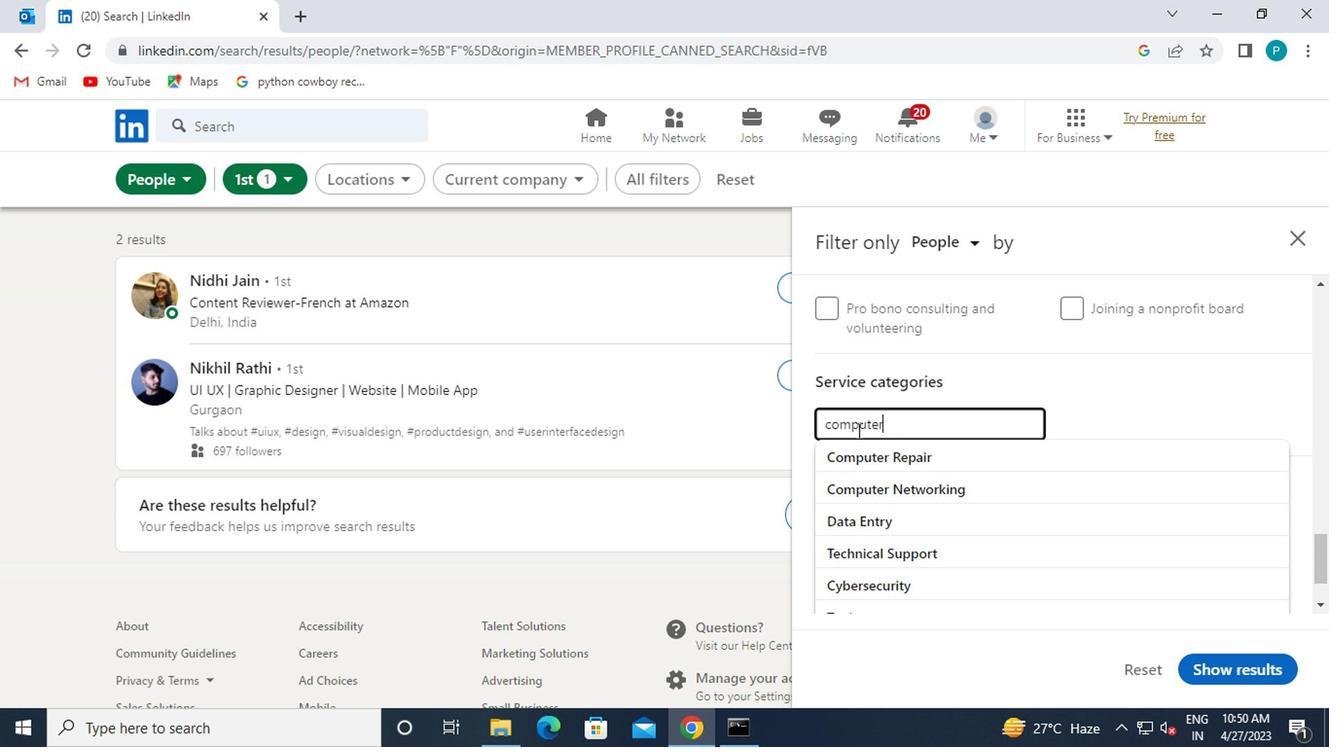 
Action: Mouse pressed left at (846, 455)
Screenshot: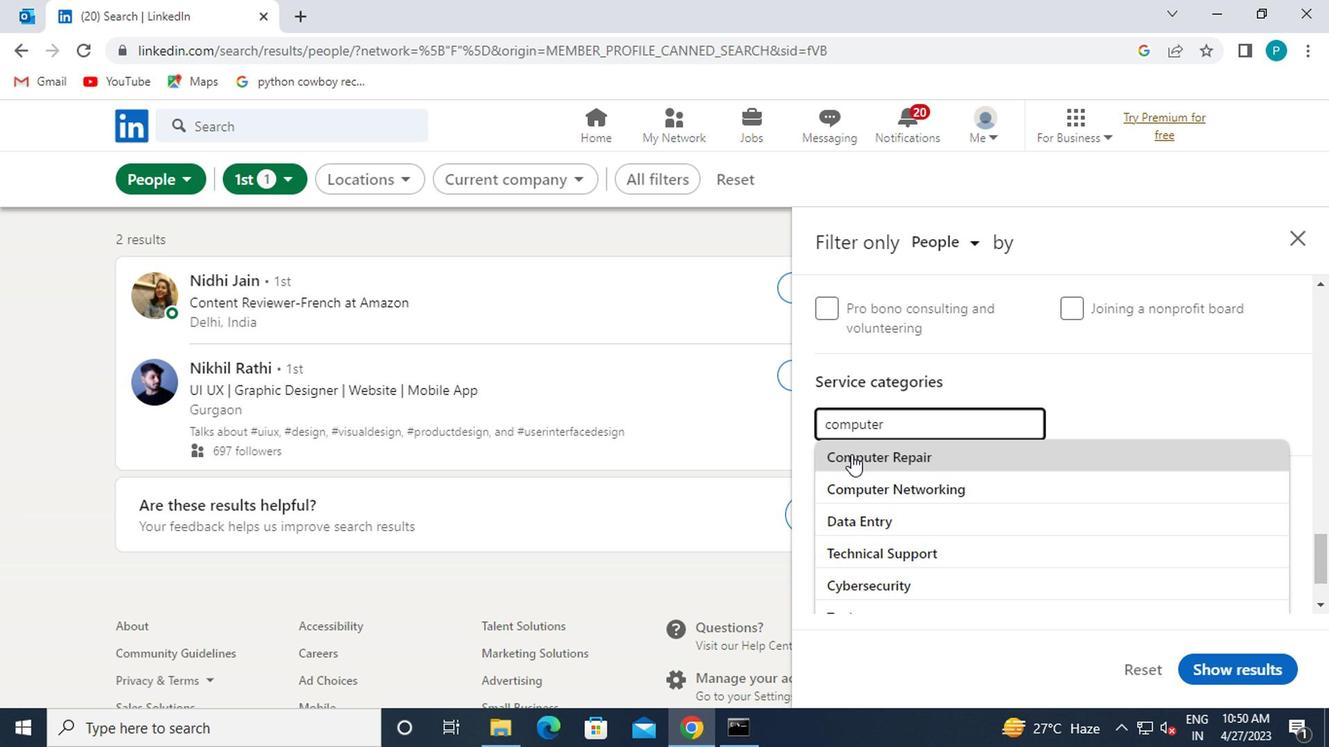 
Action: Mouse moved to (846, 456)
Screenshot: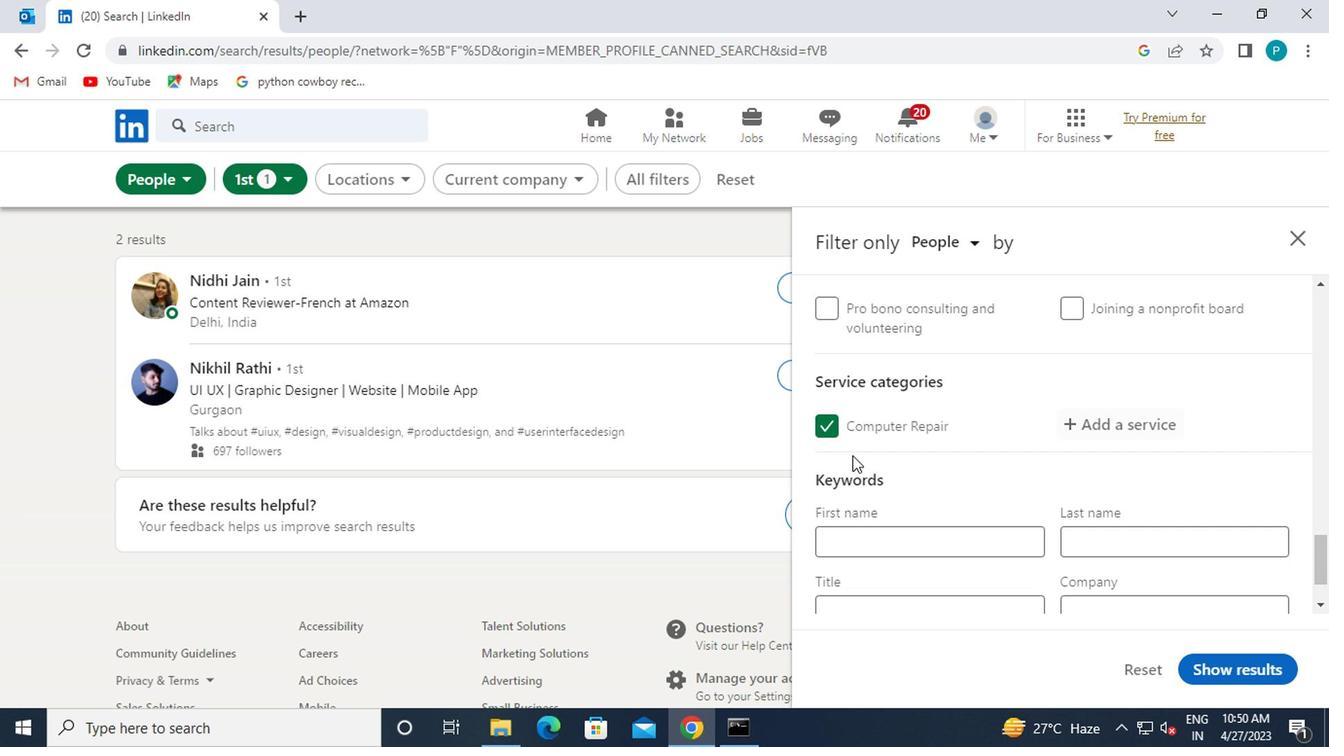 
Action: Mouse scrolled (846, 455) with delta (0, 0)
Screenshot: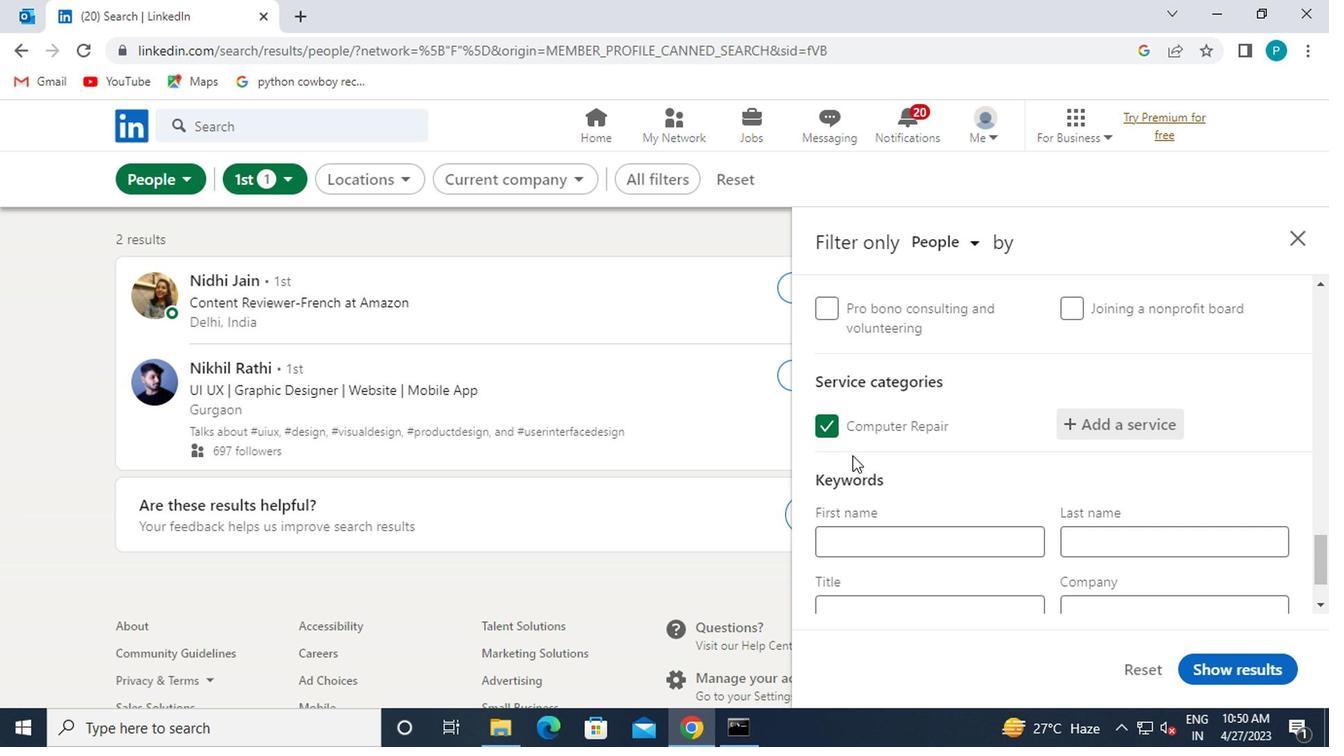 
Action: Mouse moved to (848, 453)
Screenshot: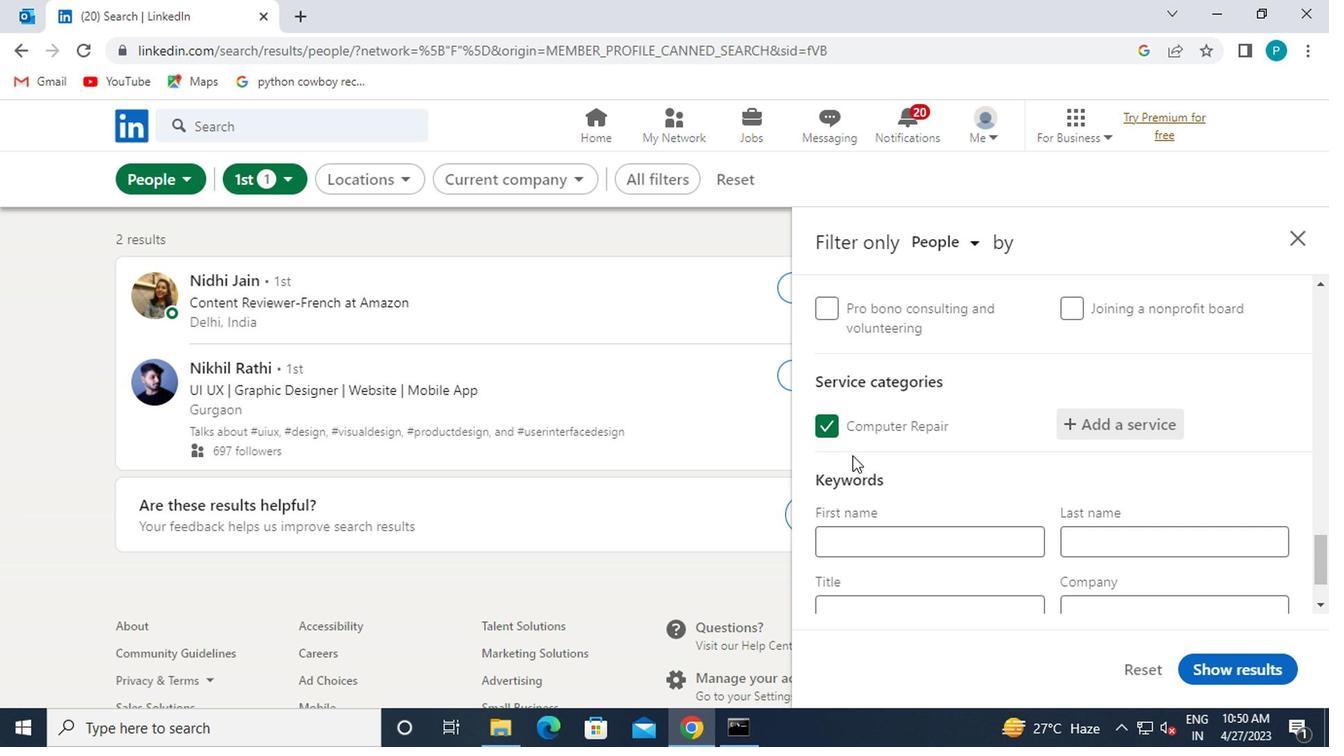 
Action: Mouse scrolled (848, 452) with delta (0, 0)
Screenshot: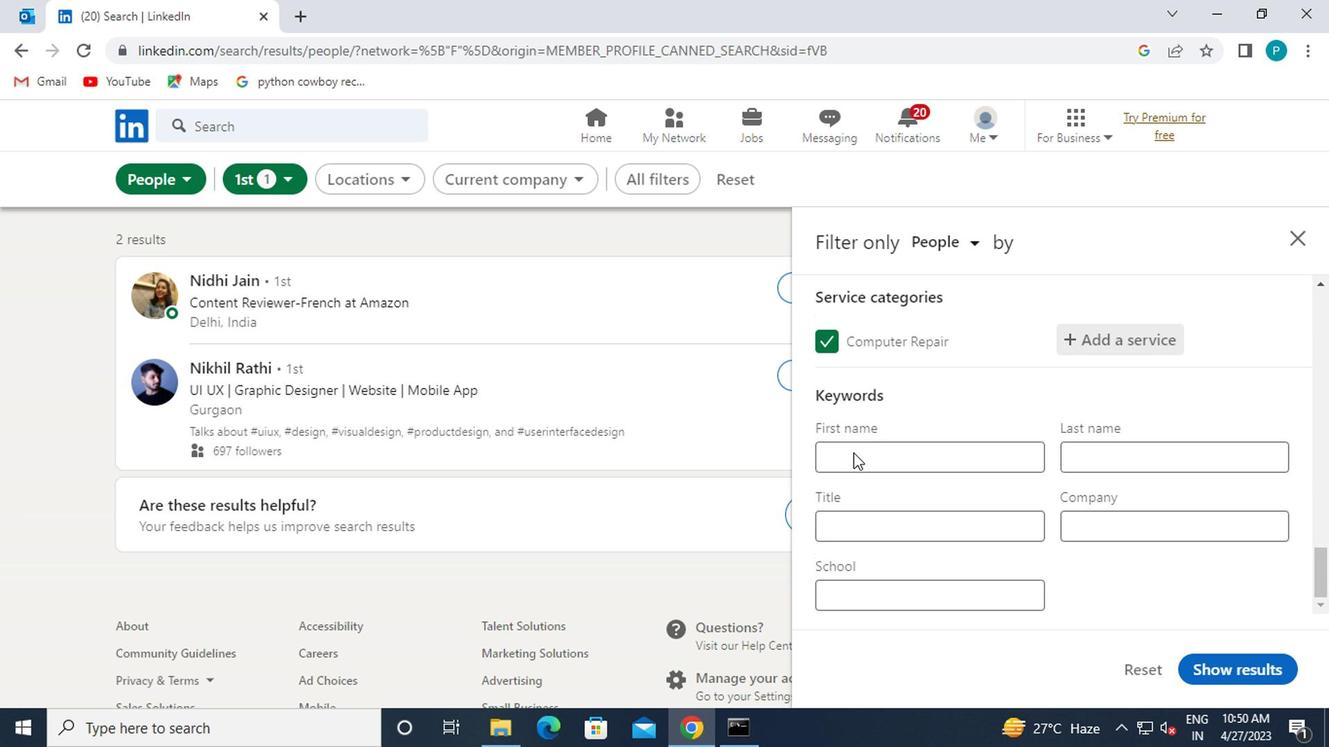 
Action: Mouse scrolled (848, 452) with delta (0, 0)
Screenshot: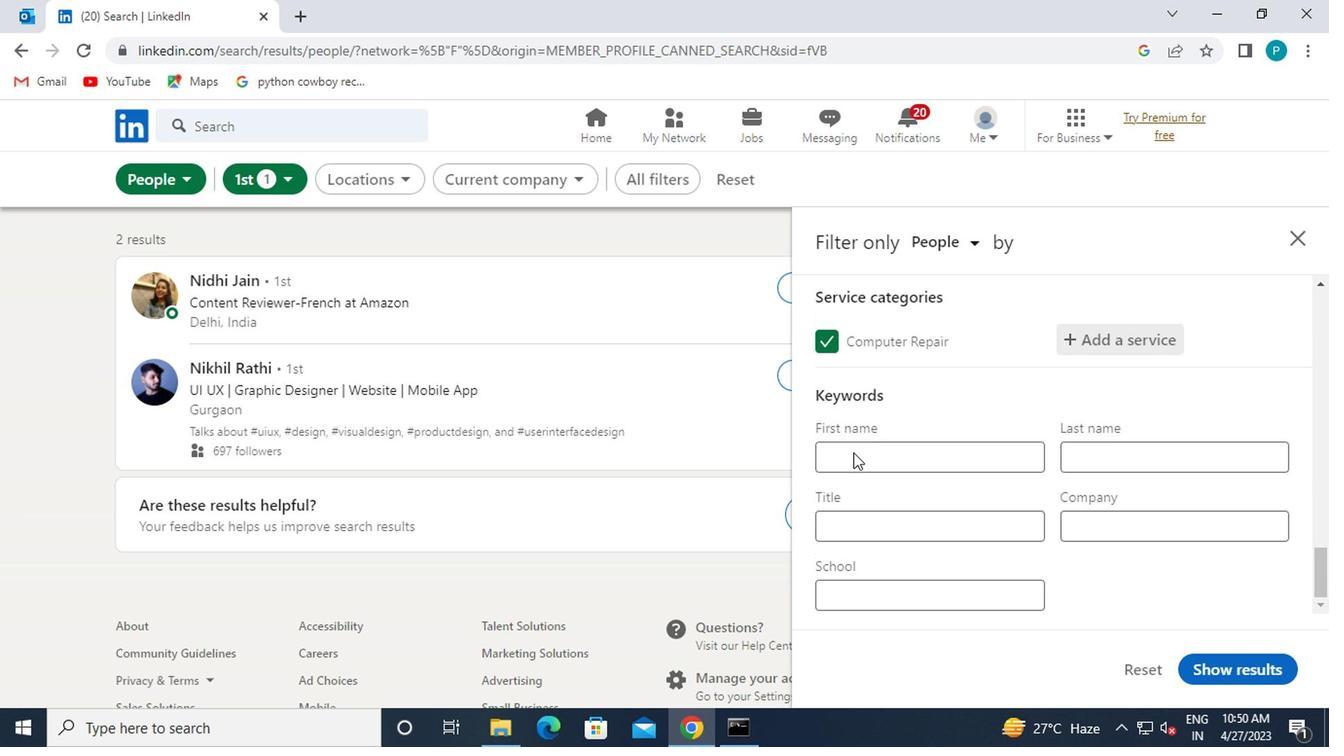 
Action: Mouse moved to (848, 519)
Screenshot: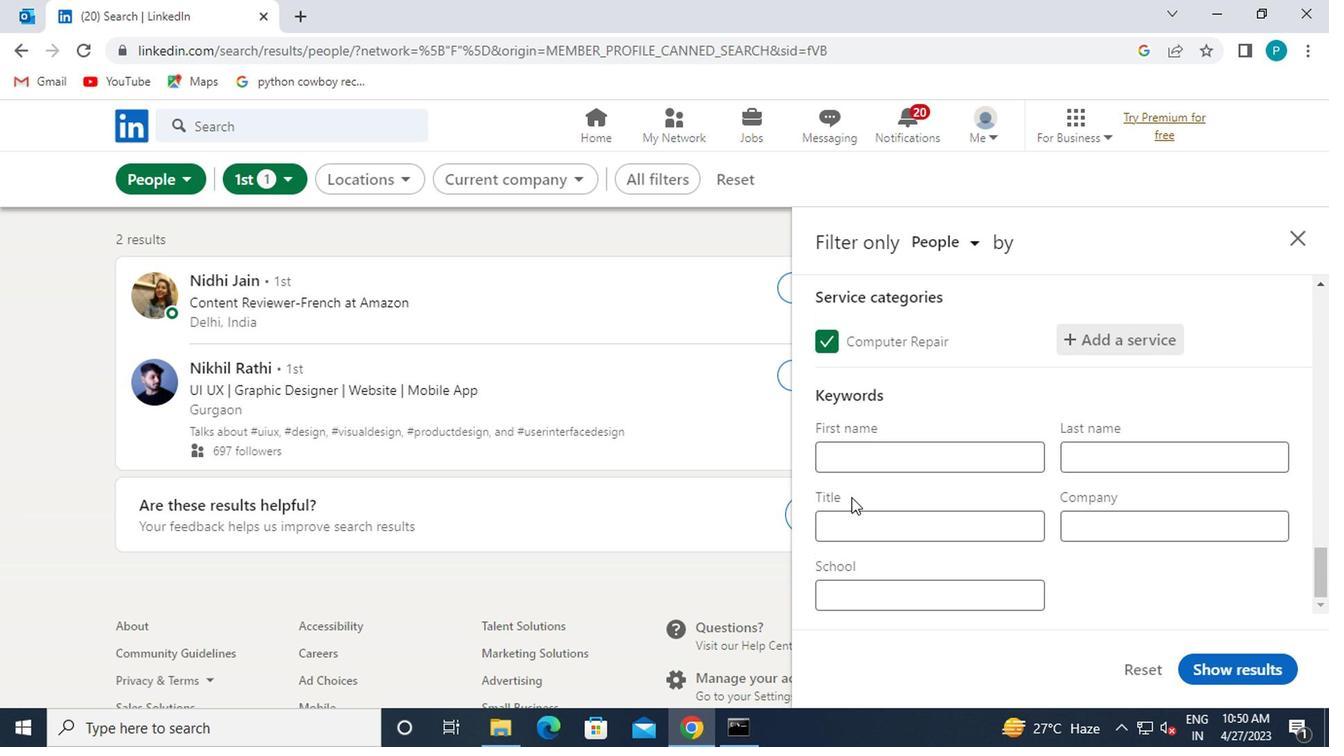 
Action: Mouse pressed left at (848, 519)
Screenshot: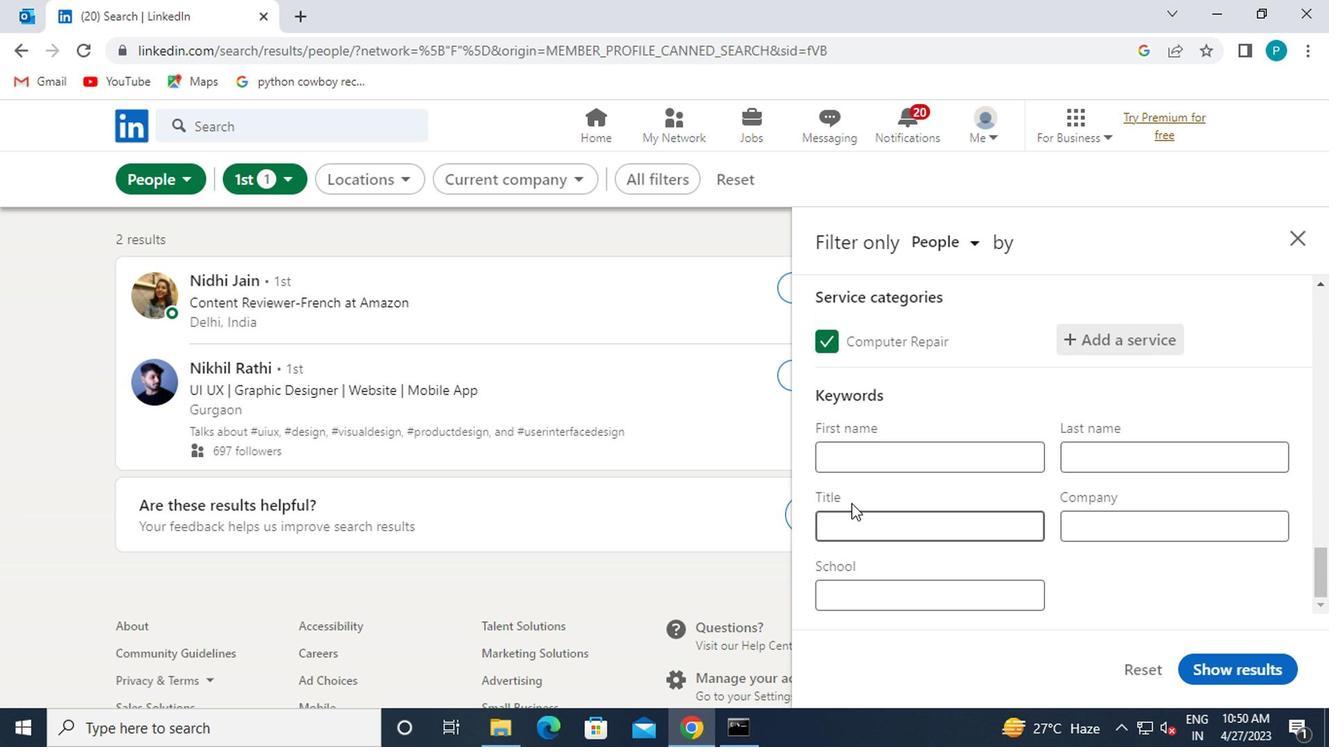 
Action: Mouse moved to (850, 522)
Screenshot: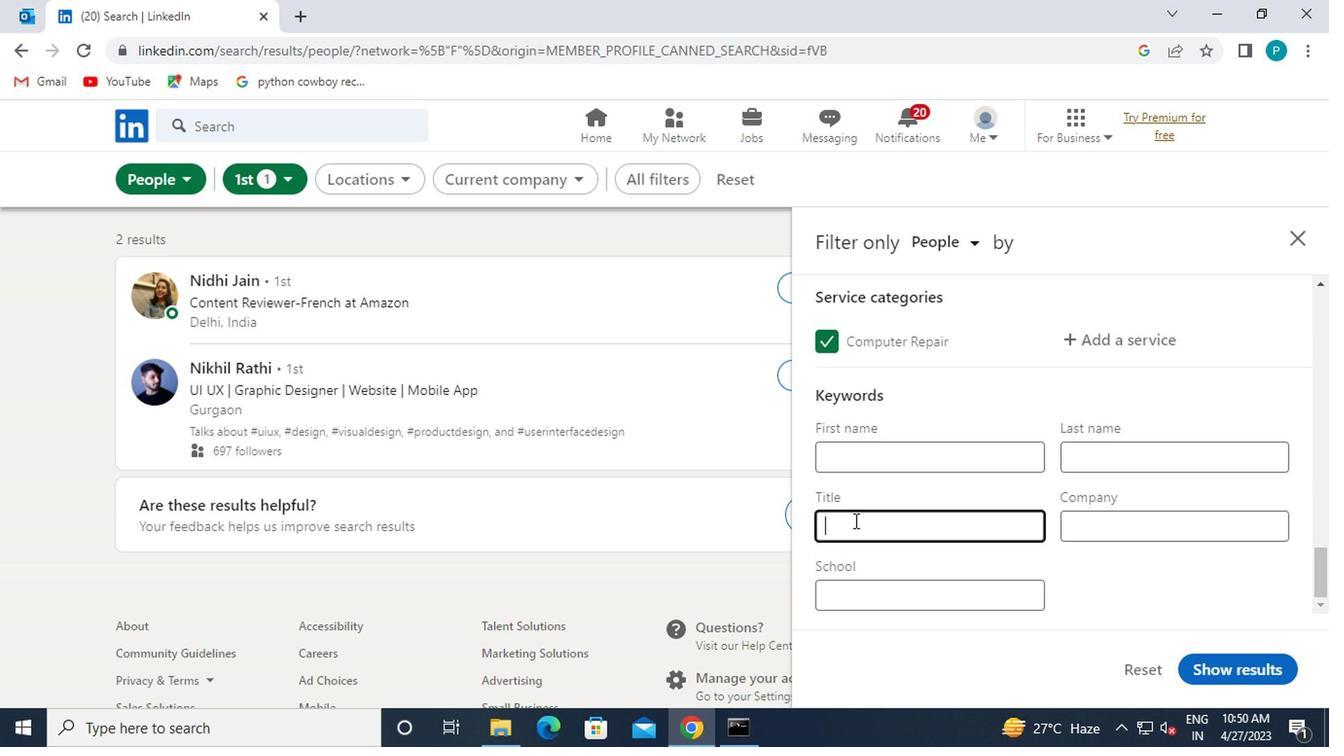 
Action: Key pressed <Key.caps_lock>O<Key.caps_lock>WNER
Screenshot: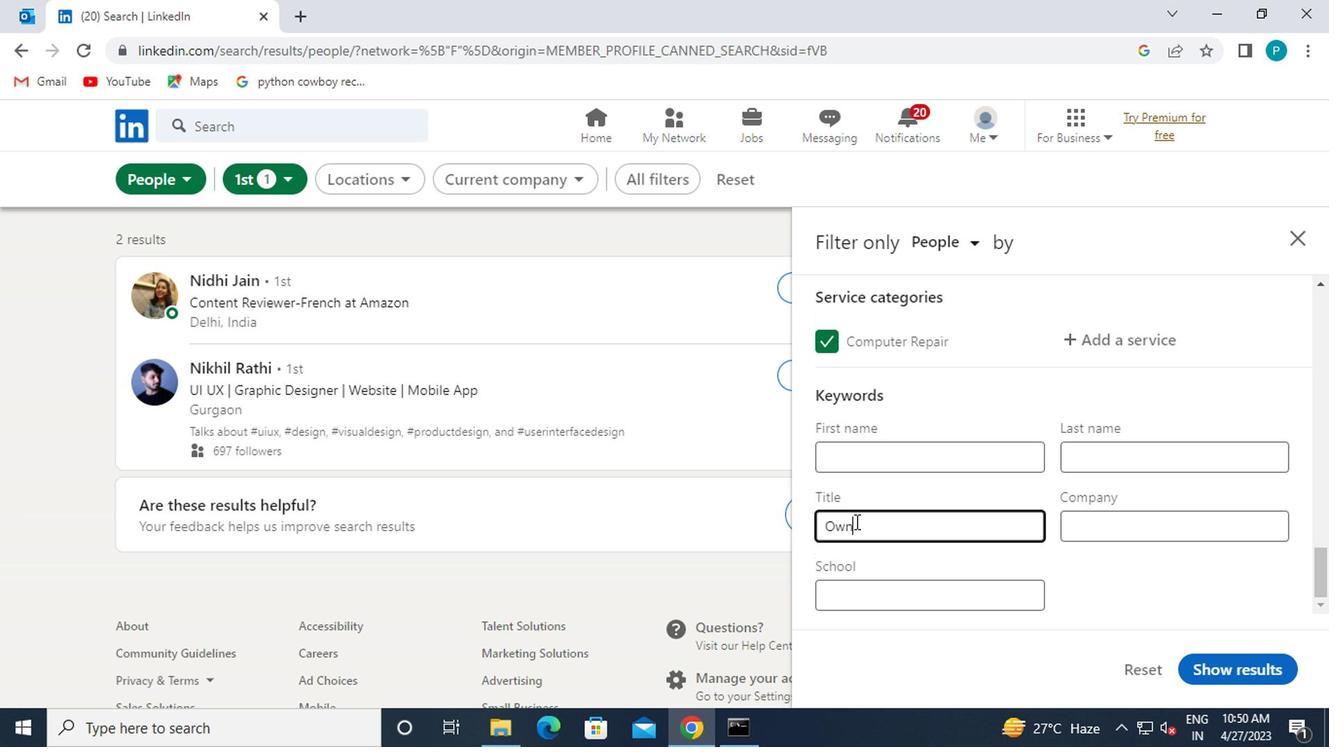 
Action: Mouse moved to (1190, 667)
Screenshot: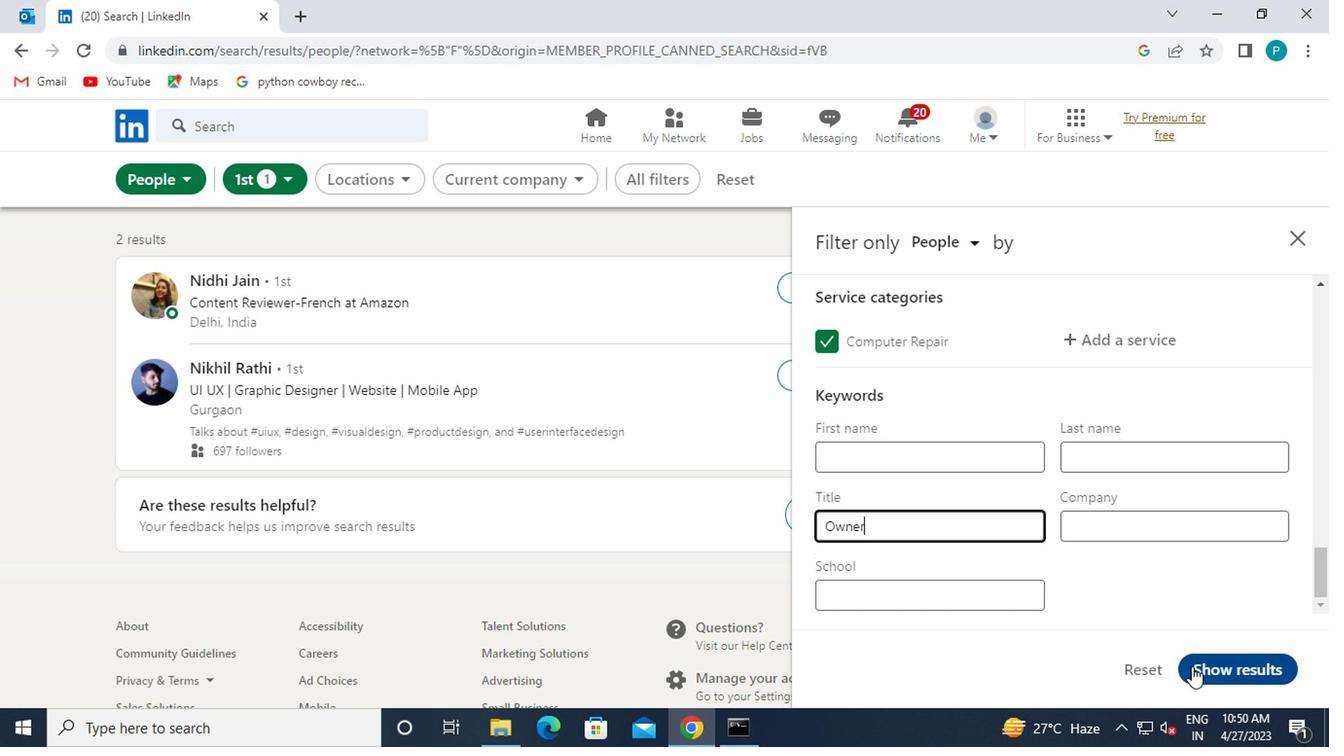 
Action: Mouse pressed left at (1190, 667)
Screenshot: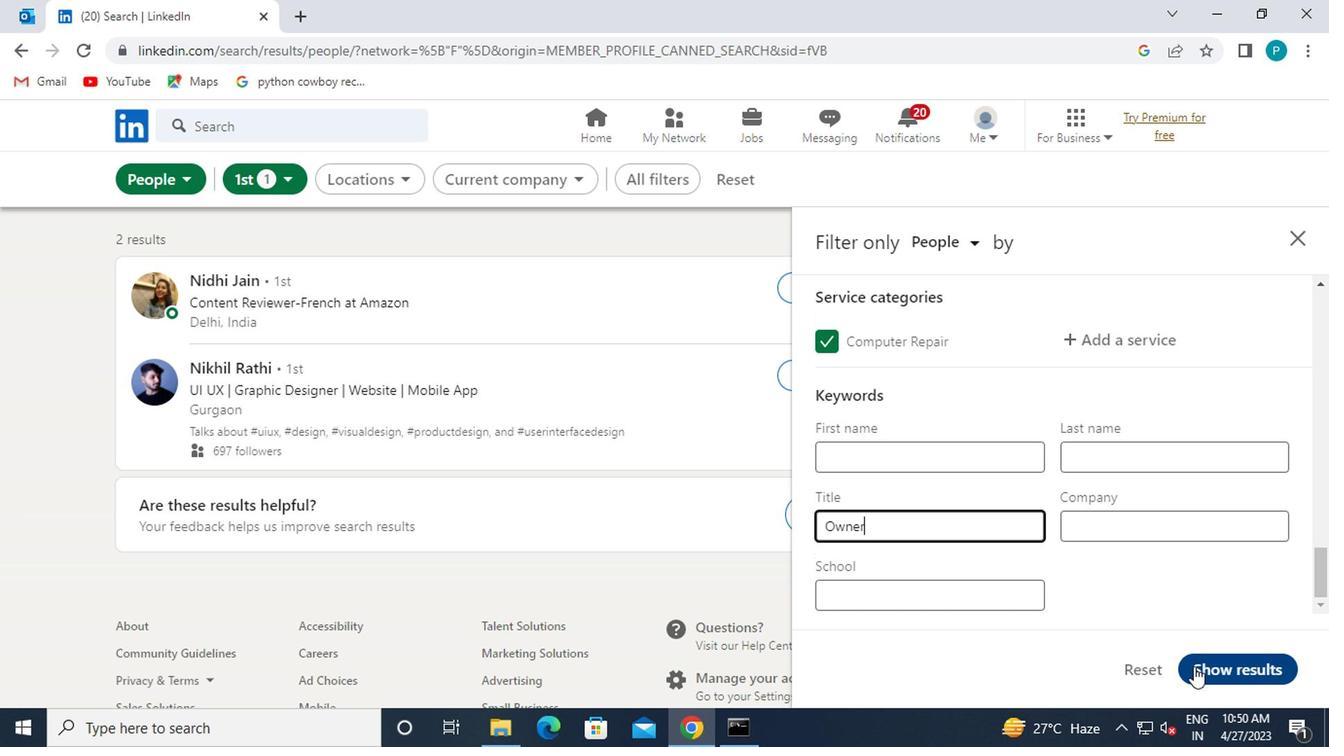 
Action: Mouse moved to (1190, 668)
Screenshot: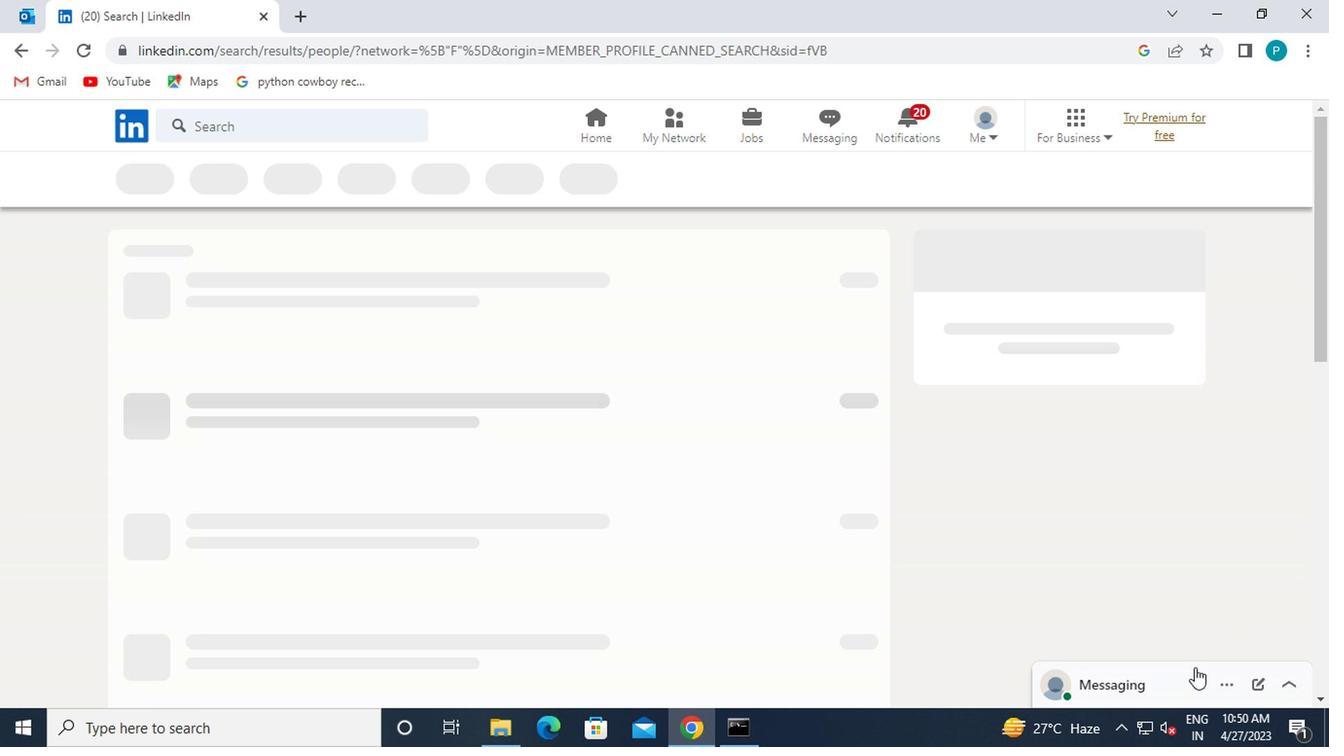 
